 Task: Open Card Speech Therapy Conference Review in Board Email Marketing Behavioral Segmentation to Workspace Custom Software Development Services and add a team member Softage.2@softage.net, a label Red, a checklist Operations Management, an attachment from your onedrive, a color Red and finally, add a card description 'Conduct team training session on time management and productivity' and a comment 'Let us approach this task with a focus on quality over quantity, ensuring that we deliver a high-quality outcome.'. Add a start date 'Jan 02, 1900' with a due date 'Jan 09, 1900'
Action: Mouse moved to (121, 351)
Screenshot: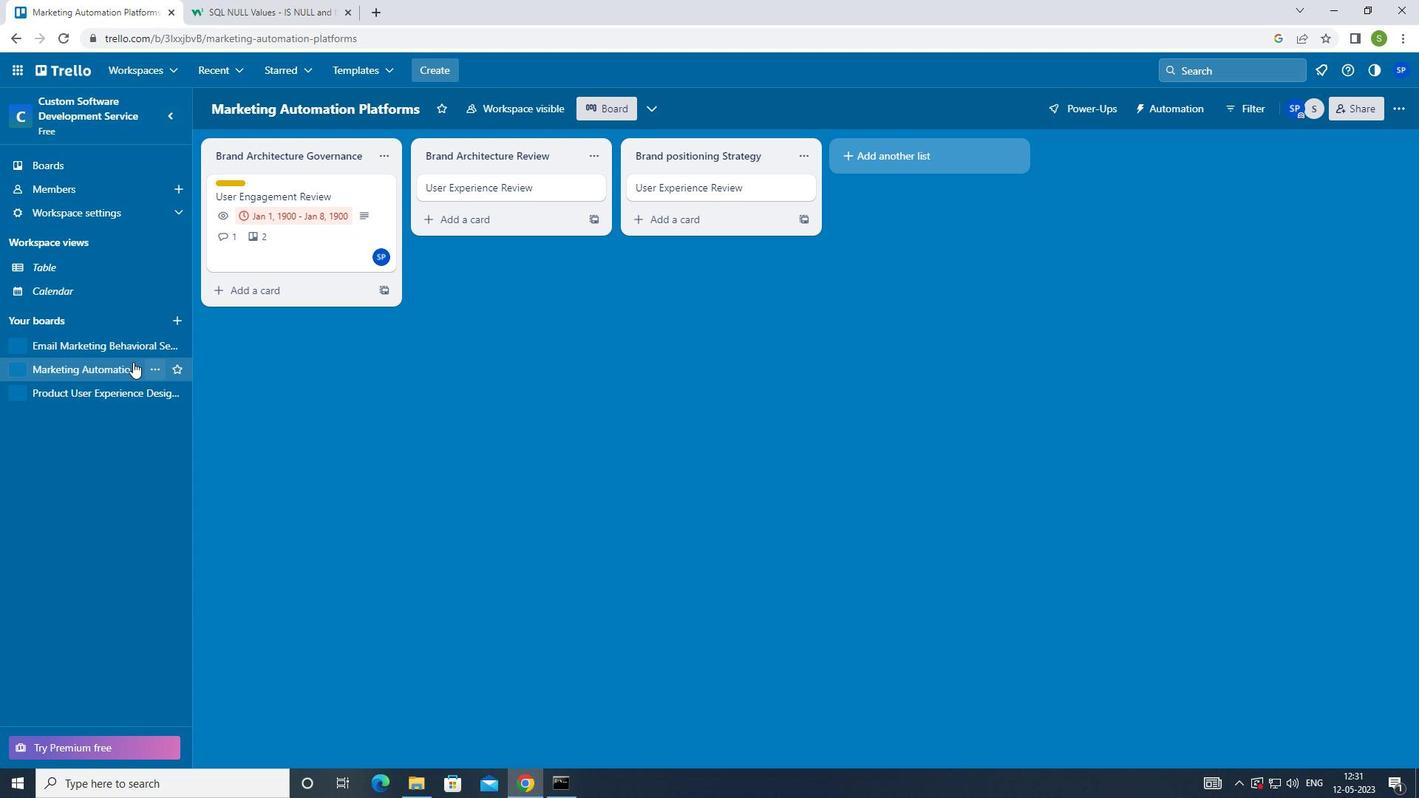 
Action: Mouse pressed left at (121, 351)
Screenshot: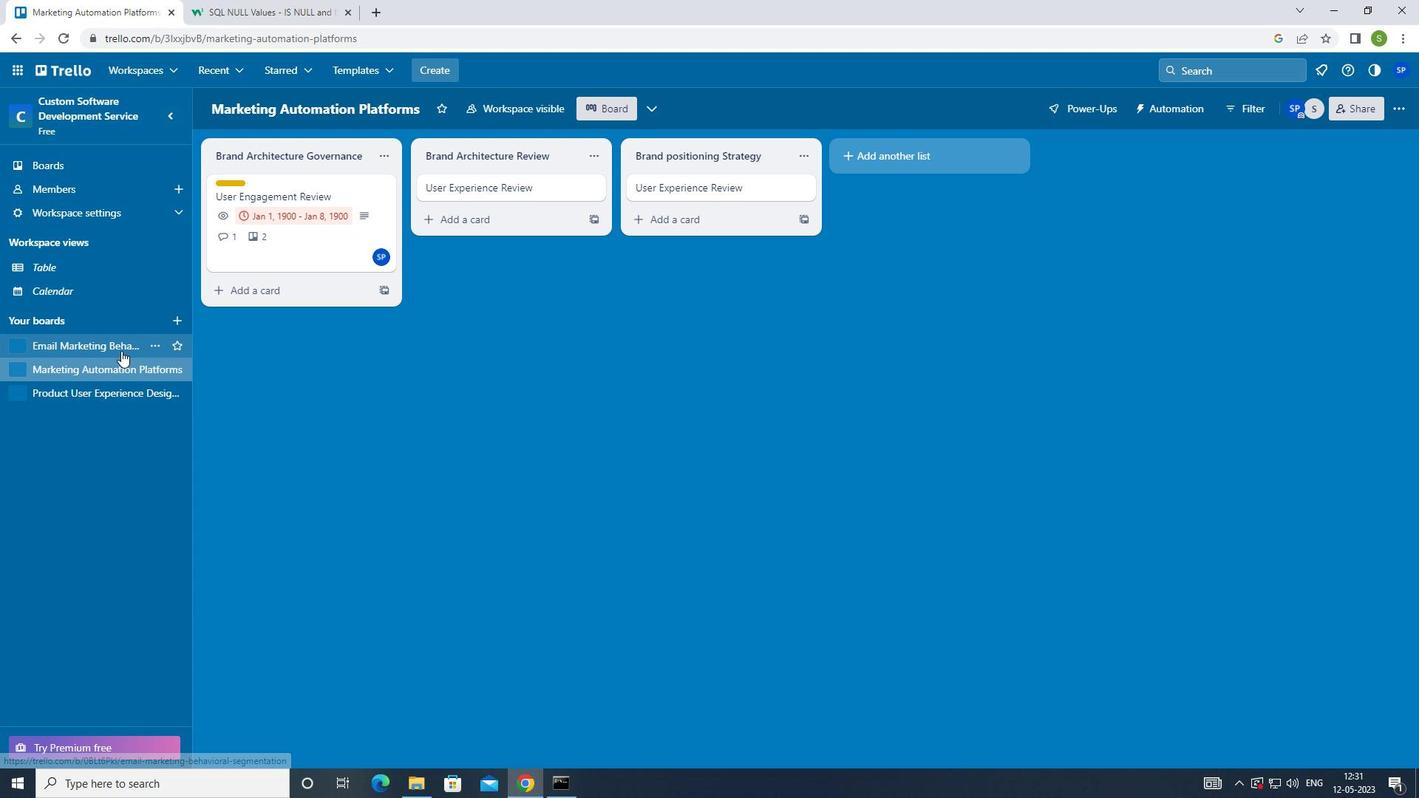 
Action: Mouse moved to (286, 193)
Screenshot: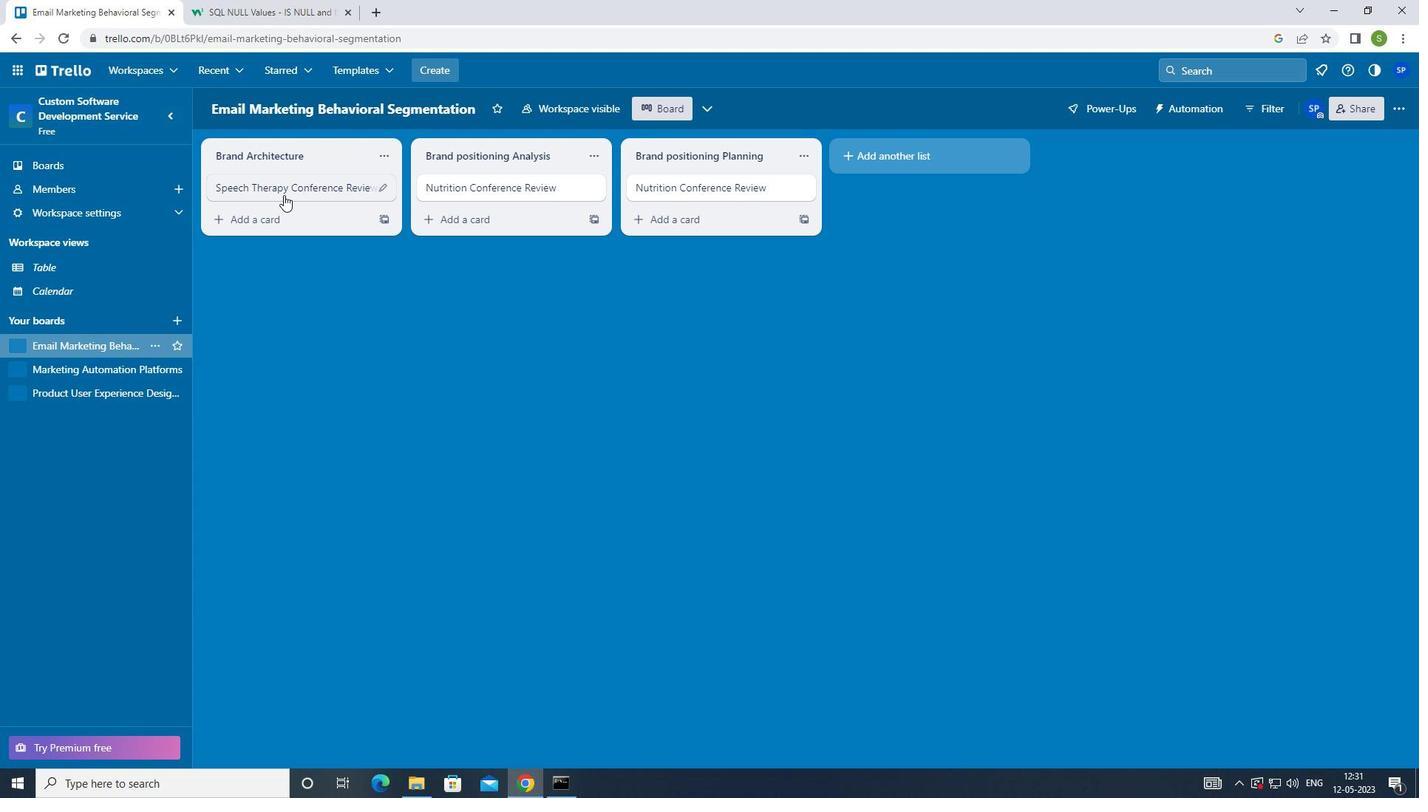 
Action: Mouse pressed left at (286, 193)
Screenshot: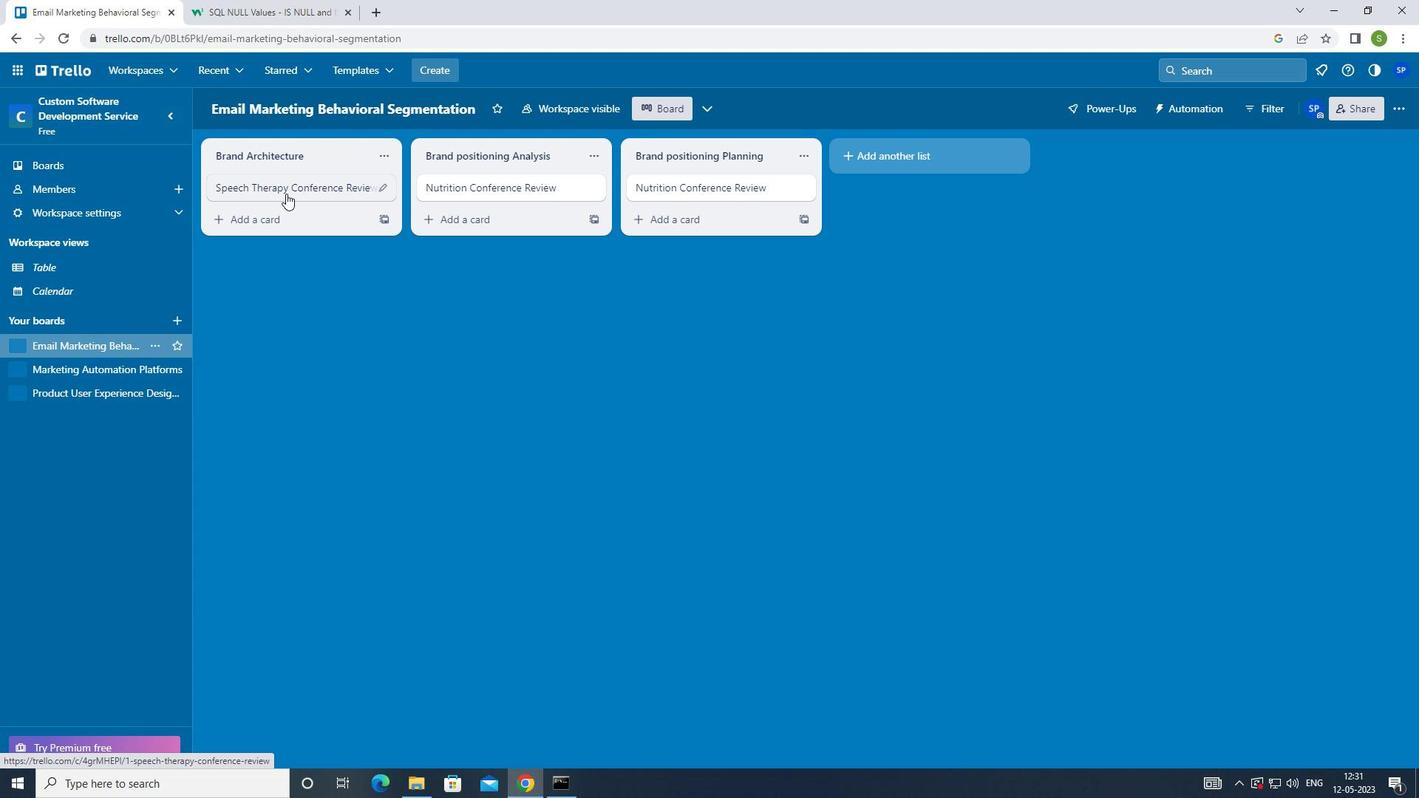 
Action: Mouse moved to (921, 190)
Screenshot: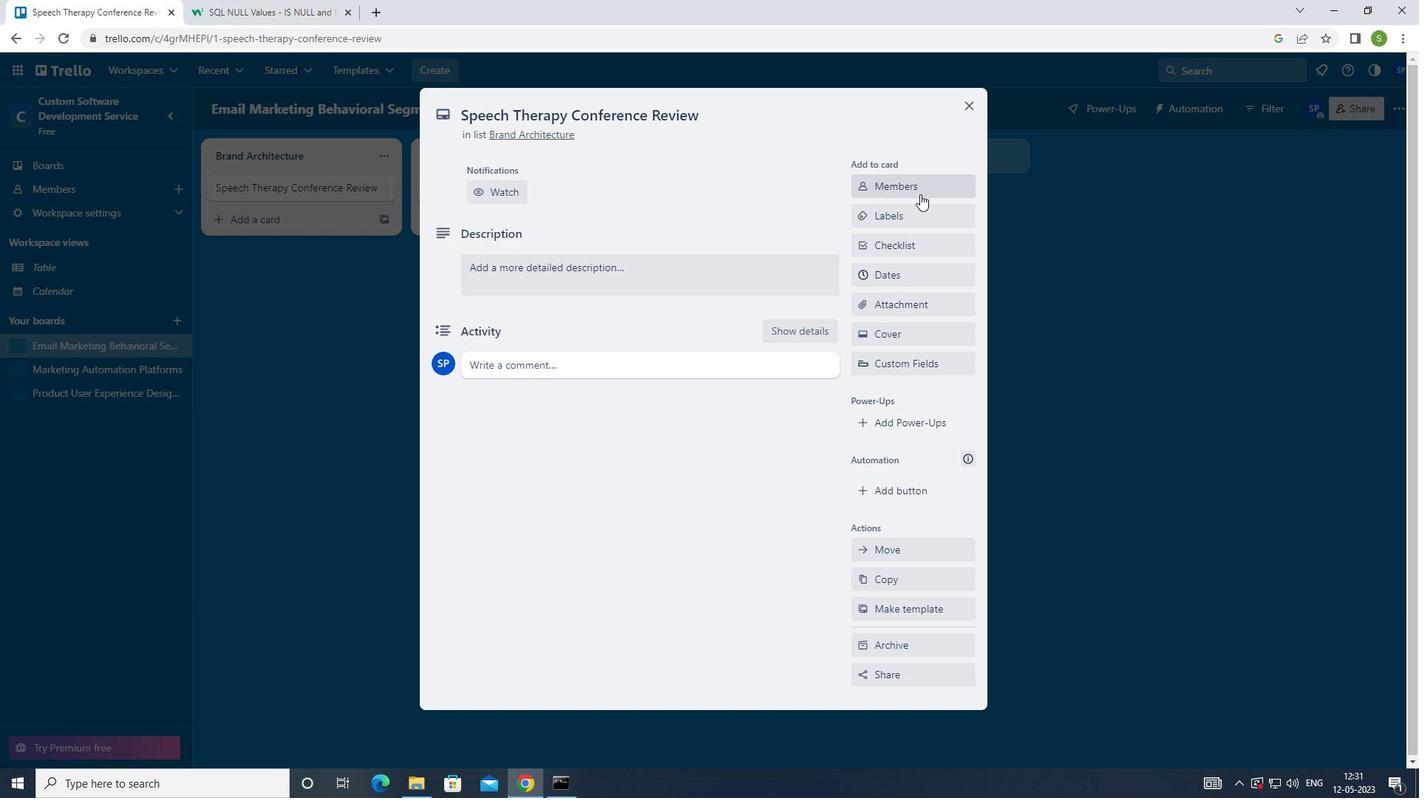
Action: Mouse pressed left at (921, 190)
Screenshot: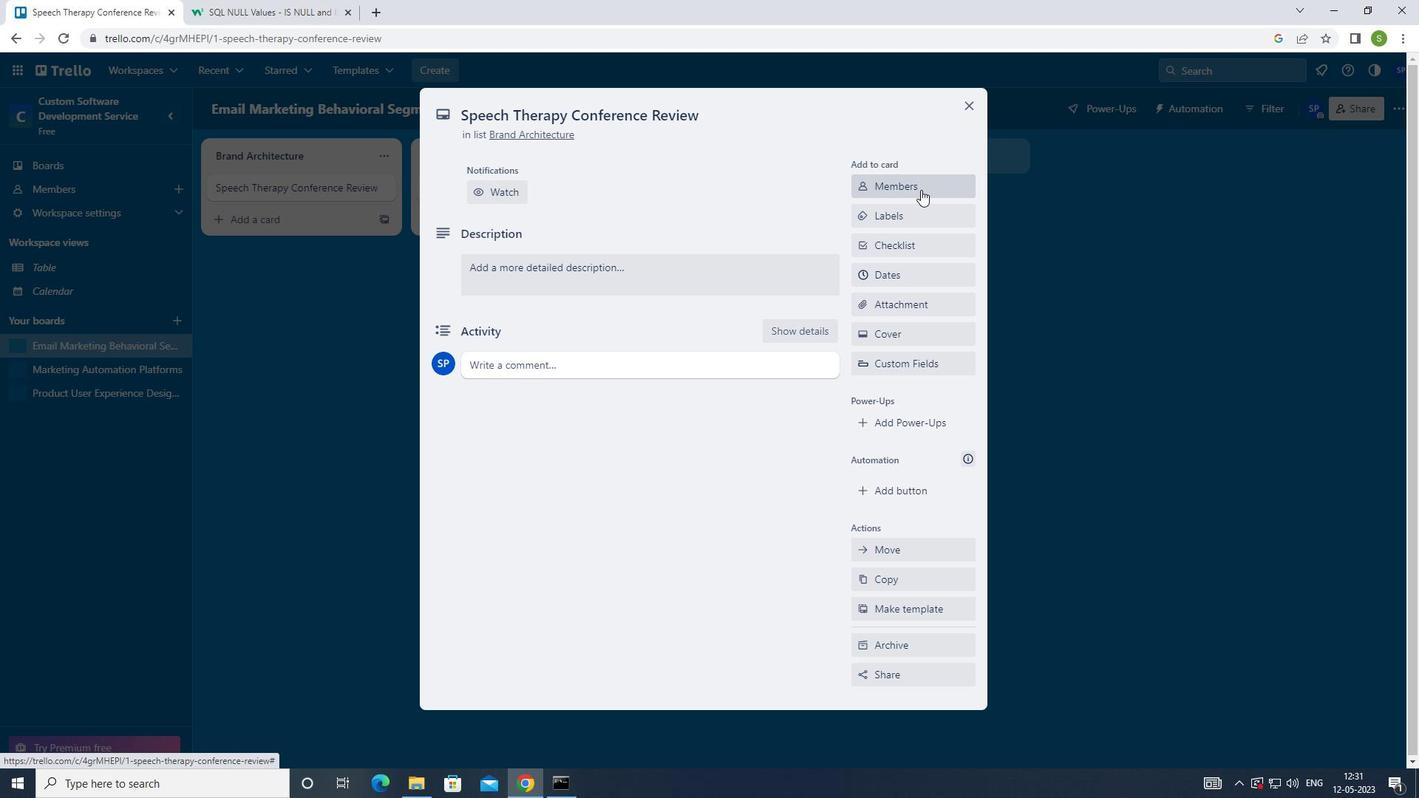 
Action: Mouse moved to (674, 411)
Screenshot: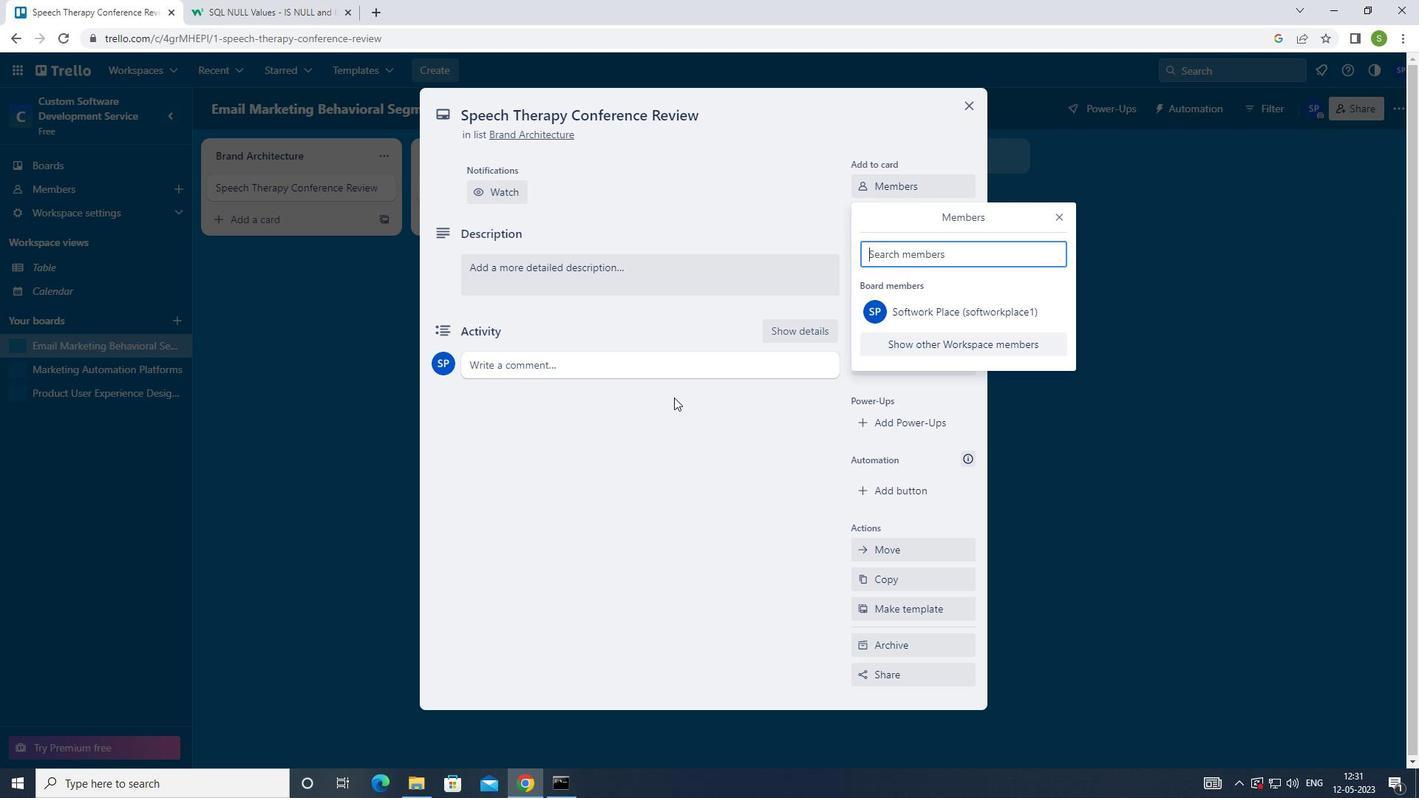 
Action: Key pressed <Key.shift>SOFTAGE.2<Key.shift>@SOFTAGE.NET
Screenshot: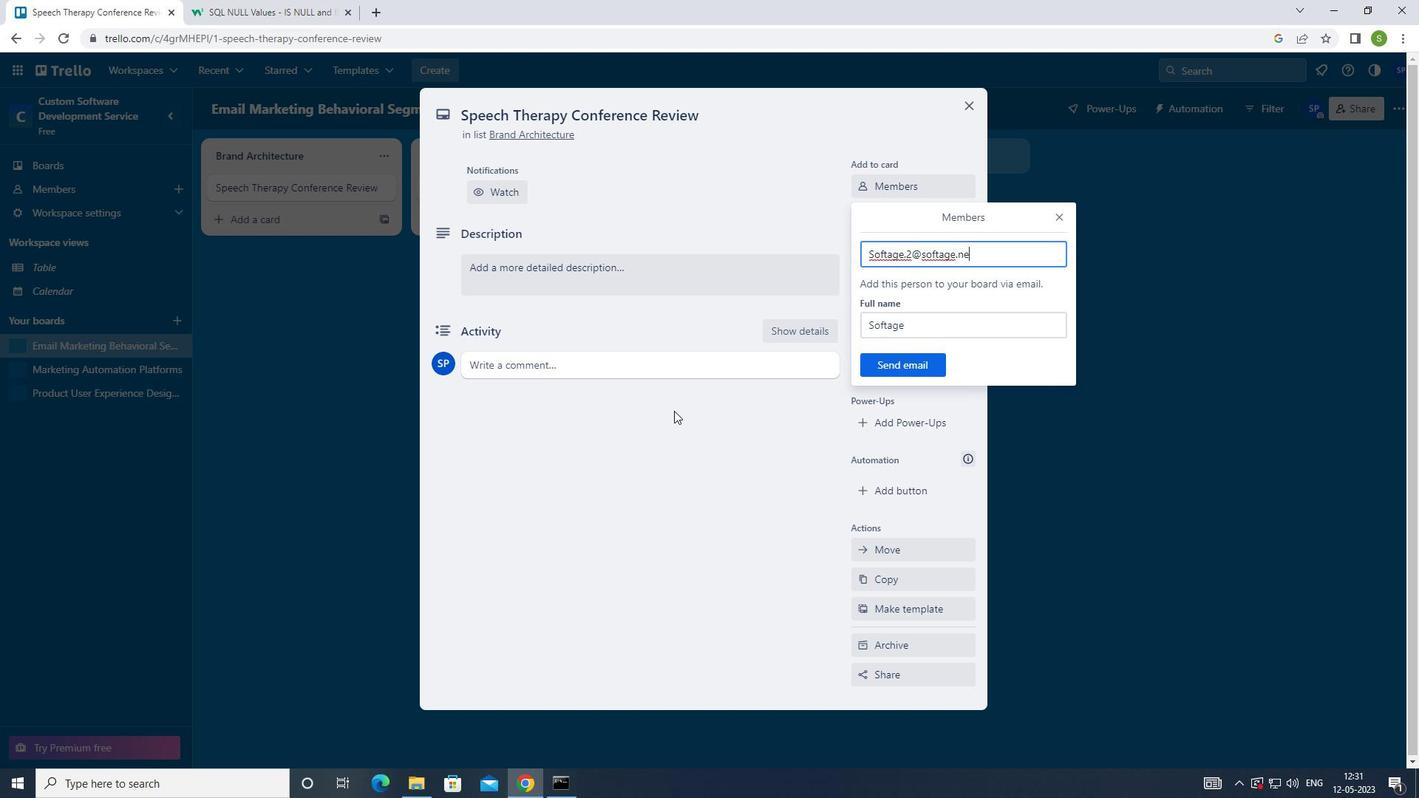 
Action: Mouse moved to (887, 364)
Screenshot: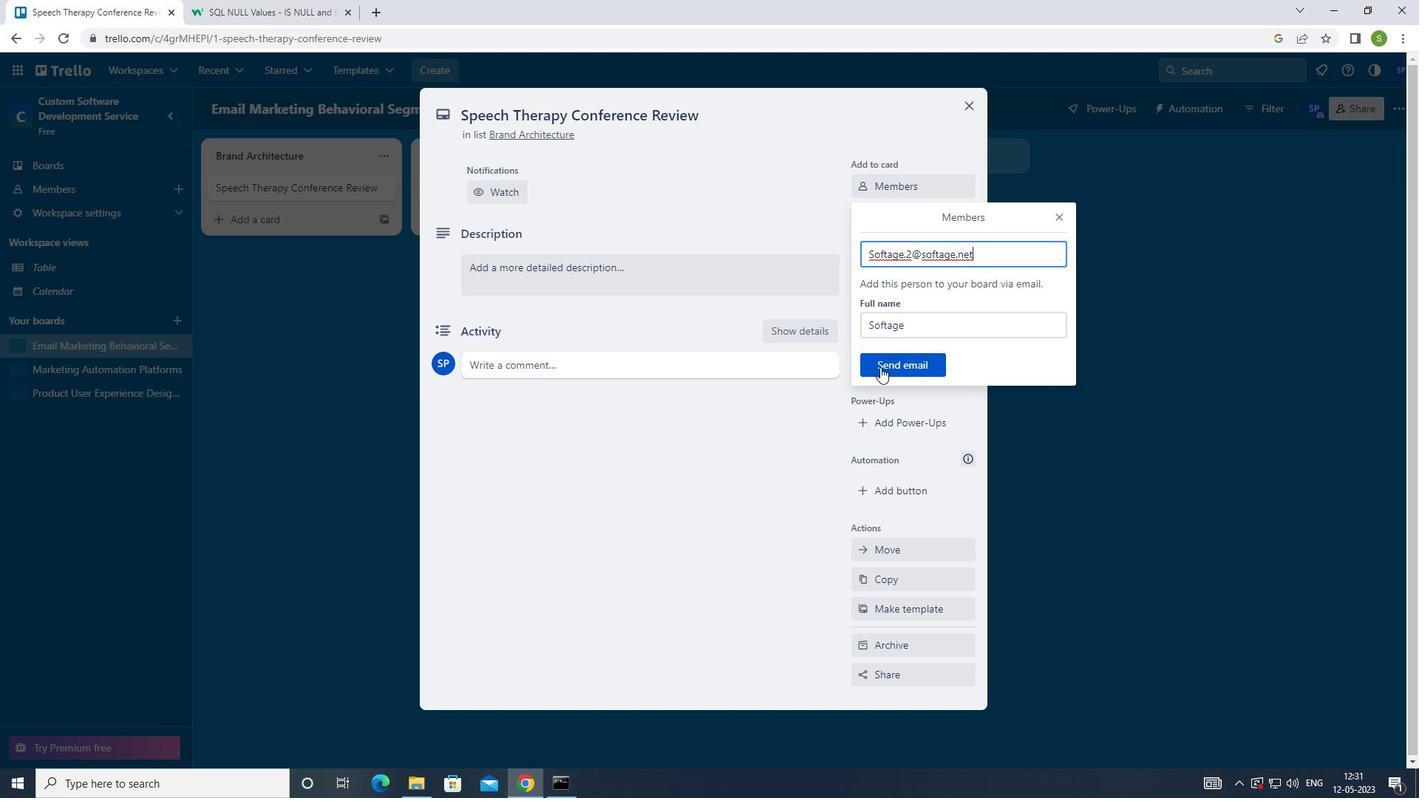 
Action: Mouse pressed left at (887, 364)
Screenshot: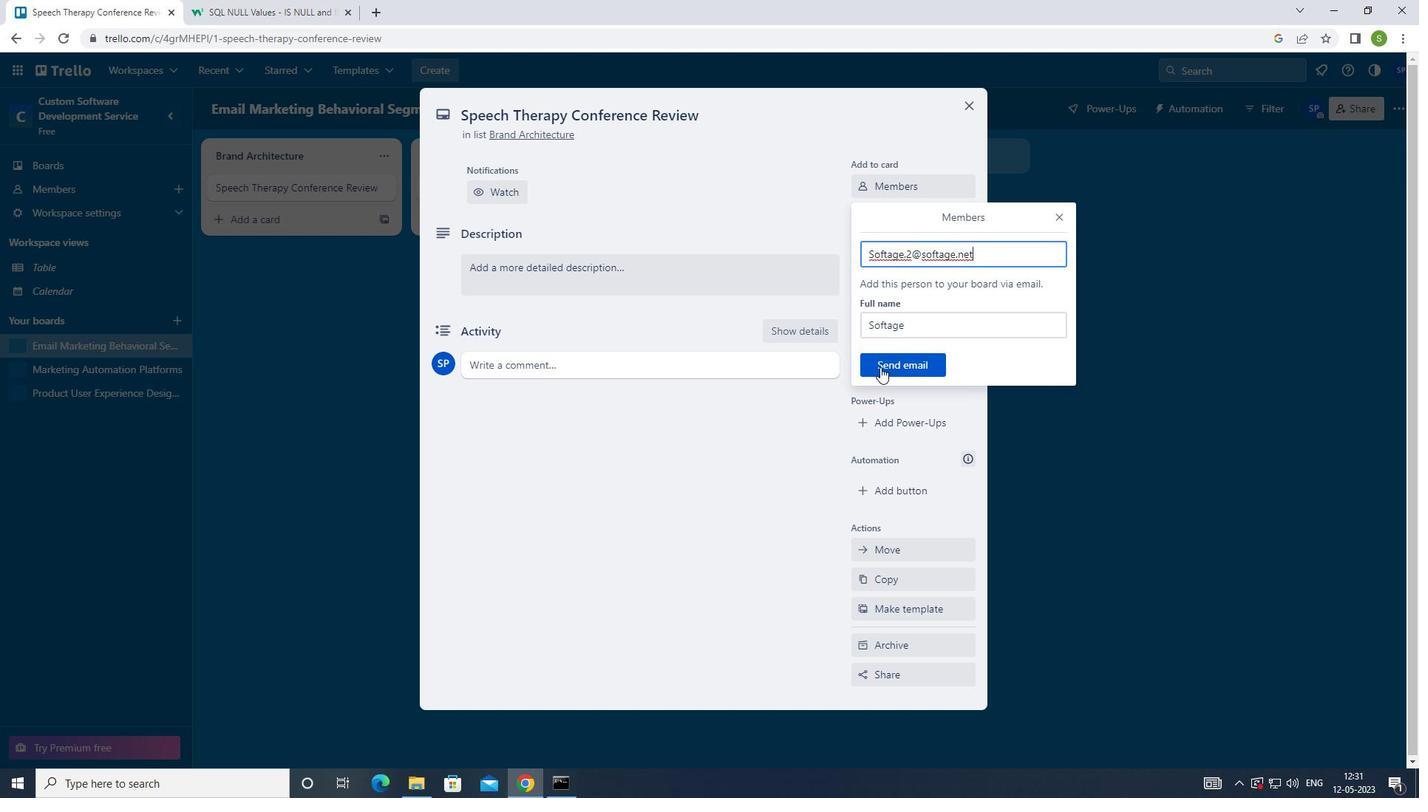 
Action: Mouse moved to (894, 268)
Screenshot: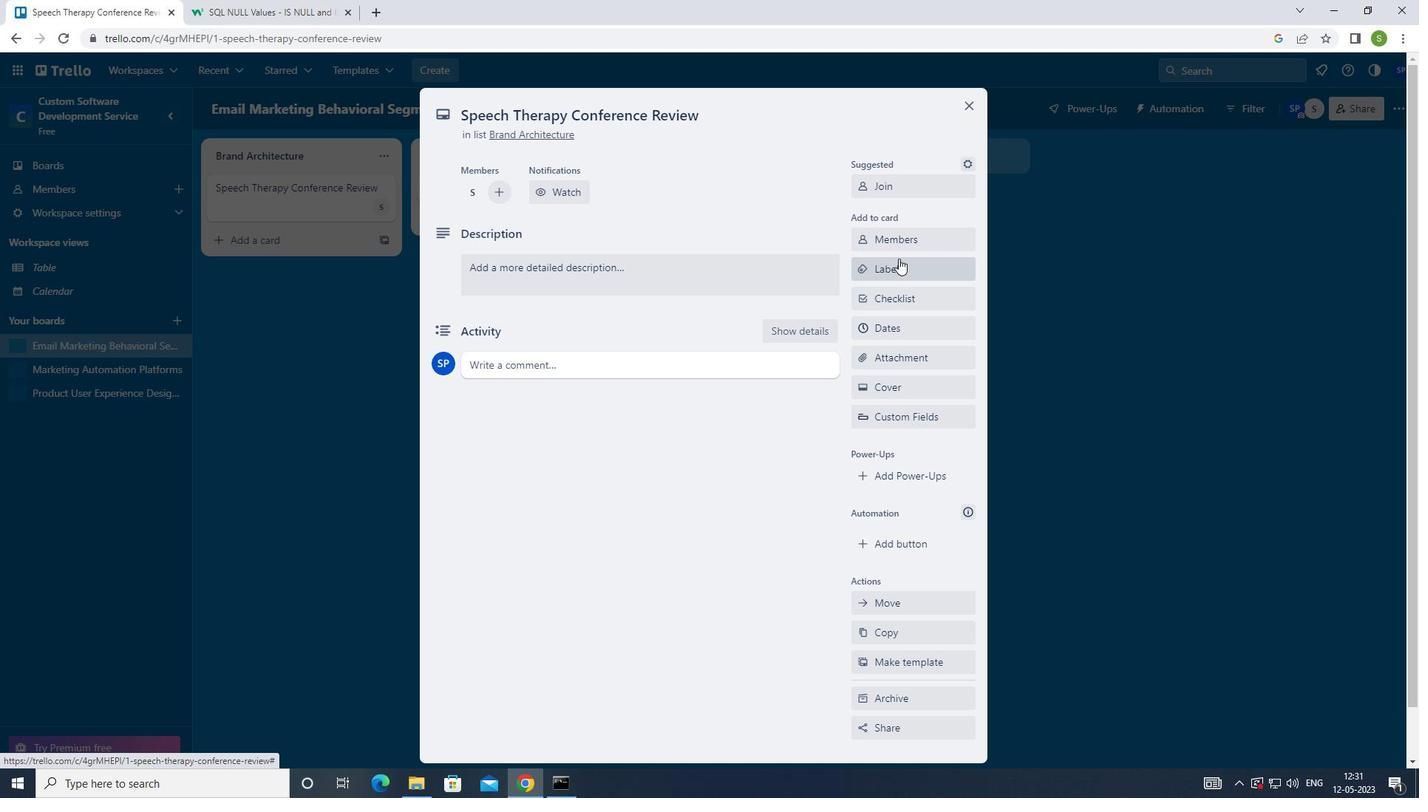 
Action: Mouse pressed left at (894, 268)
Screenshot: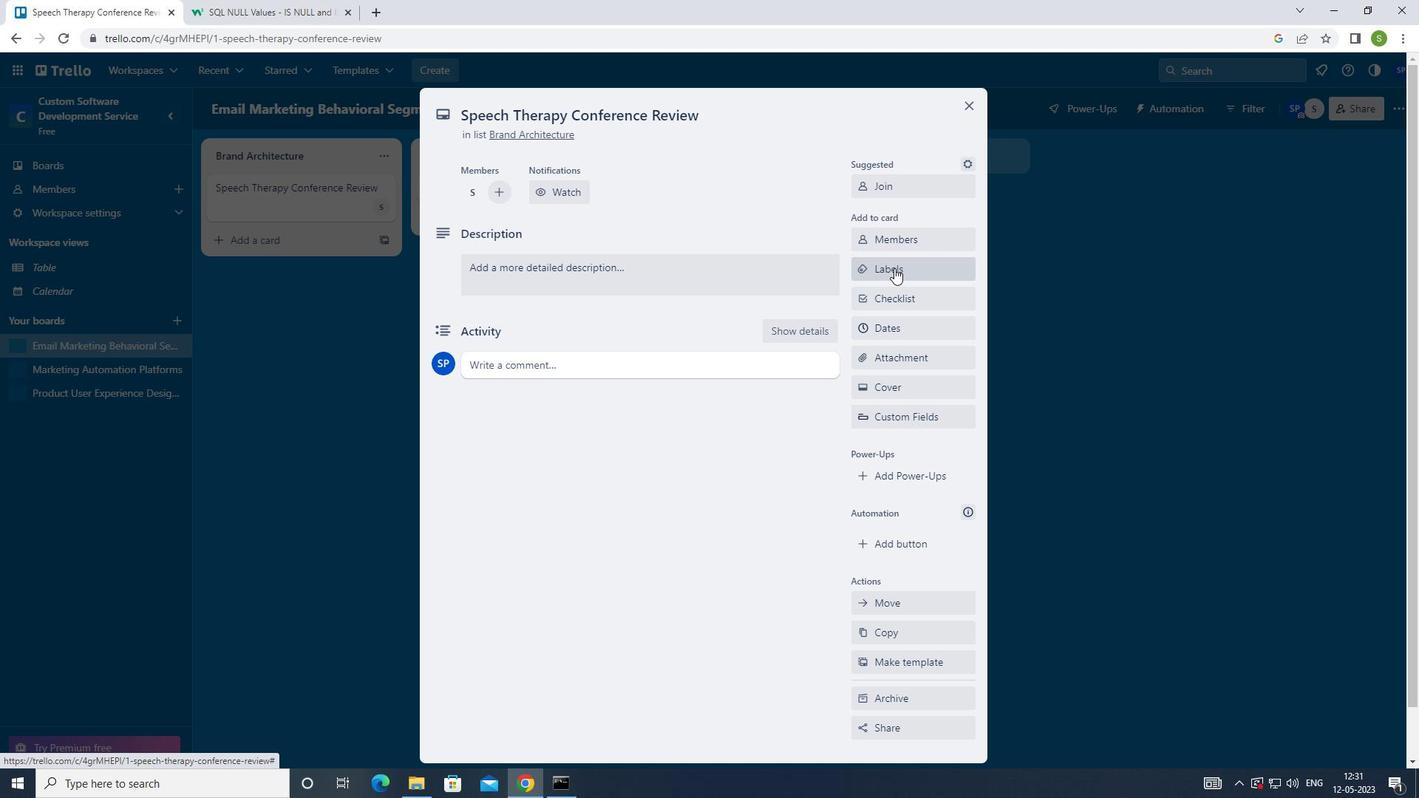 
Action: Mouse moved to (900, 329)
Screenshot: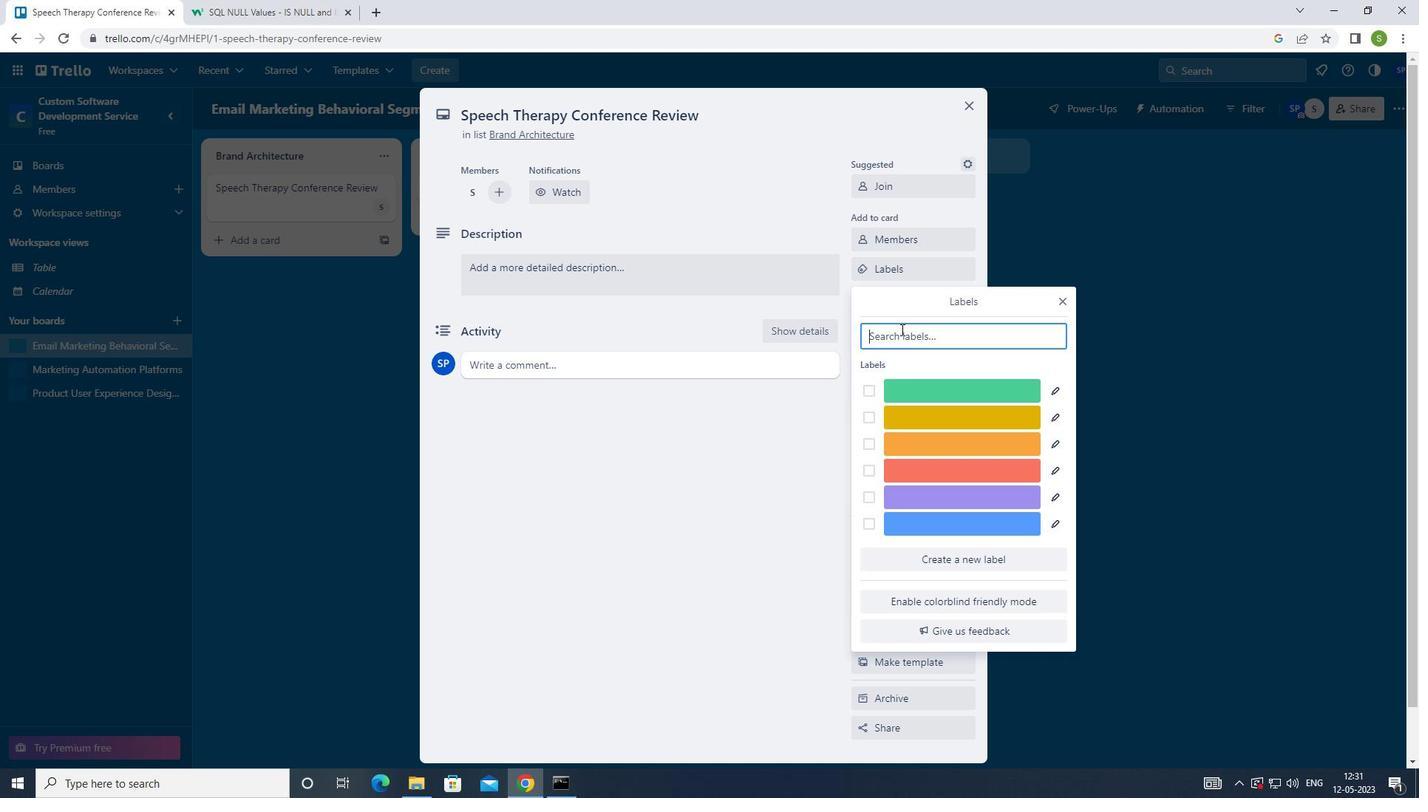 
Action: Key pressed RED
Screenshot: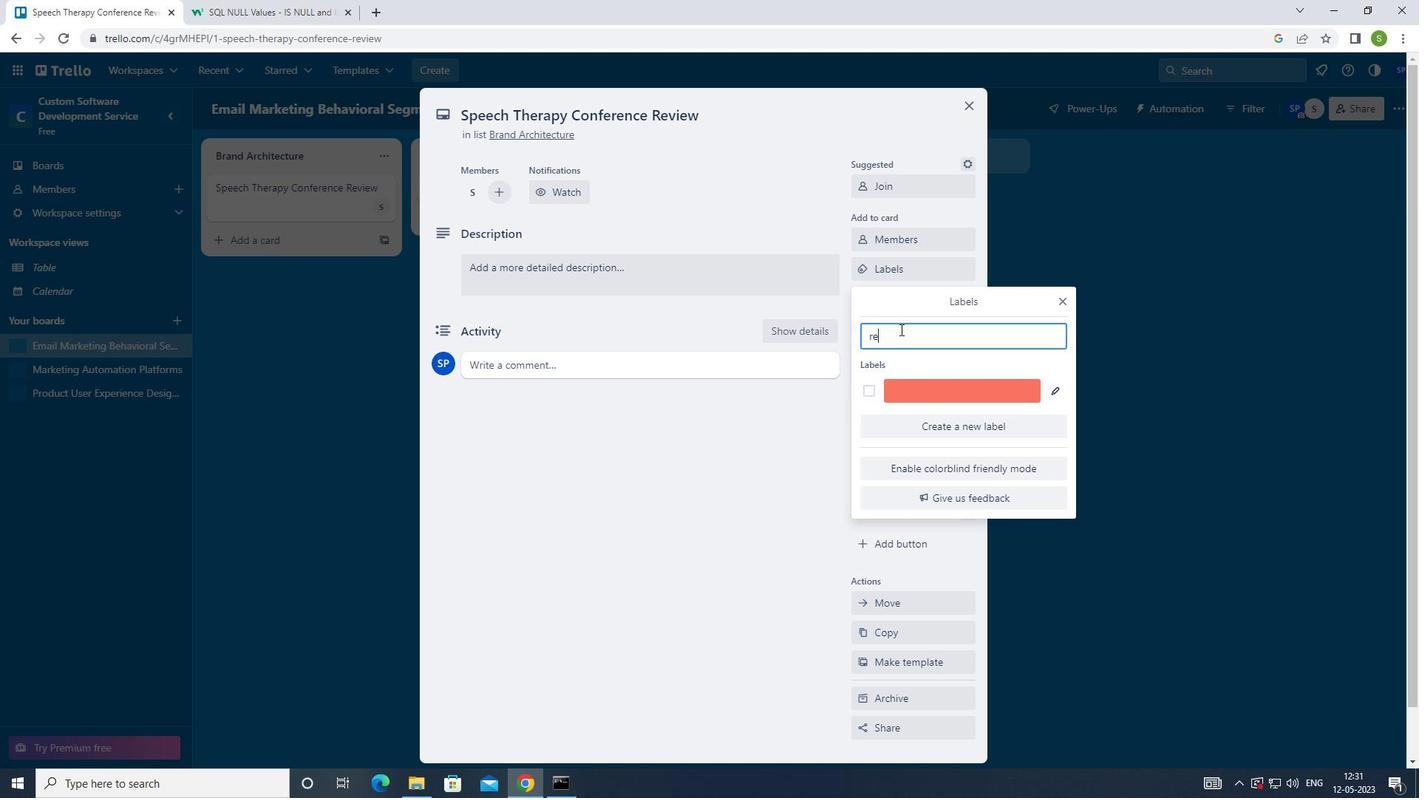 
Action: Mouse moved to (866, 389)
Screenshot: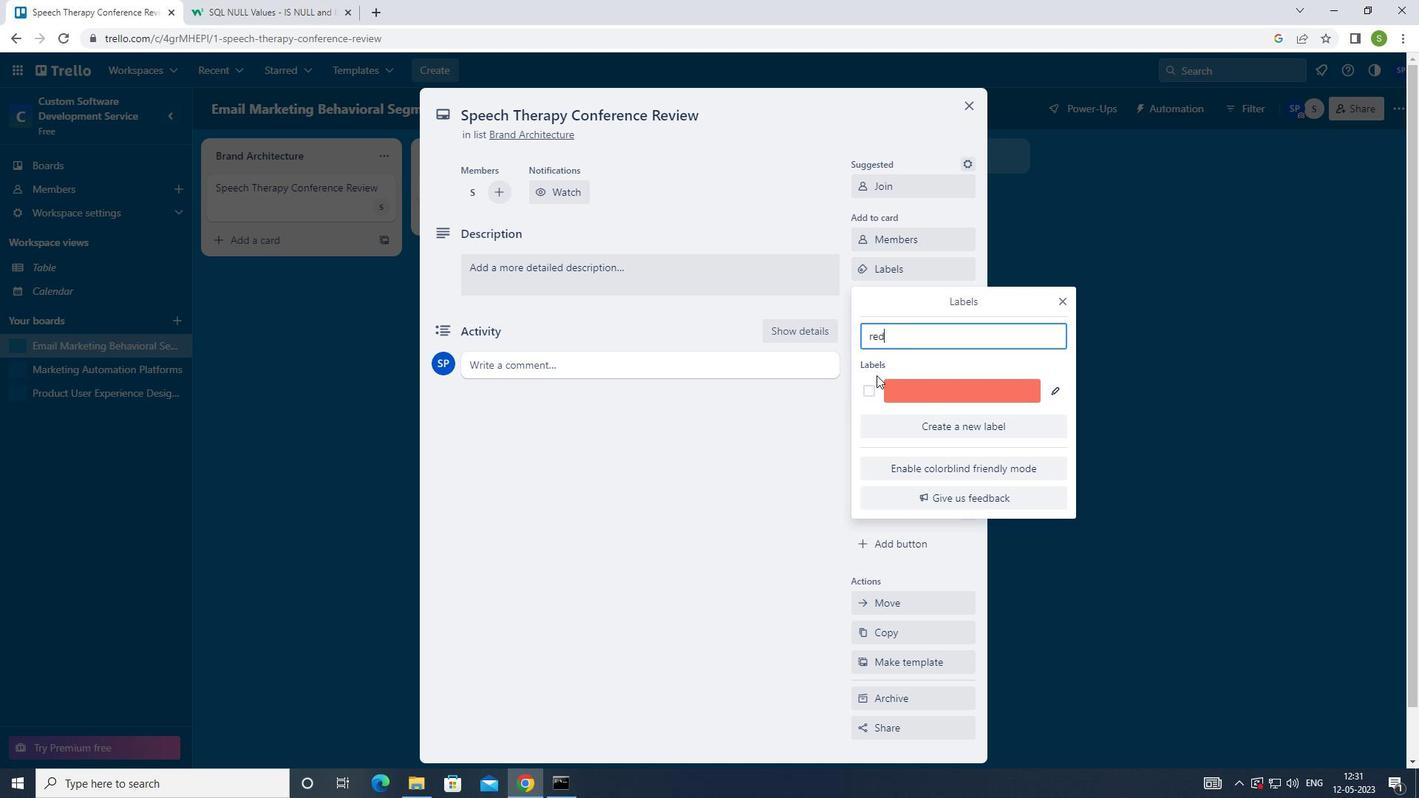 
Action: Mouse pressed left at (866, 389)
Screenshot: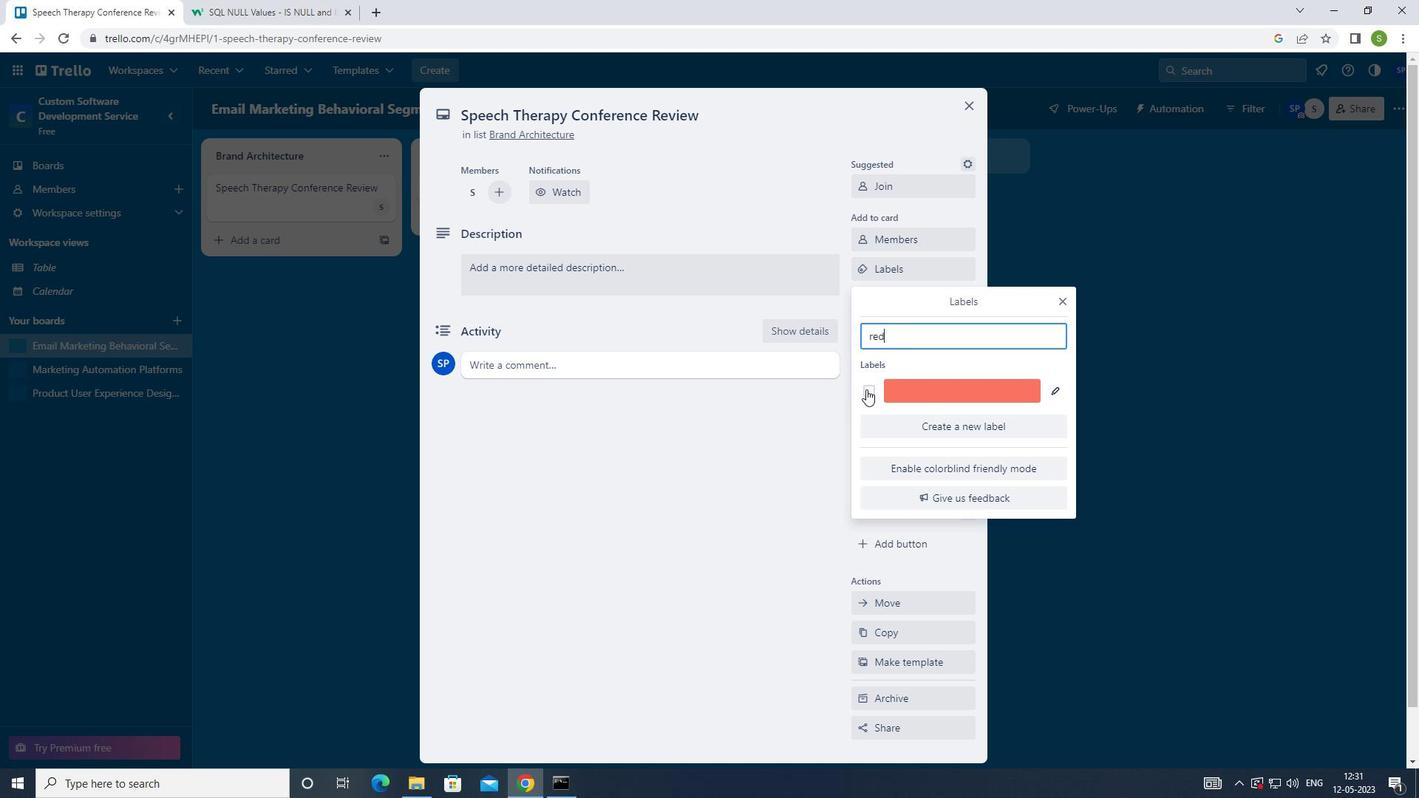 
Action: Mouse moved to (1064, 307)
Screenshot: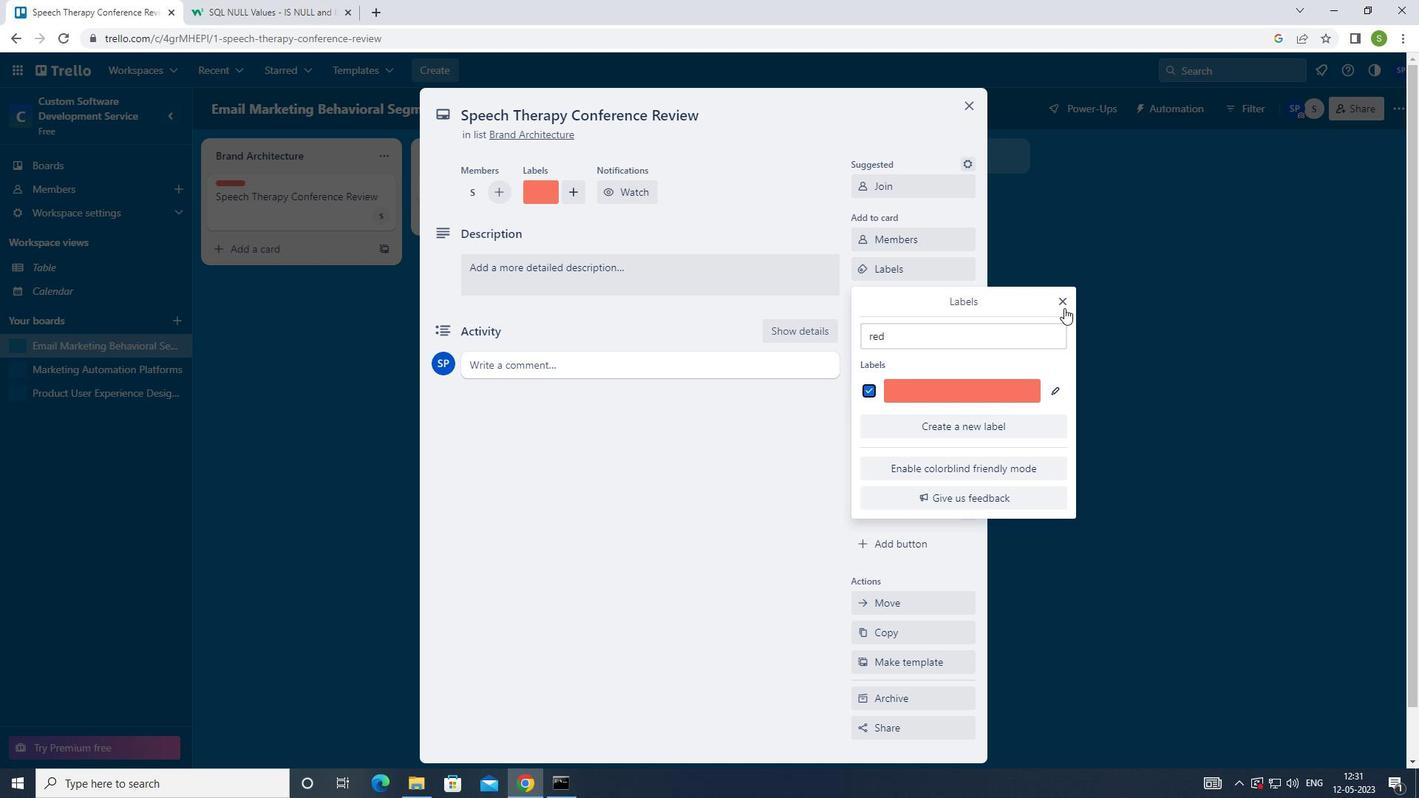 
Action: Mouse pressed left at (1064, 307)
Screenshot: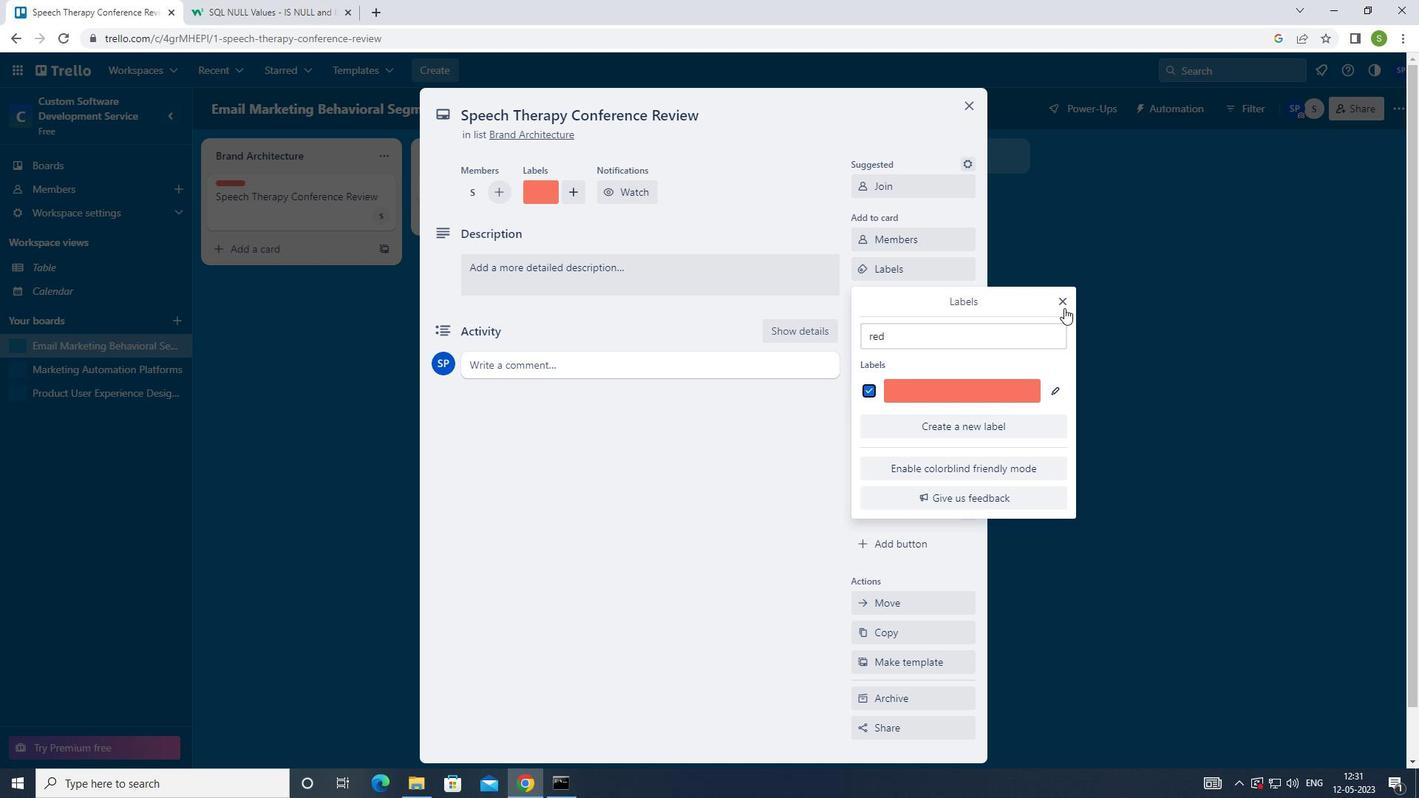 
Action: Mouse moved to (934, 303)
Screenshot: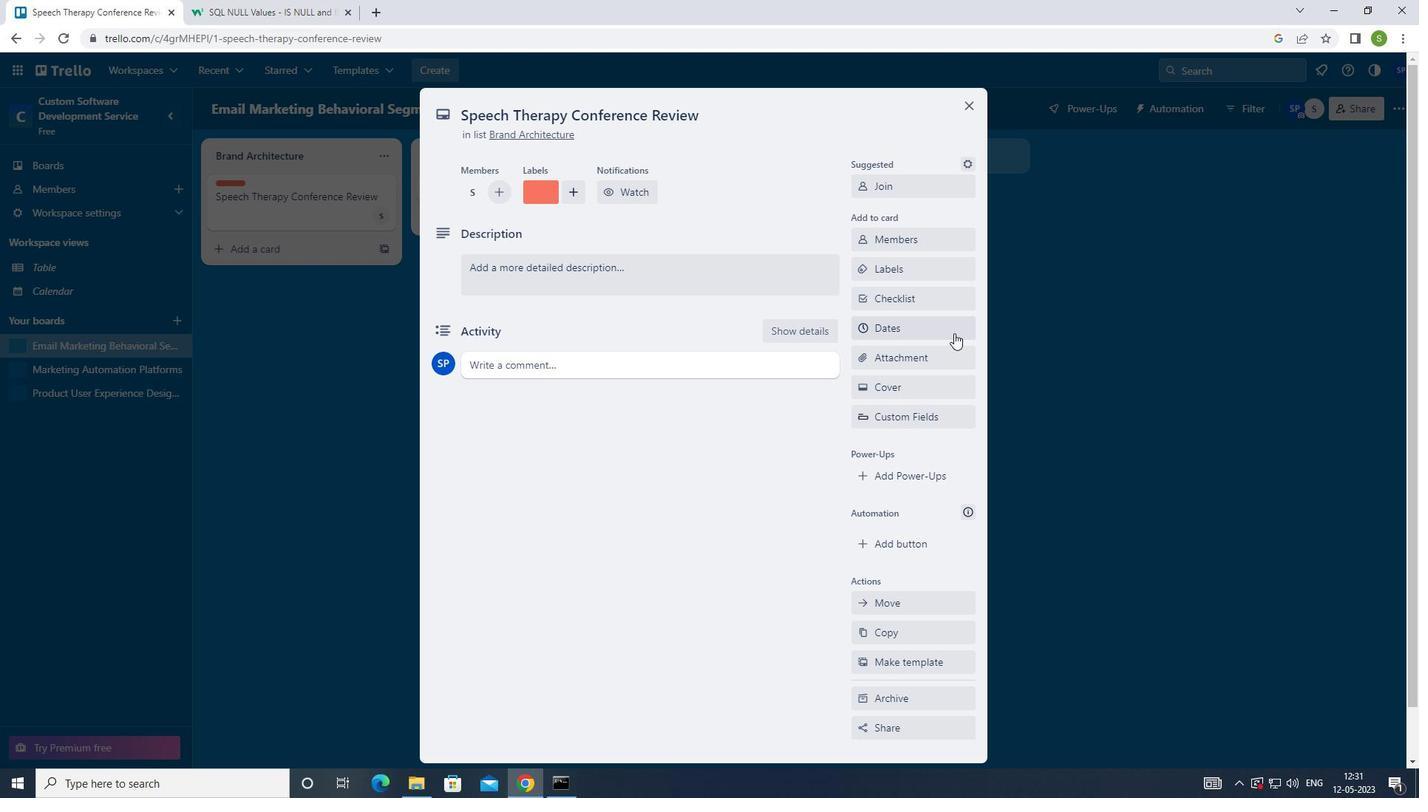
Action: Mouse pressed left at (934, 303)
Screenshot: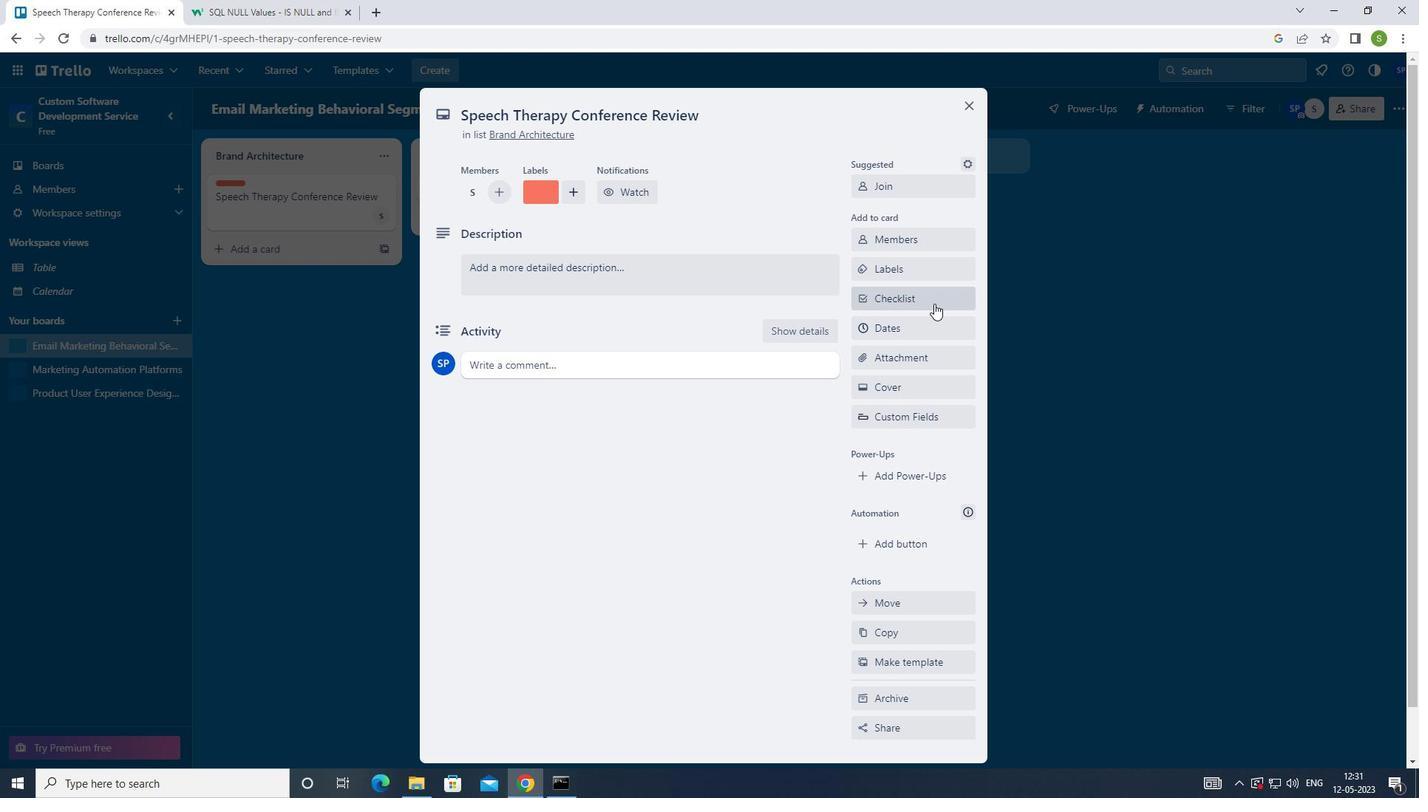 
Action: Mouse moved to (930, 325)
Screenshot: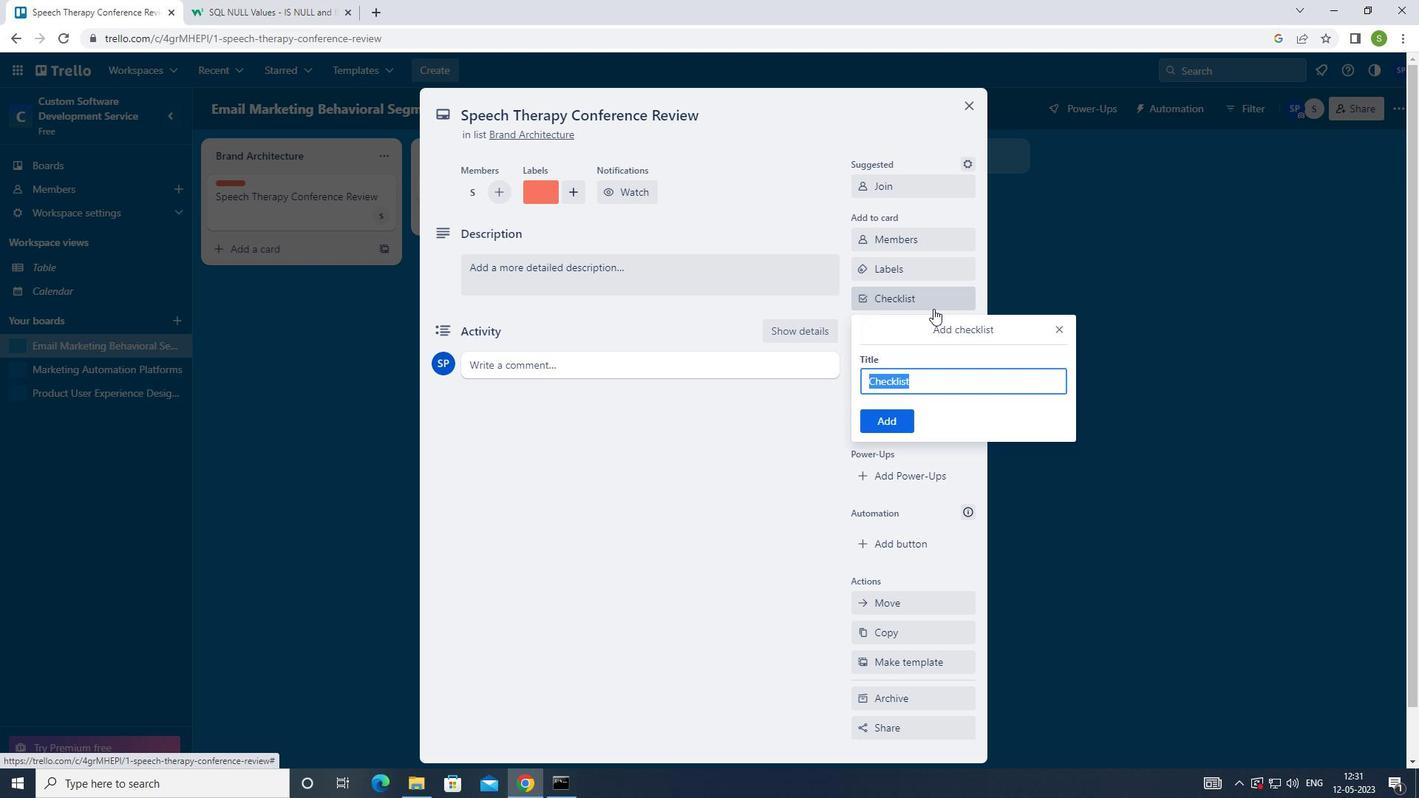 
Action: Key pressed <Key.shift>OPERATIONS<Key.space><Key.shift>MANAGEMENT
Screenshot: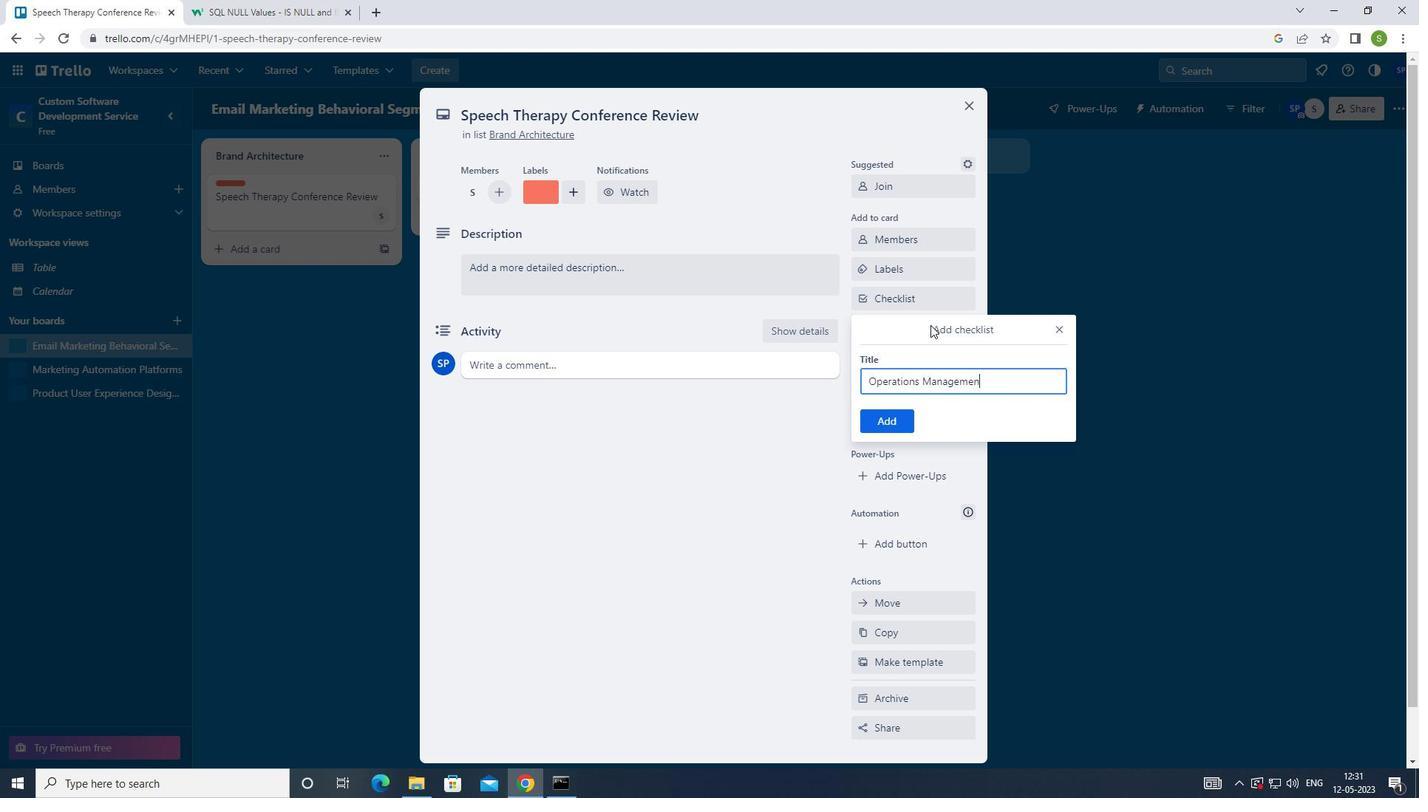 
Action: Mouse moved to (901, 414)
Screenshot: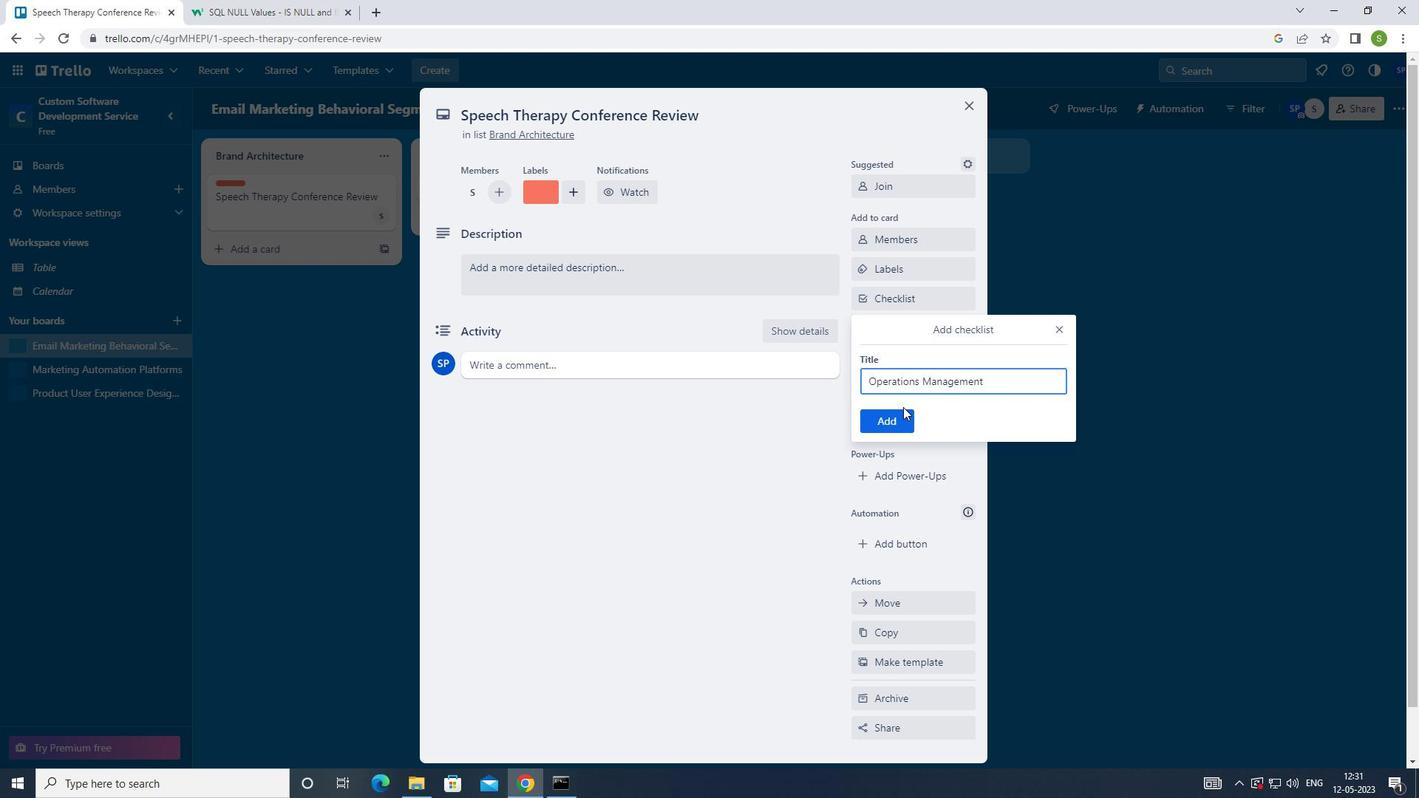 
Action: Mouse pressed left at (901, 414)
Screenshot: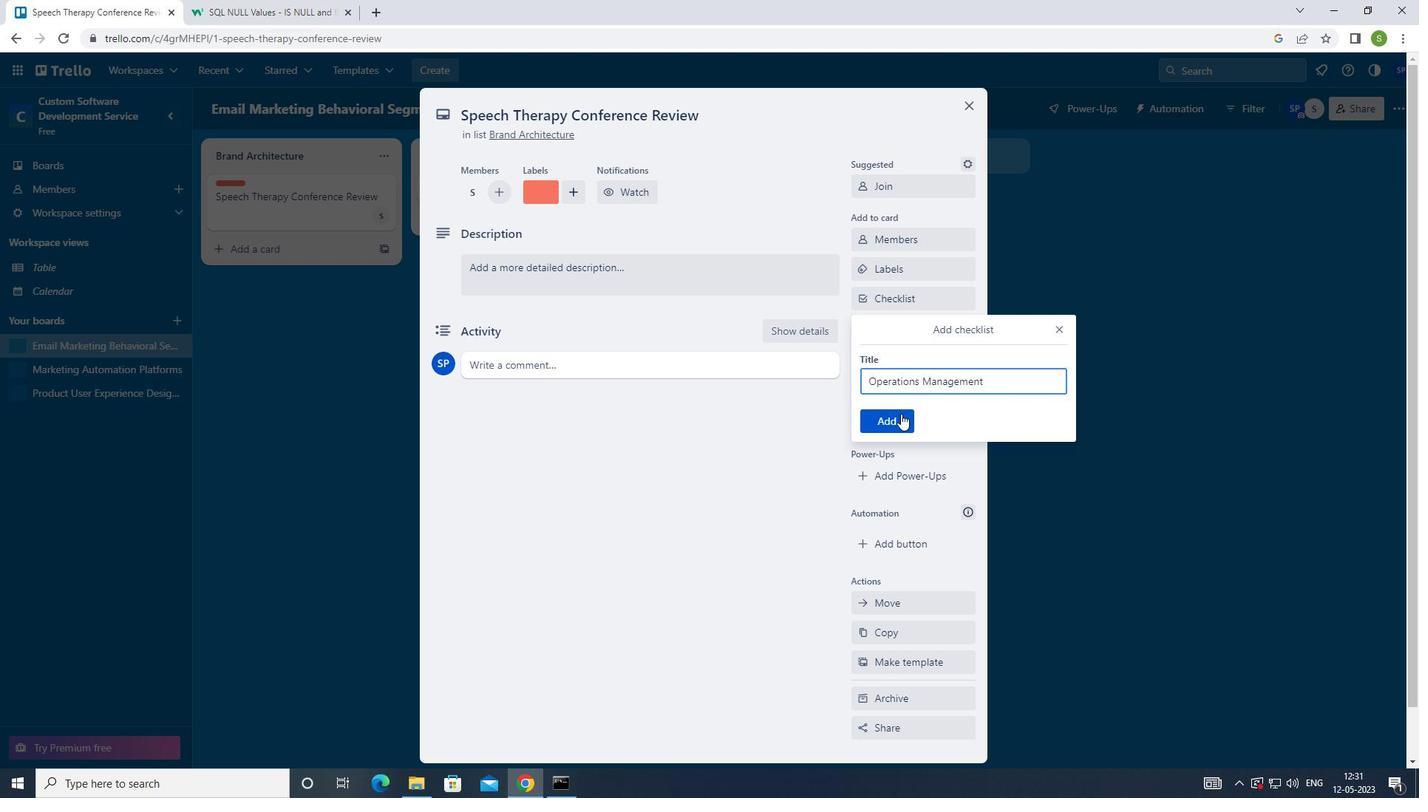 
Action: Mouse moved to (911, 360)
Screenshot: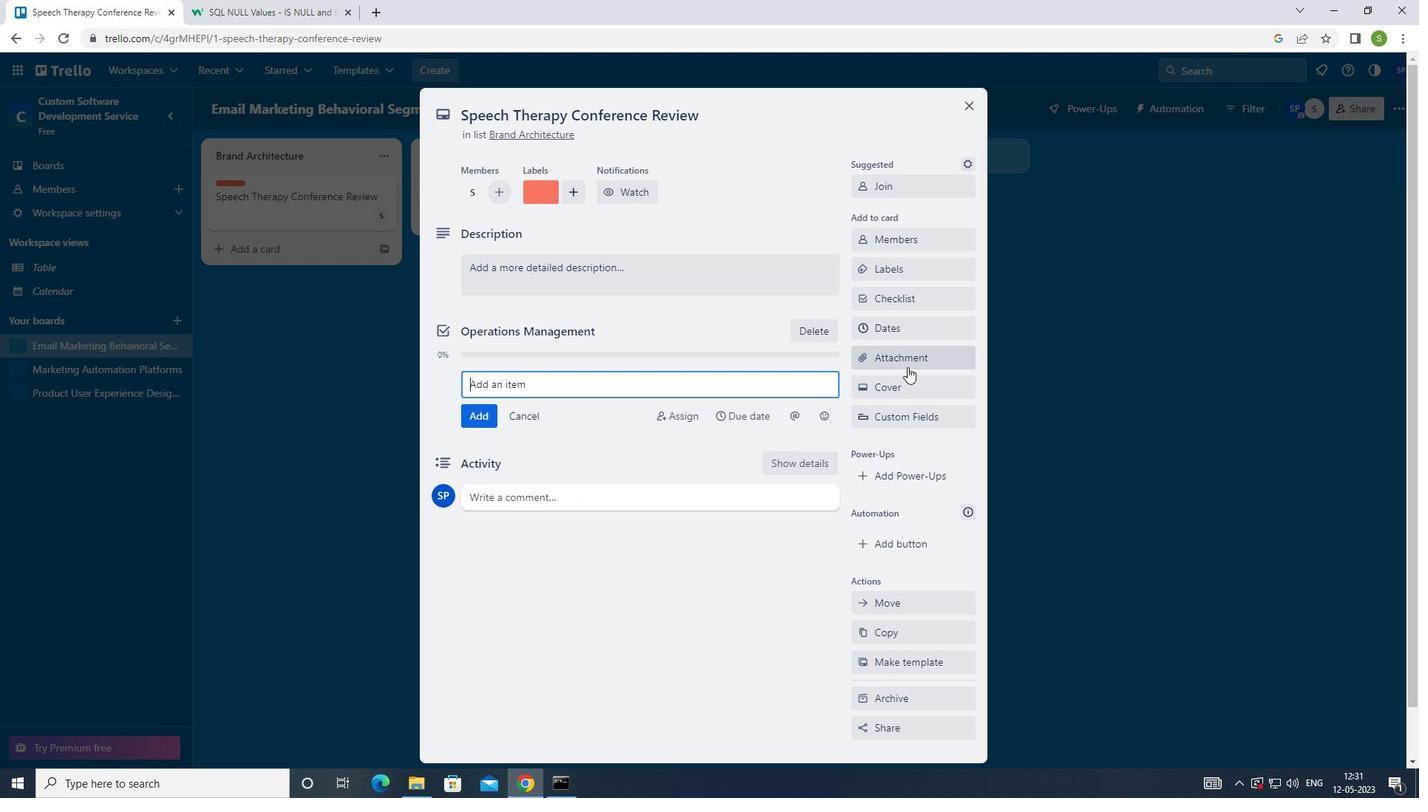 
Action: Mouse pressed left at (911, 360)
Screenshot: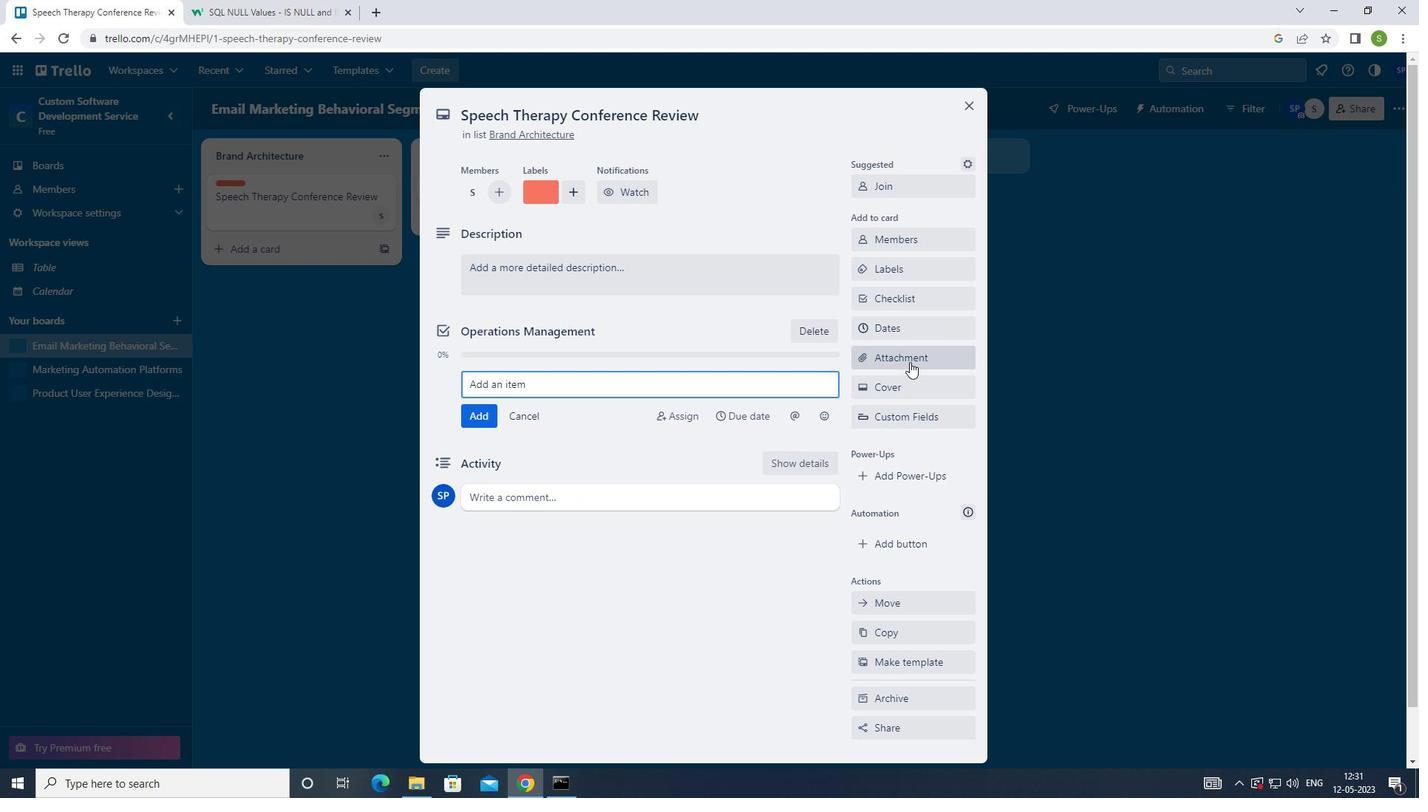 
Action: Mouse moved to (899, 539)
Screenshot: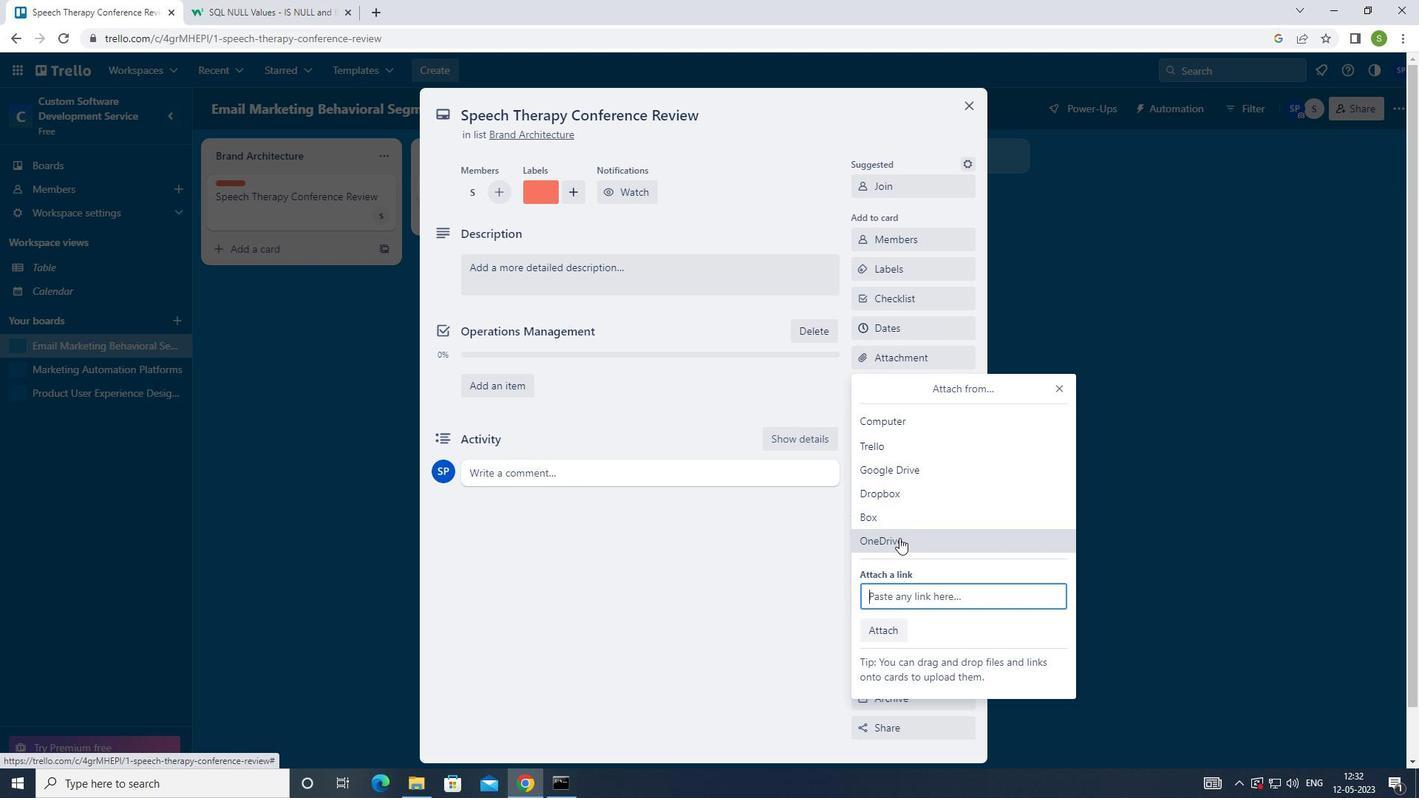 
Action: Mouse pressed left at (899, 539)
Screenshot: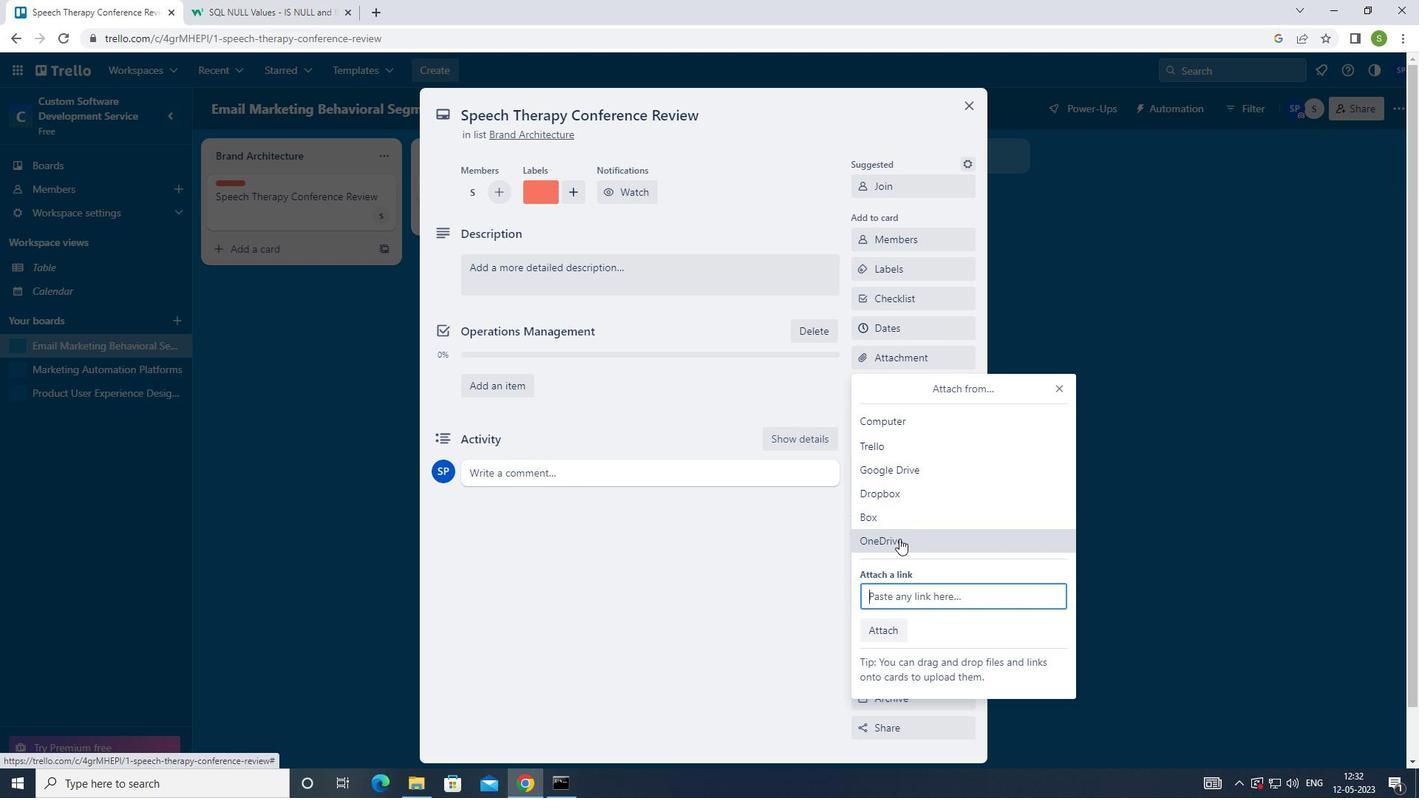 
Action: Mouse moved to (663, 297)
Screenshot: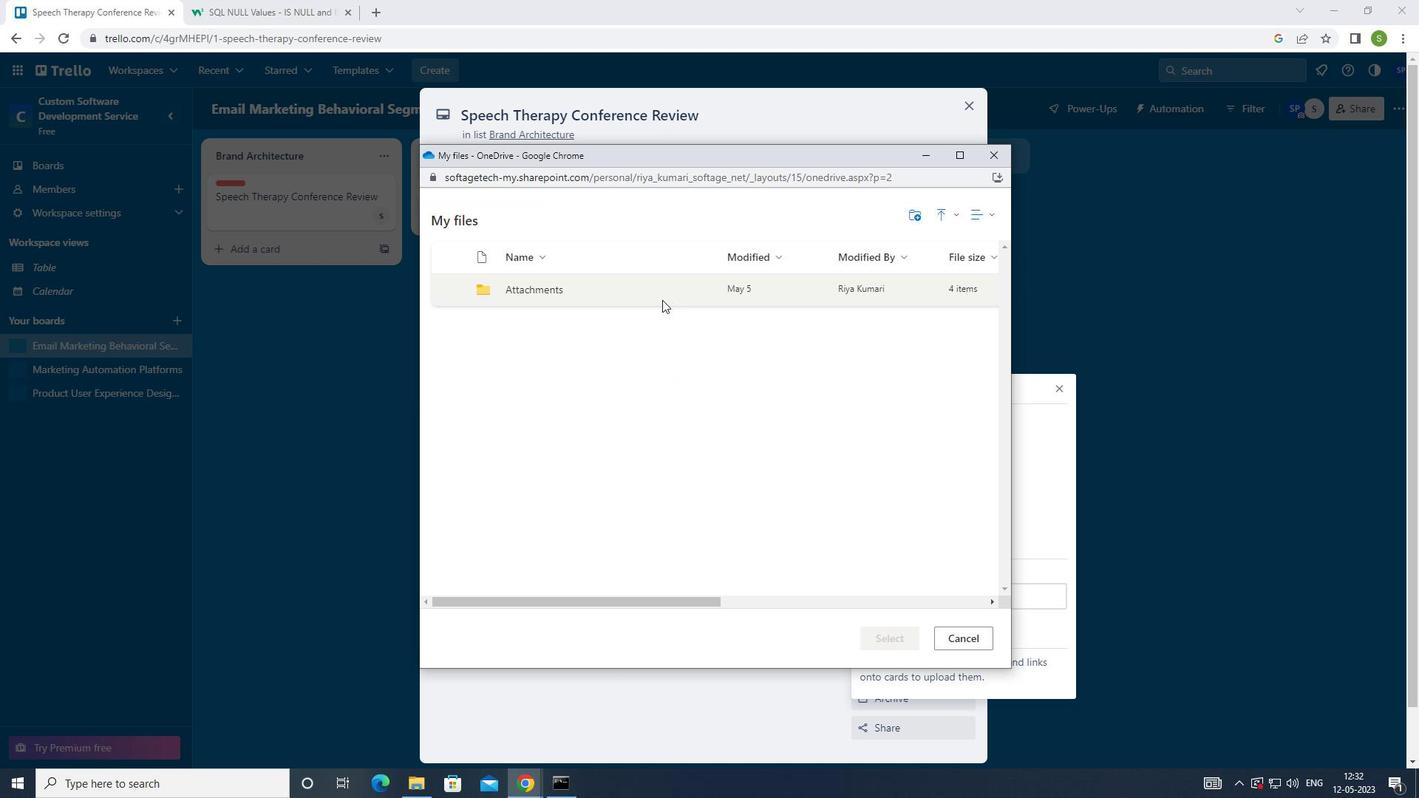 
Action: Mouse pressed left at (663, 297)
Screenshot: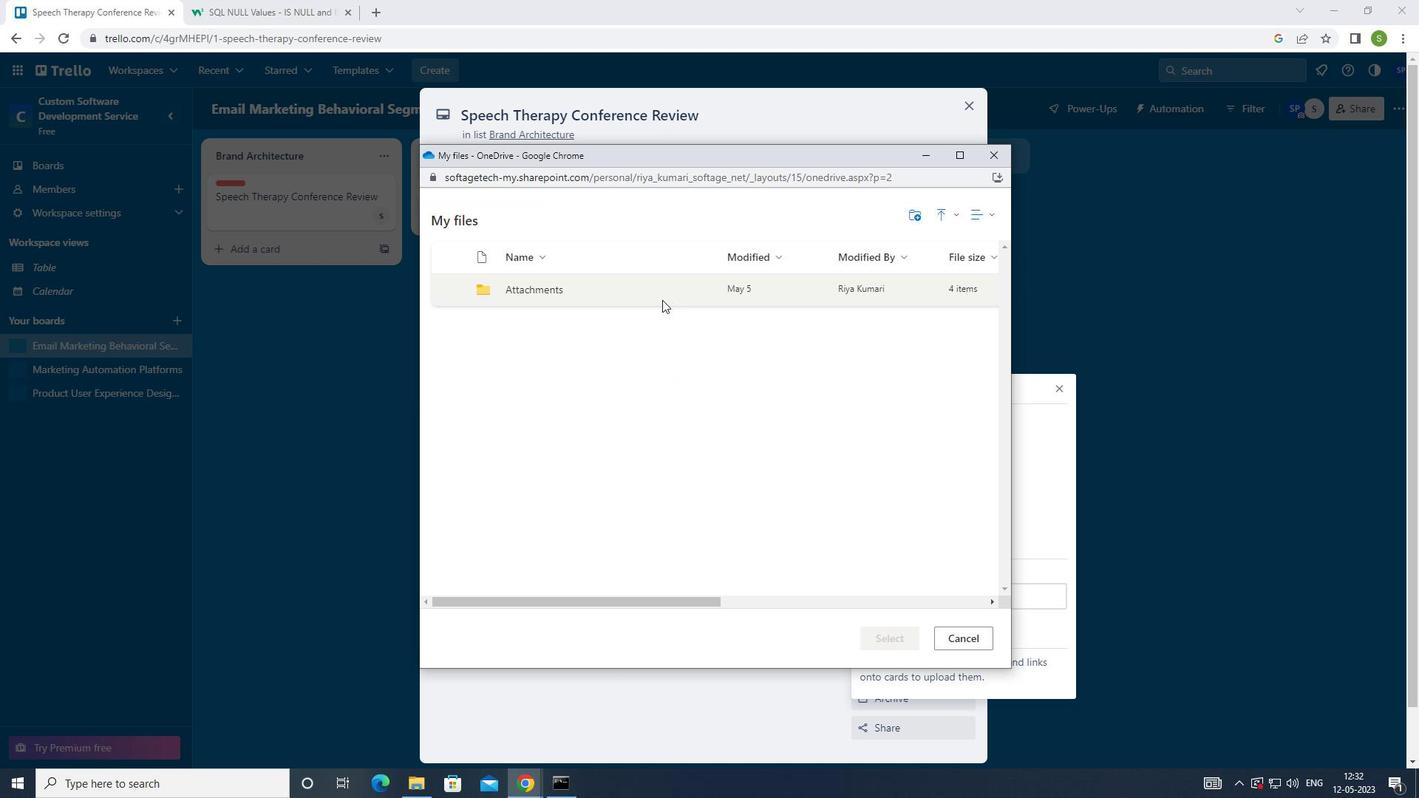 
Action: Mouse moved to (601, 286)
Screenshot: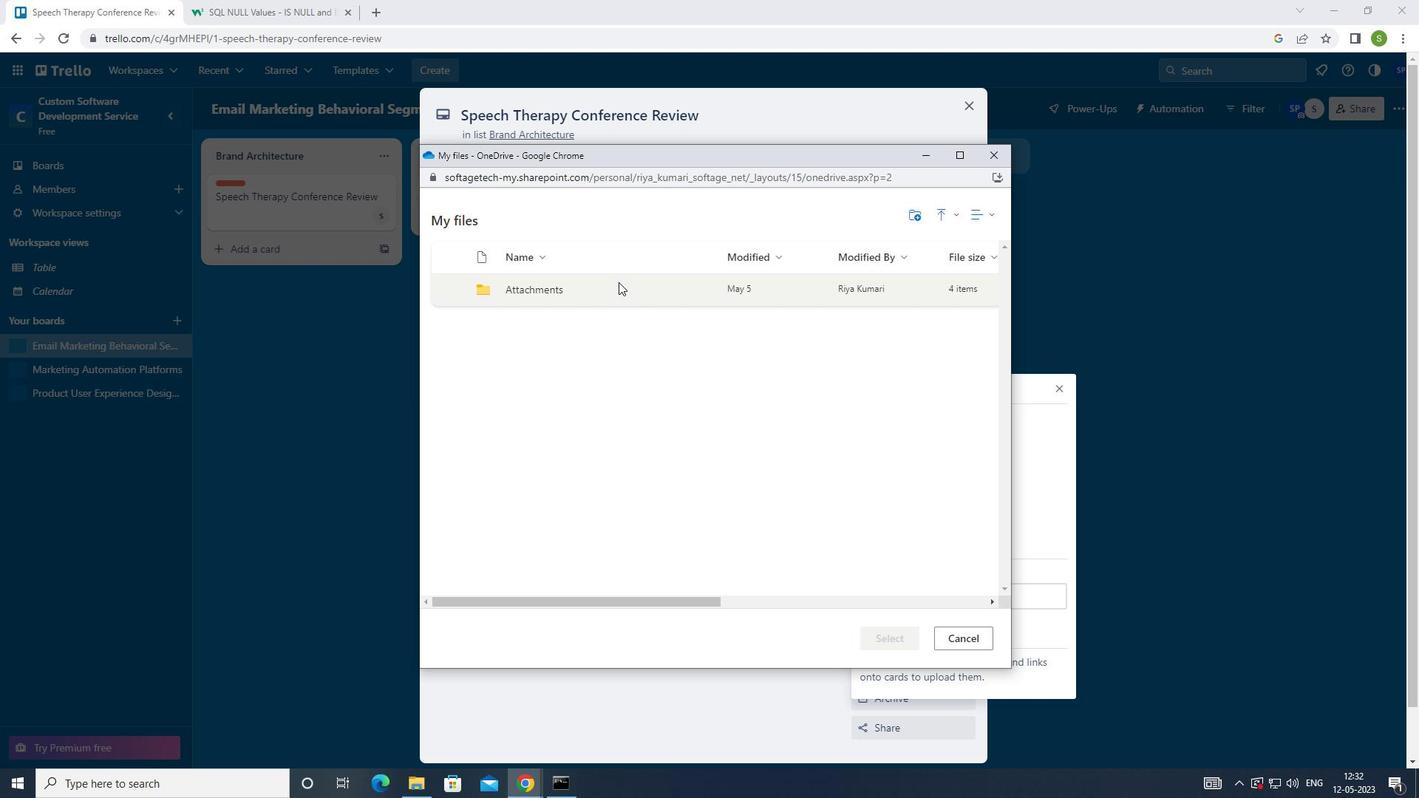 
Action: Mouse pressed left at (601, 286)
Screenshot: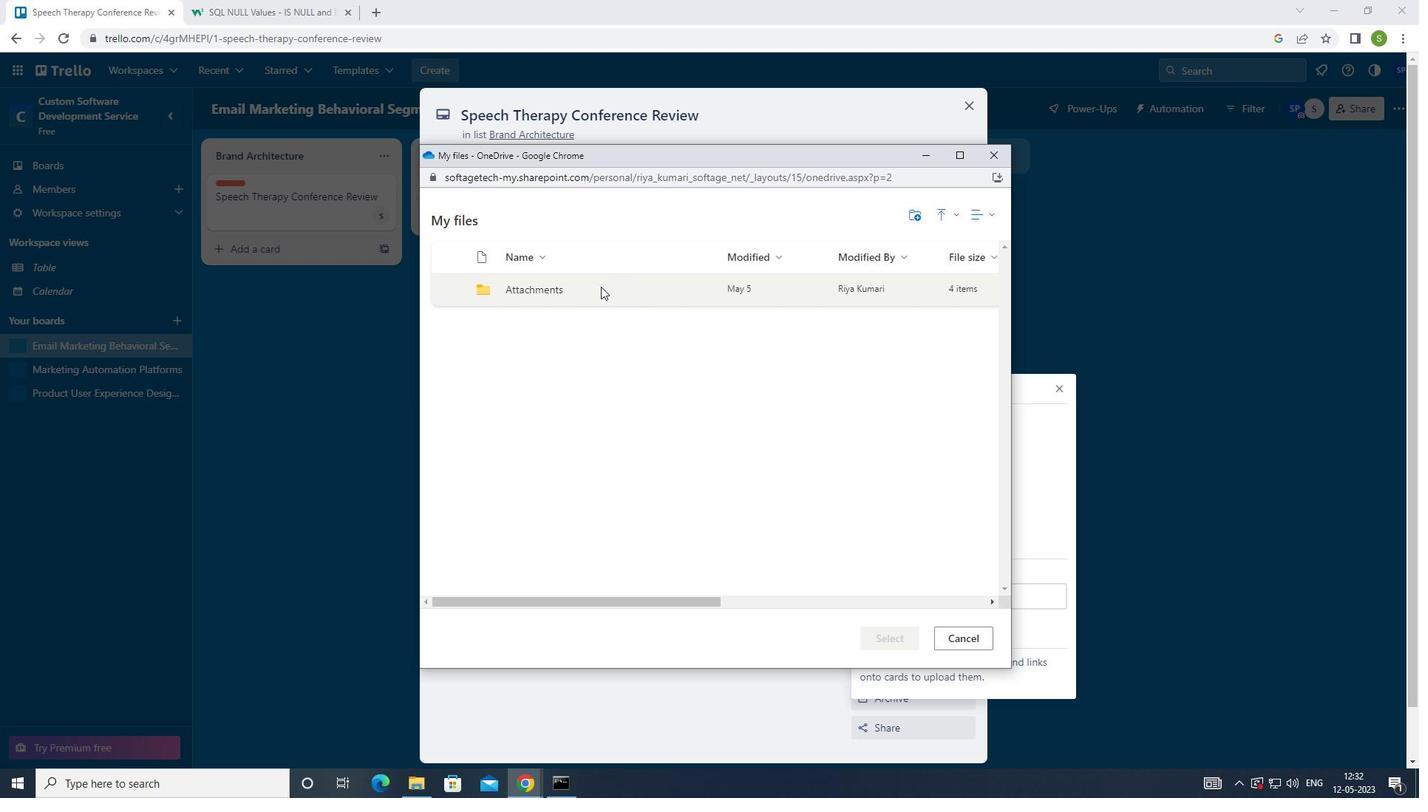 
Action: Mouse pressed left at (601, 286)
Screenshot: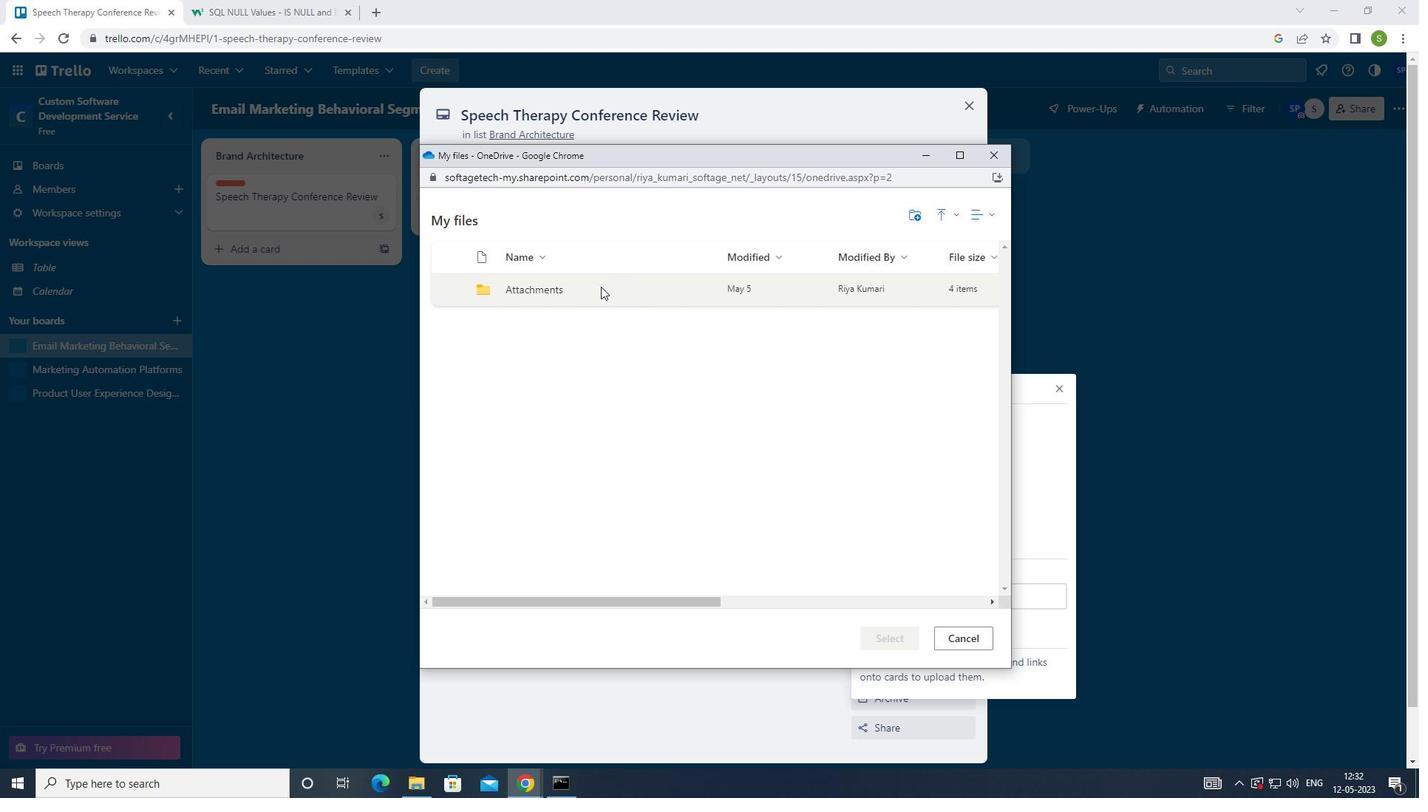 
Action: Mouse pressed left at (601, 286)
Screenshot: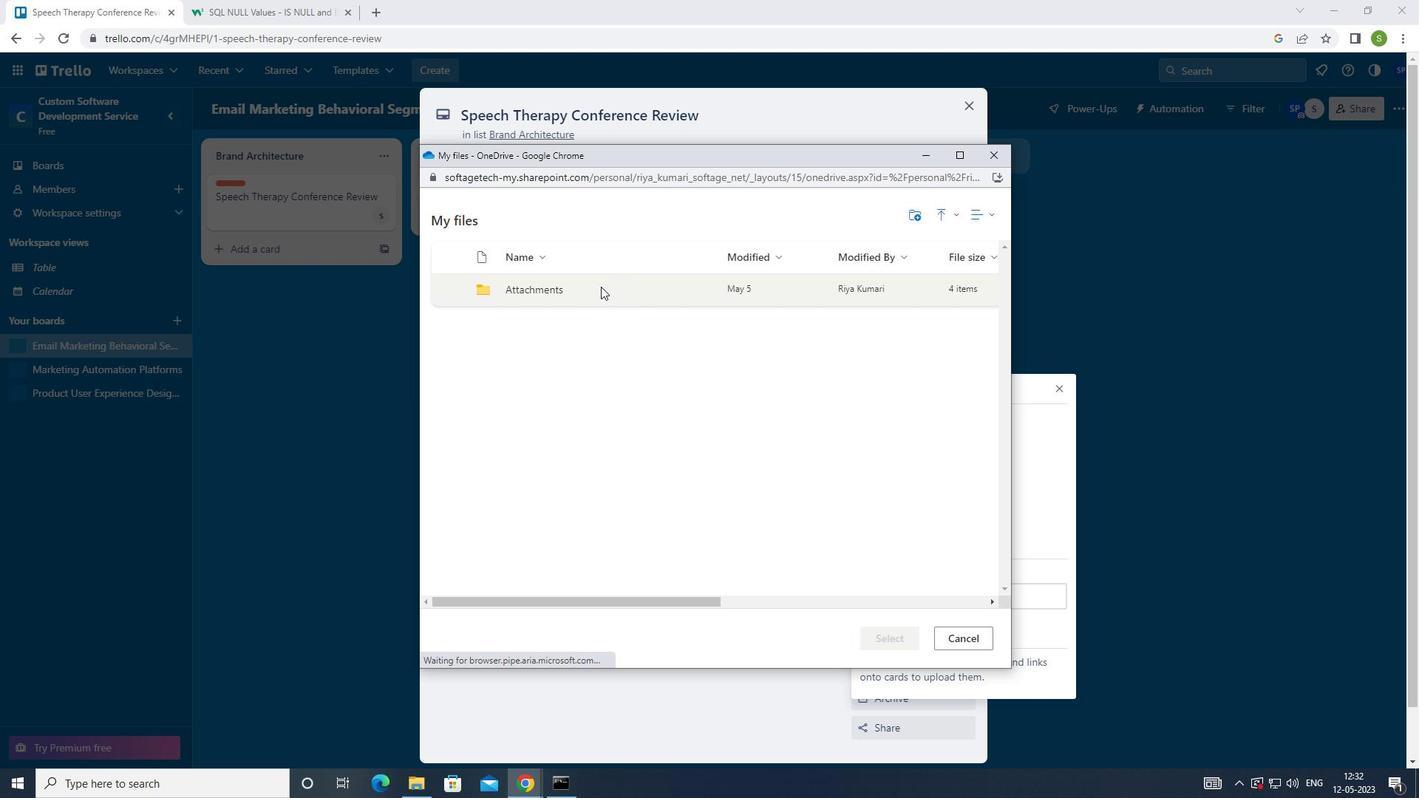 
Action: Mouse moved to (450, 286)
Screenshot: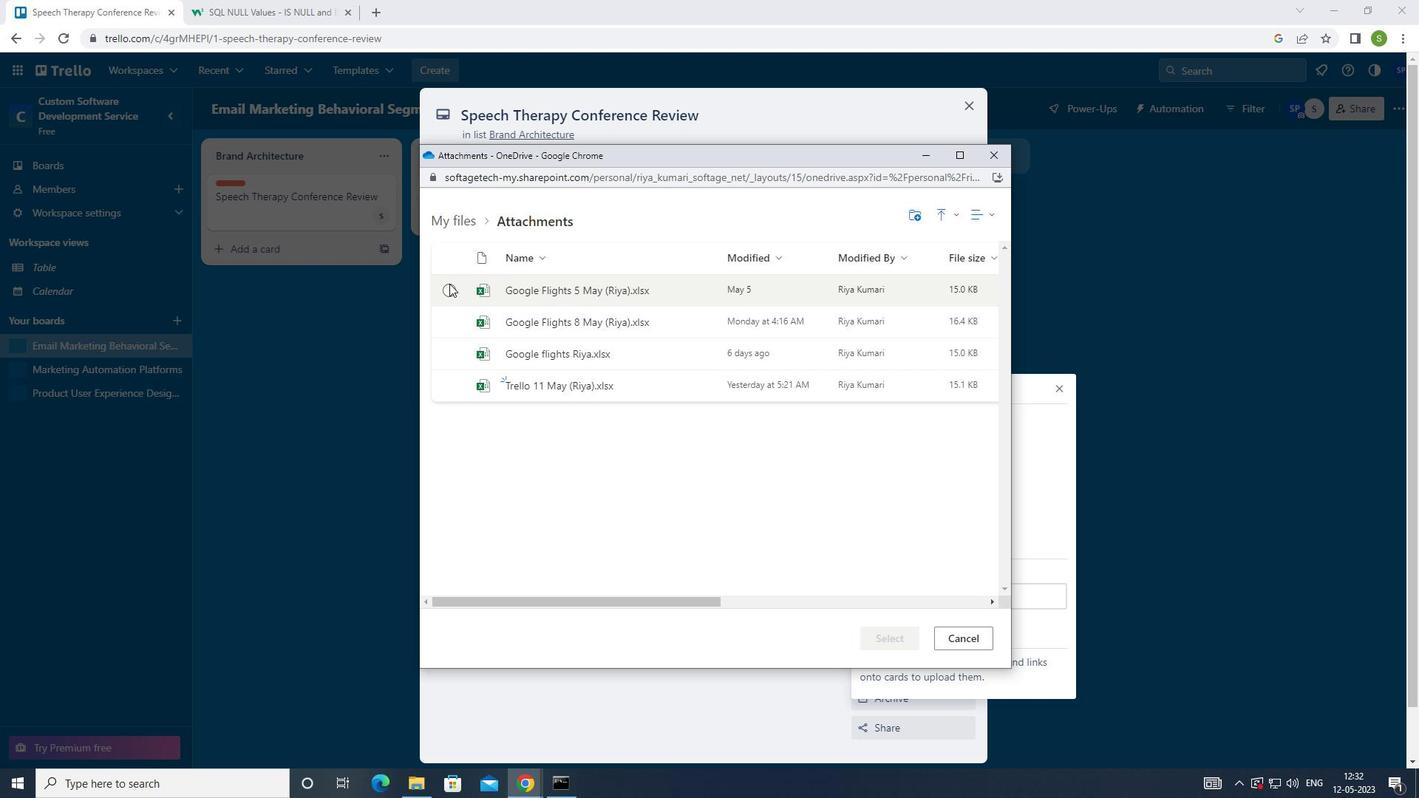 
Action: Mouse pressed left at (450, 286)
Screenshot: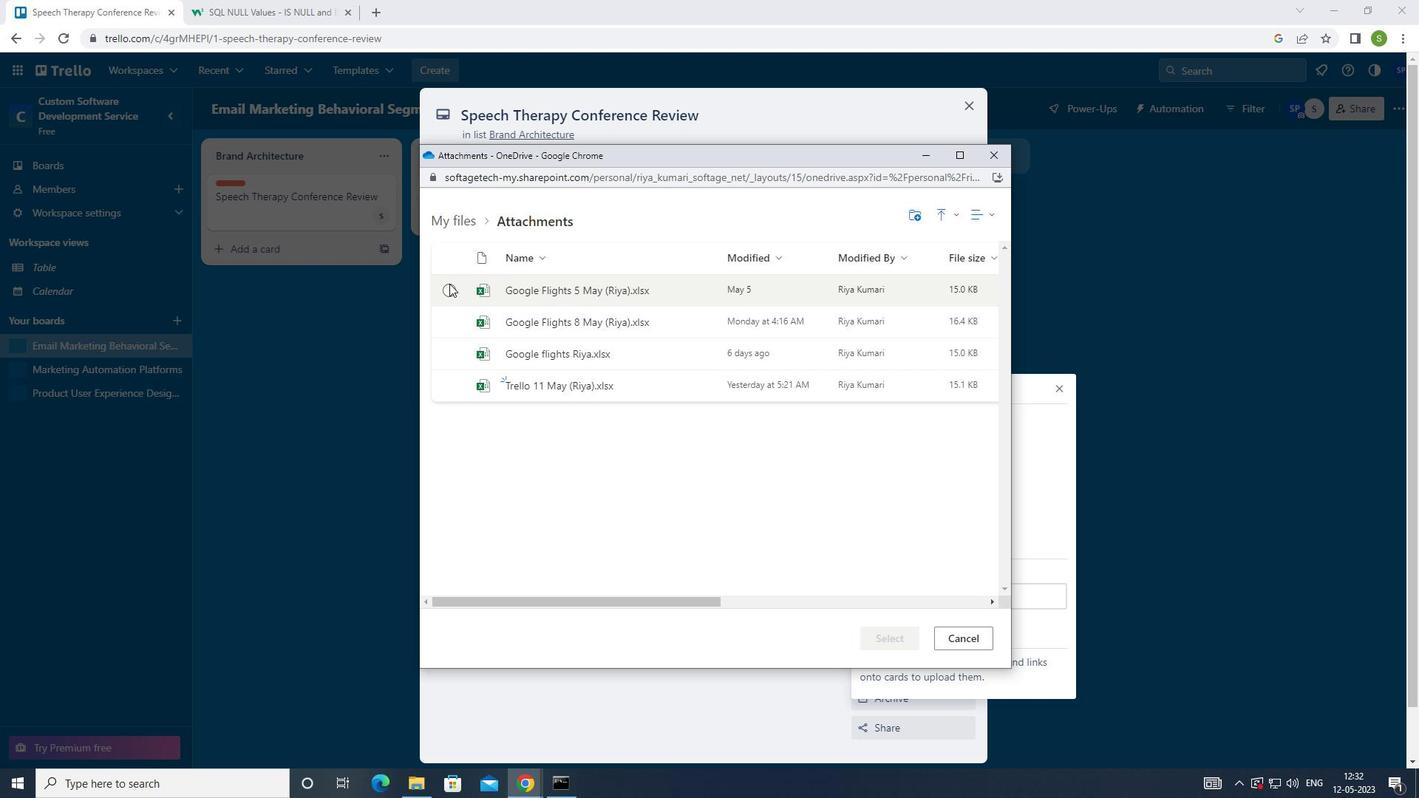 
Action: Mouse moved to (900, 638)
Screenshot: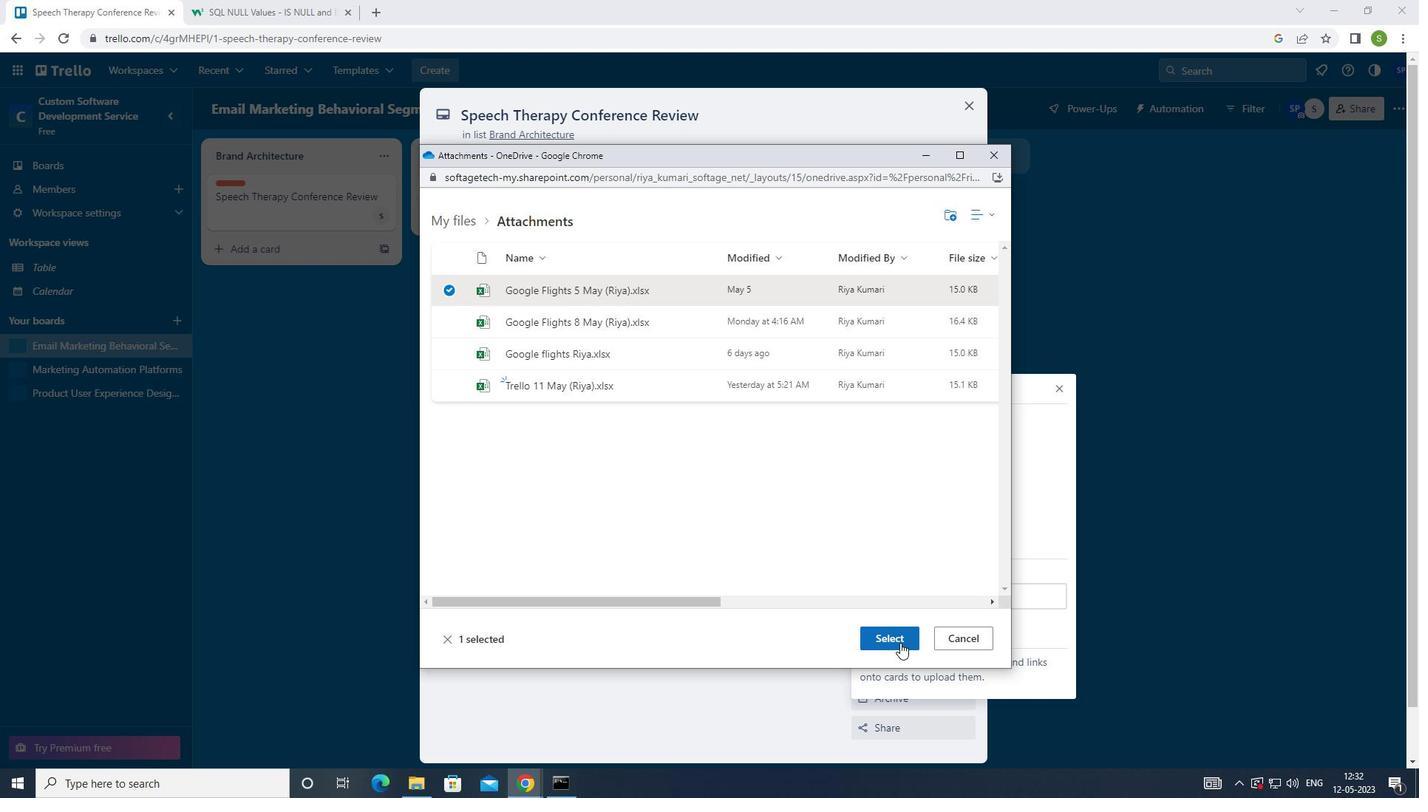 
Action: Mouse pressed left at (900, 638)
Screenshot: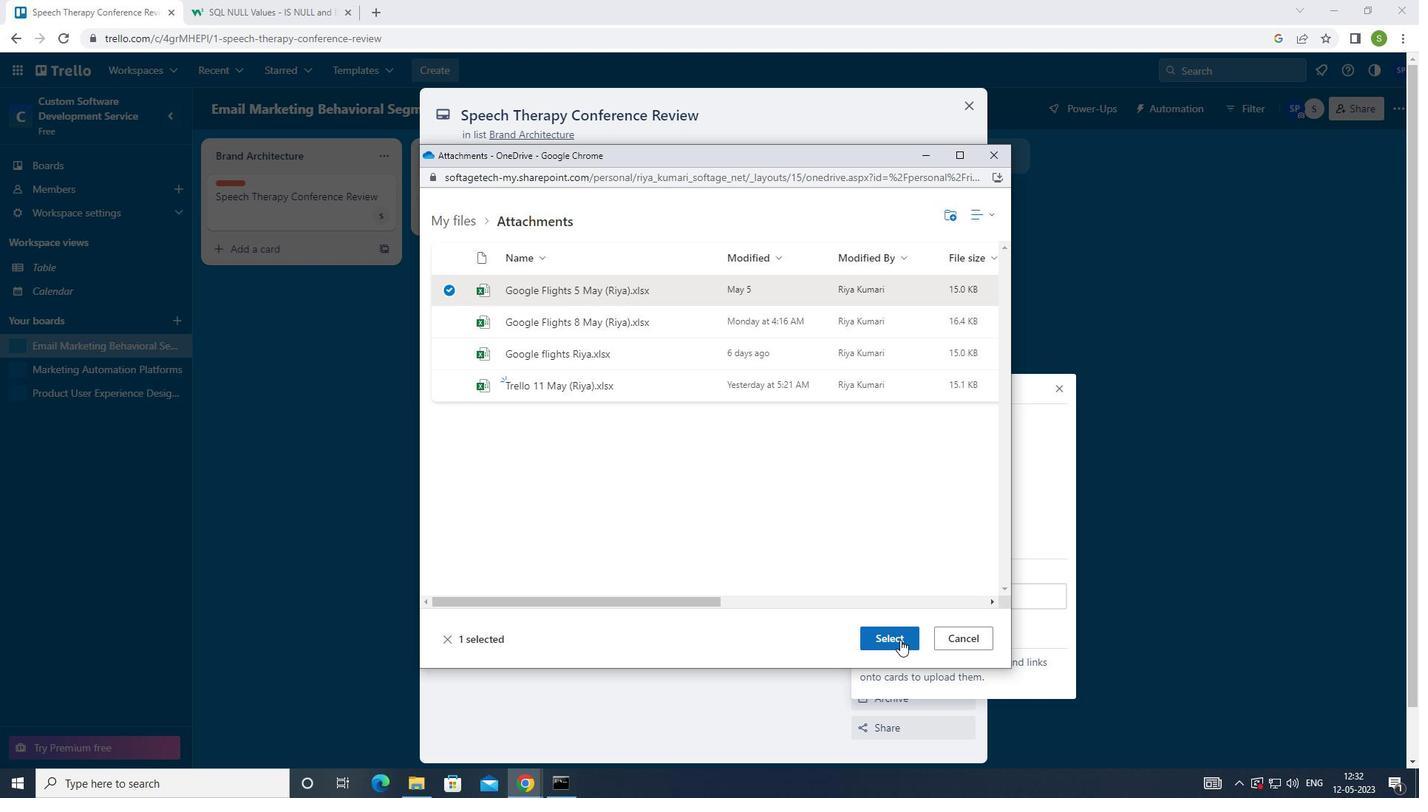 
Action: Mouse moved to (688, 273)
Screenshot: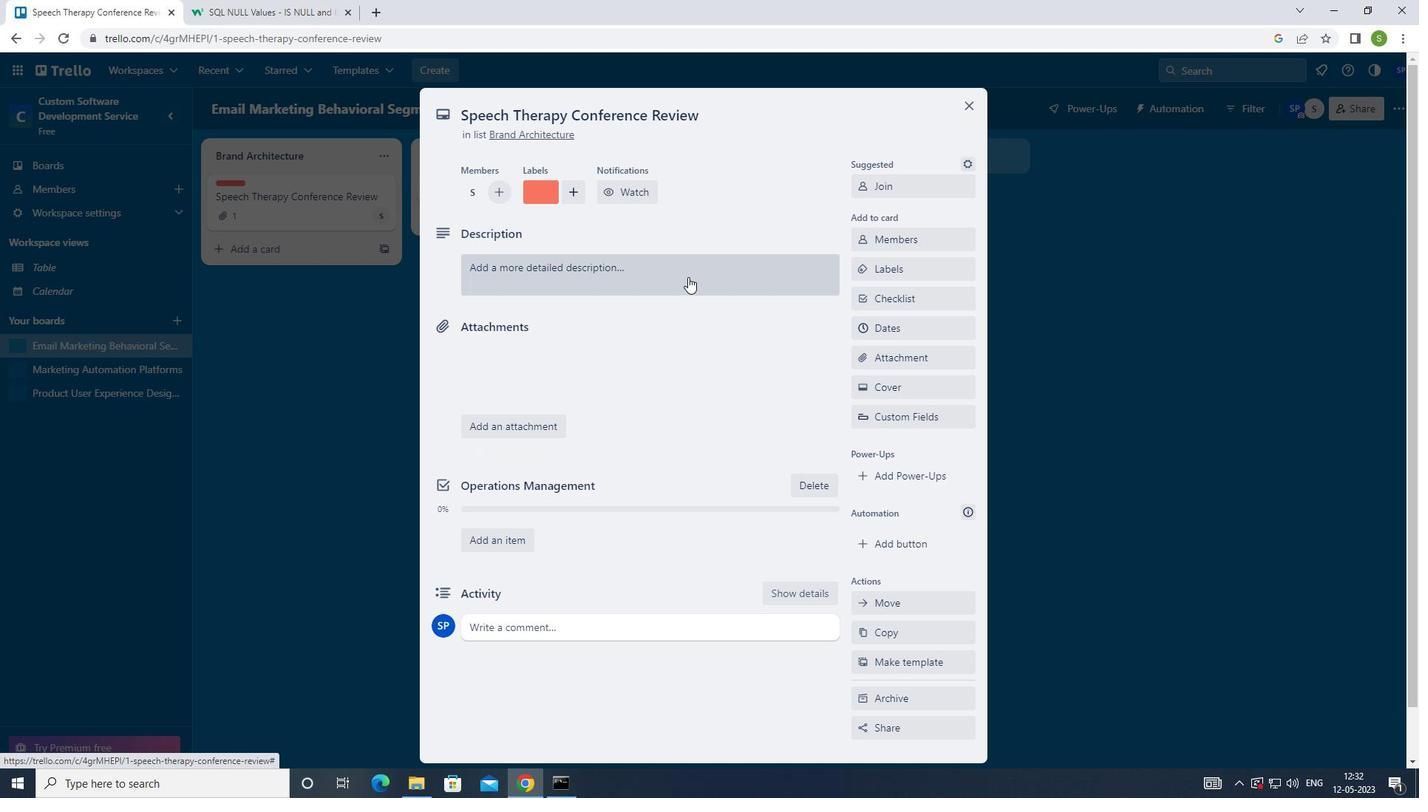 
Action: Mouse pressed left at (688, 273)
Screenshot: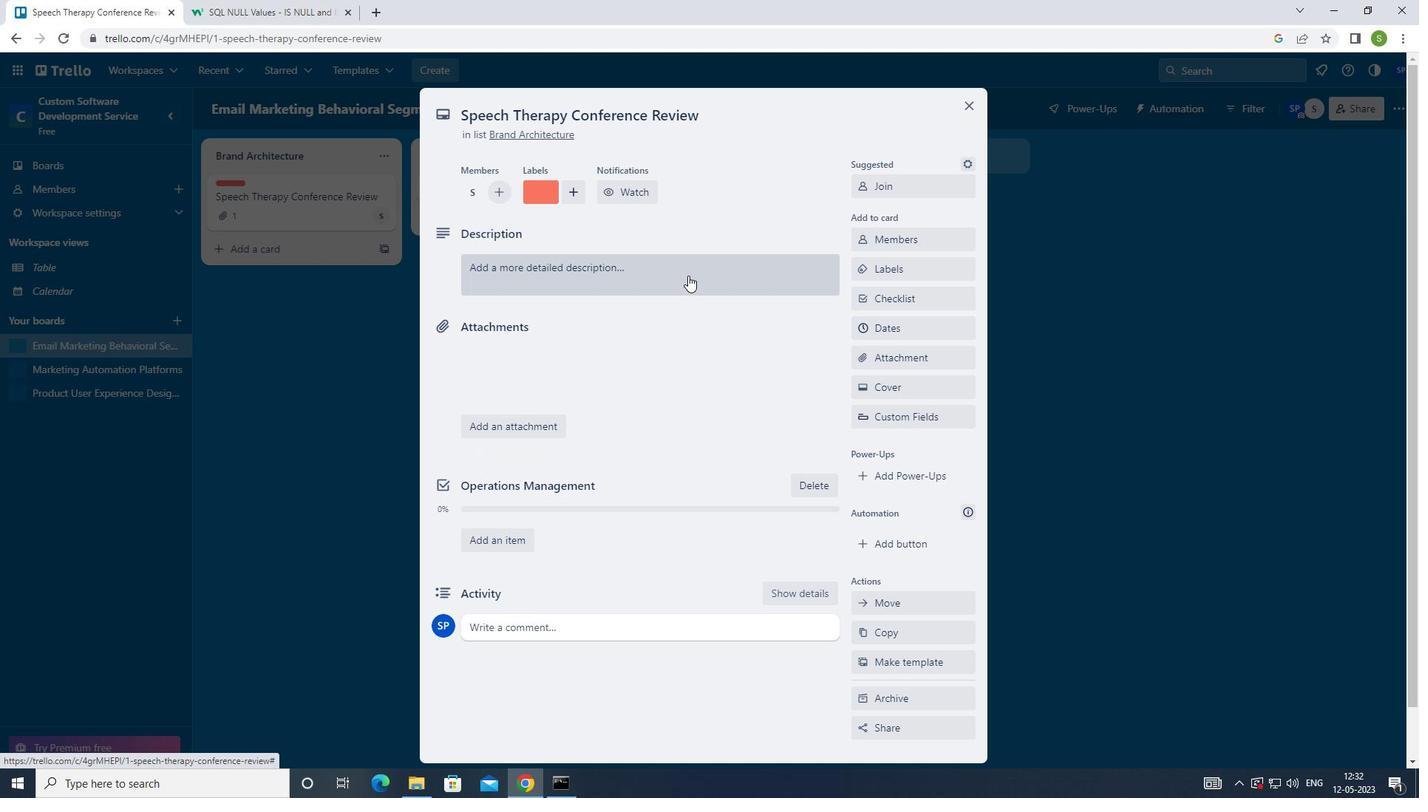 
Action: Mouse moved to (692, 297)
Screenshot: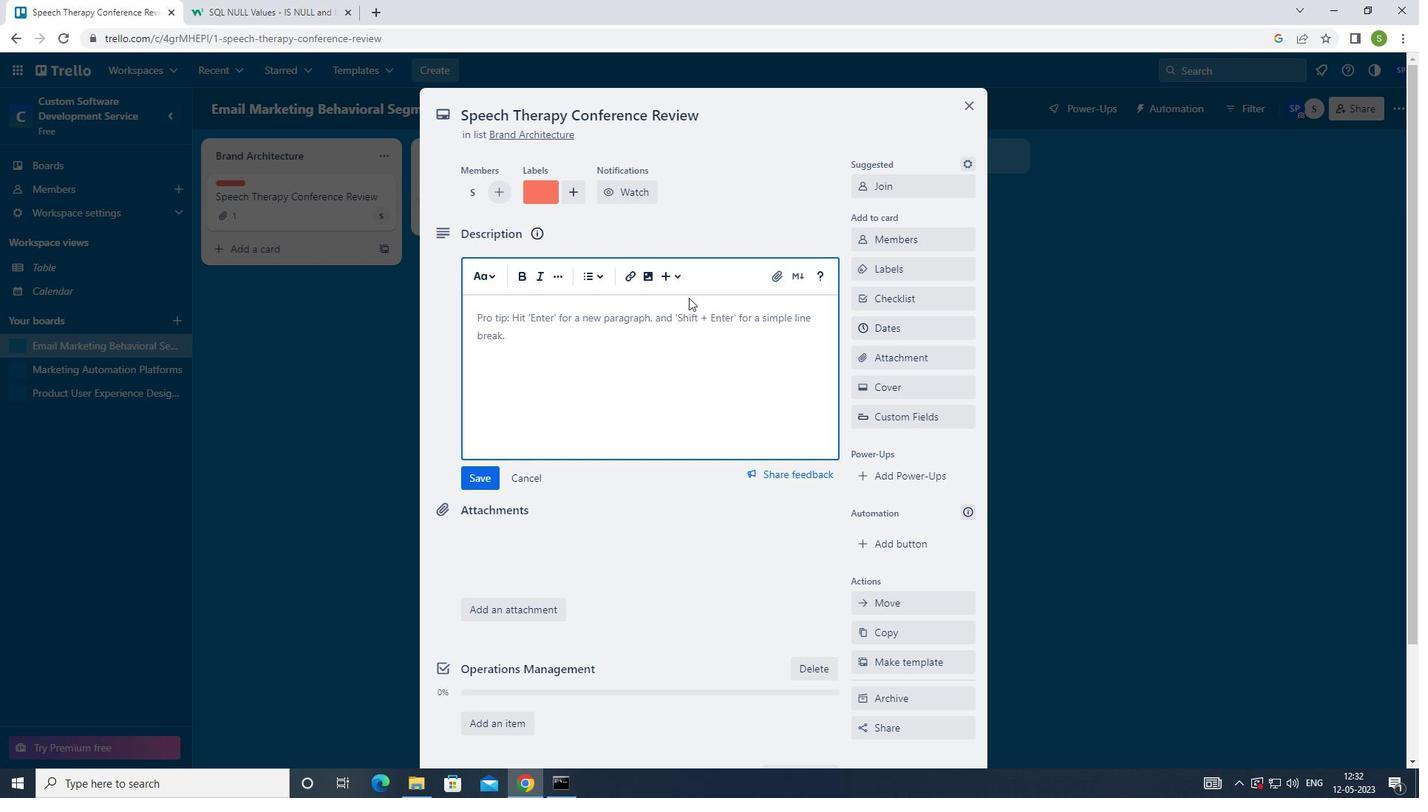 
Action: Key pressed ctrl+Cctrl+ONDUCT<Key.space>TEAM<Key.space>TRAINING<Key.space>SESSION<Key.space>ON<Key.space>TIME<Key.space>MANAGEMENT<Key.space>AND<Key.space>PRODUCTIVITY.<Key.left><Key.left><Key.left><Key.left><Key.left><Key.left><Key.left><Key.left><Key.left><Key.left><Key.left><Key.left><Key.left><Key.left><Key.left><Key.left><Key.left><Key.left><Key.left><Key.left><Key.left><Key.left><Key.left><Key.left><Key.left><Key.left><Key.left><Key.left><Key.left><Key.left><Key.left><Key.left><Key.left><Key.left><Key.left><Key.left><Key.left><Key.left><Key.left><Key.left><Key.left><Key.left><Key.left><Key.left><Key.left><Key.left><Key.left><Key.left><Key.left><Key.left><Key.left><Key.left><Key.left><Key.left><Key.left><Key.left><Key.left><Key.left><Key.left><Key.left><Key.left><Key.left><Key.left><Key.left><Key.left><Key.shift>C
Screenshot: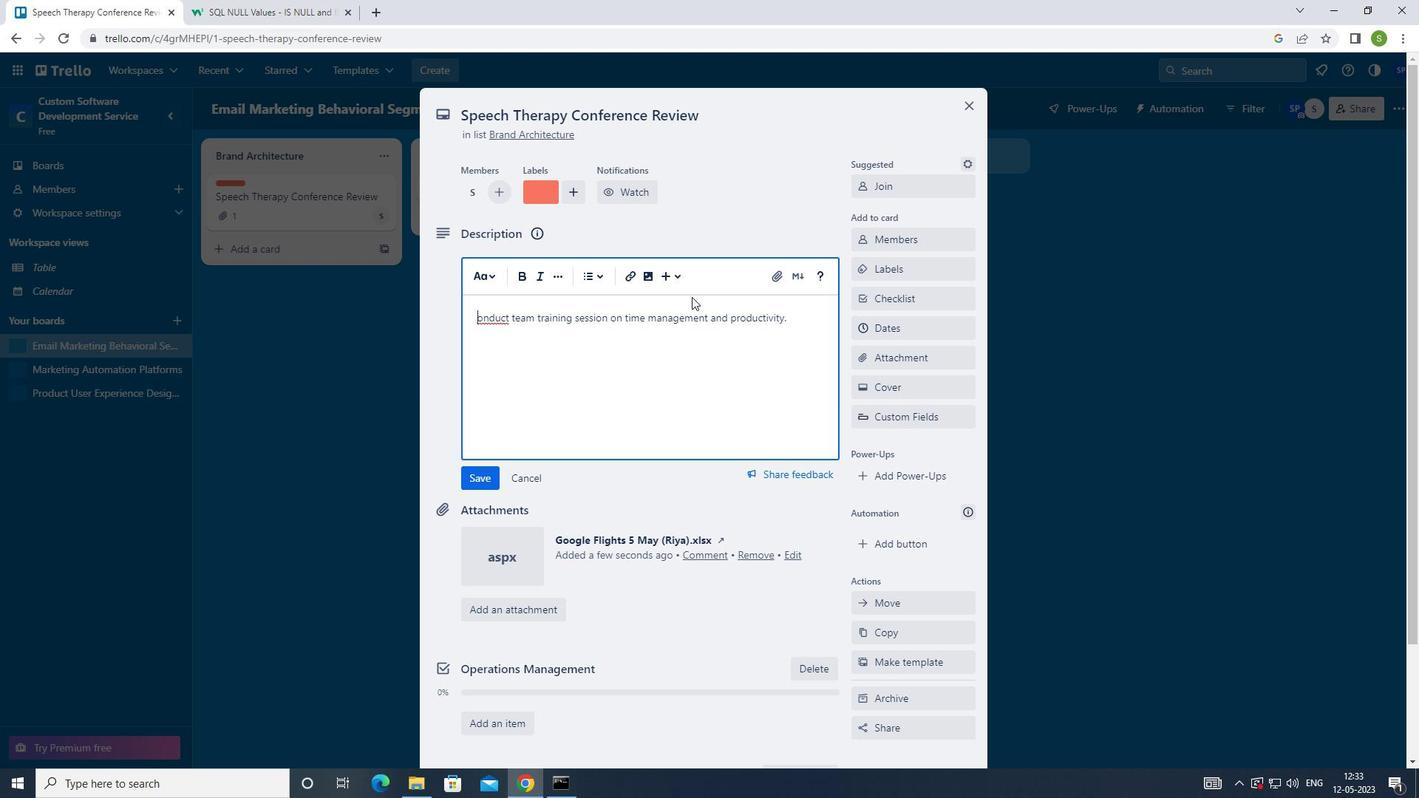 
Action: Mouse moved to (479, 480)
Screenshot: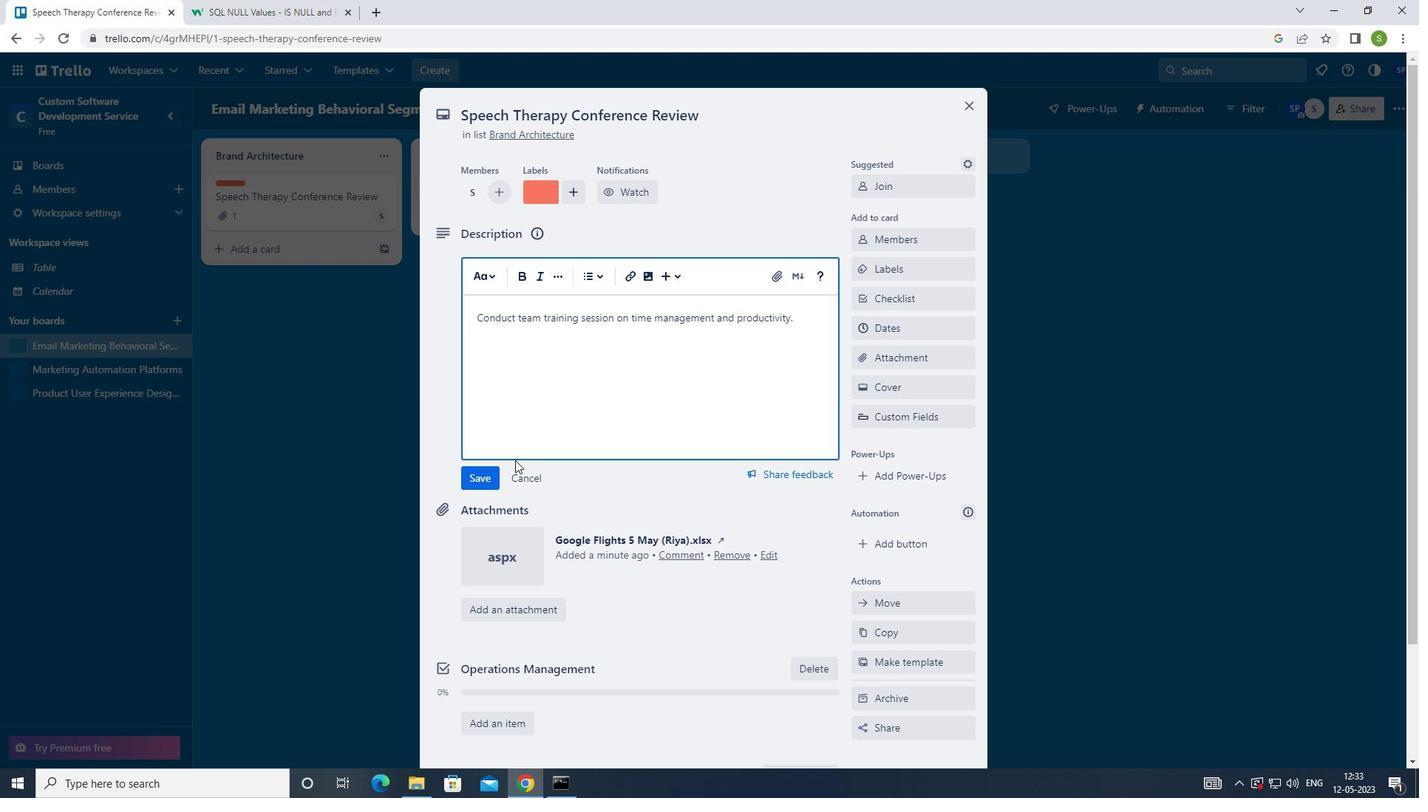 
Action: Mouse pressed left at (479, 480)
Screenshot: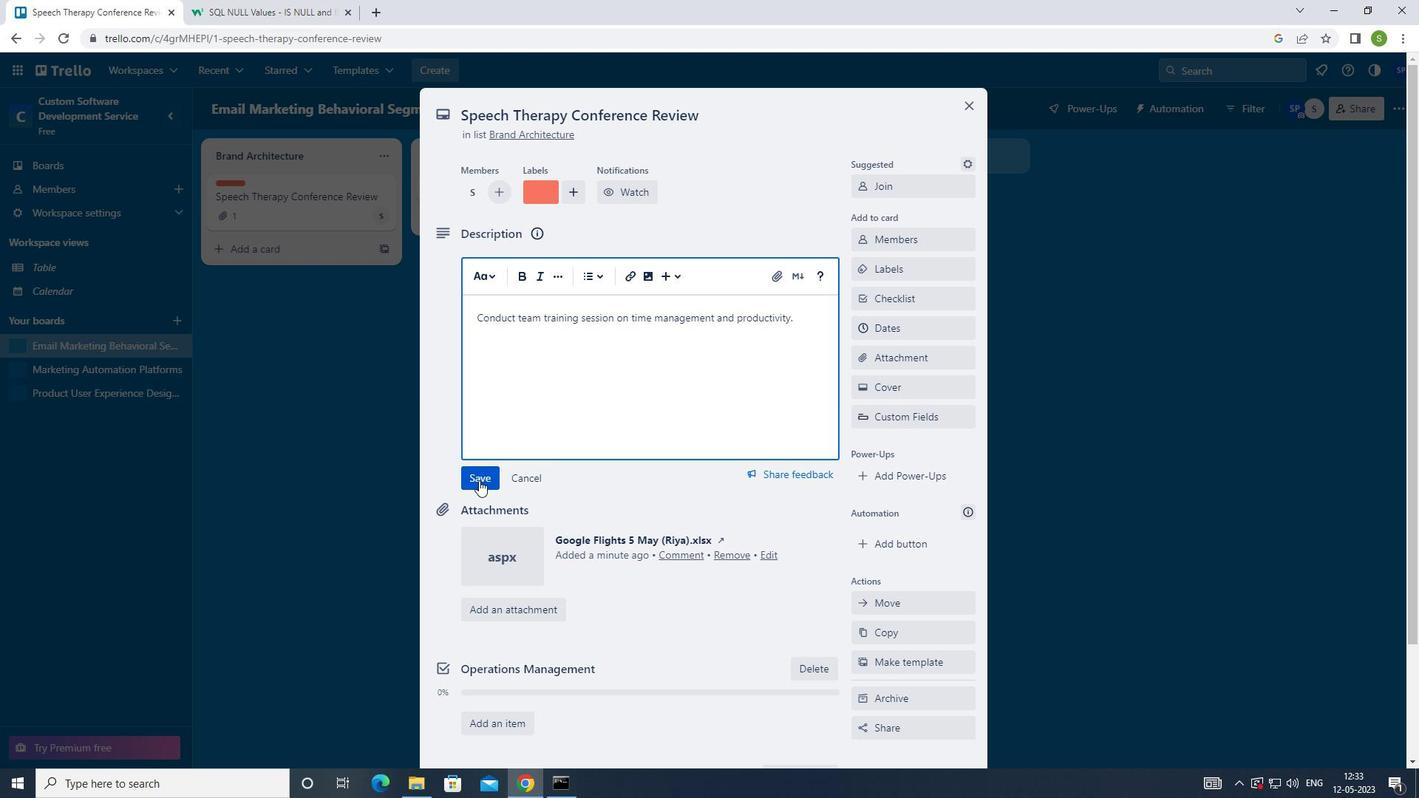 
Action: Mouse moved to (552, 429)
Screenshot: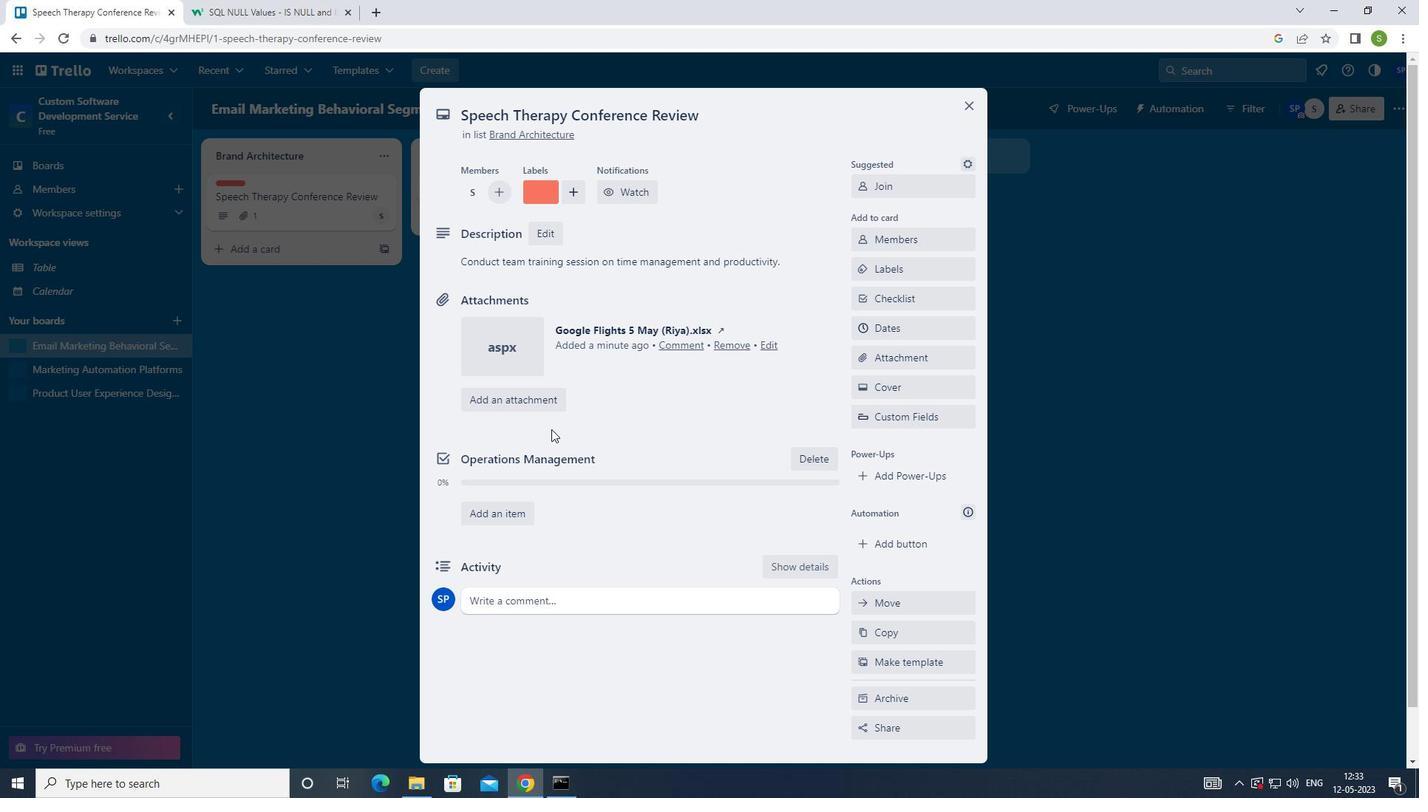 
Action: Mouse scrolled (552, 428) with delta (0, 0)
Screenshot: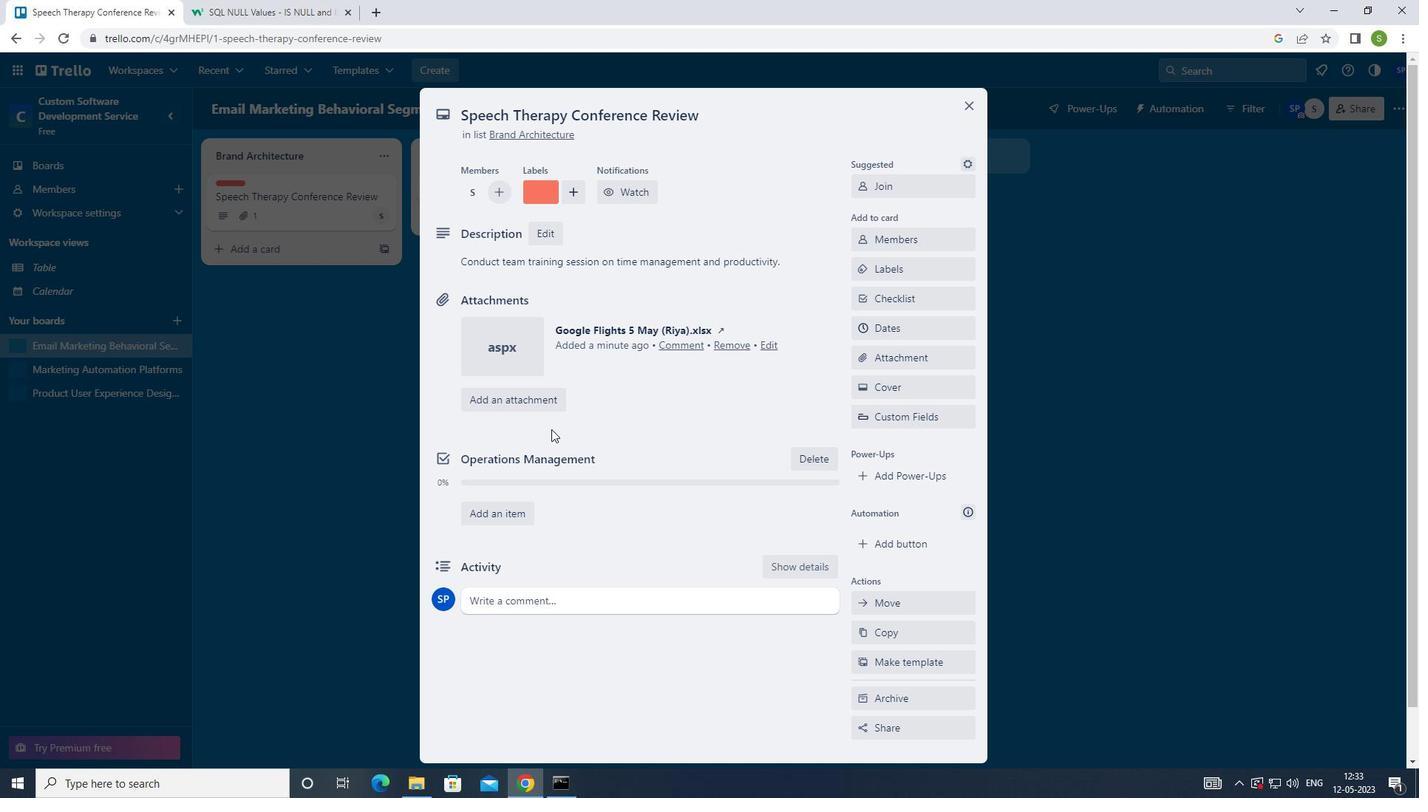 
Action: Mouse scrolled (552, 428) with delta (0, 0)
Screenshot: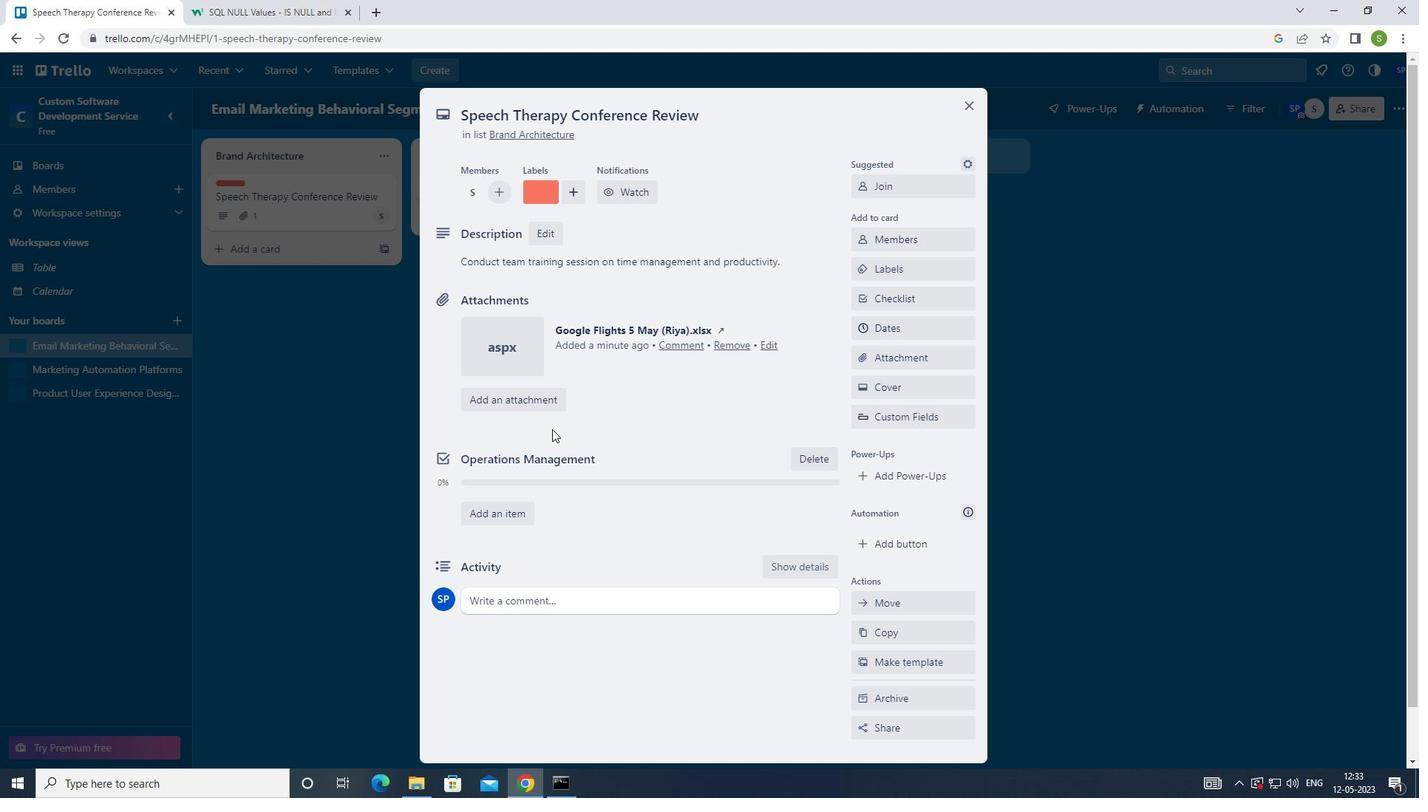 
Action: Mouse scrolled (552, 428) with delta (0, 0)
Screenshot: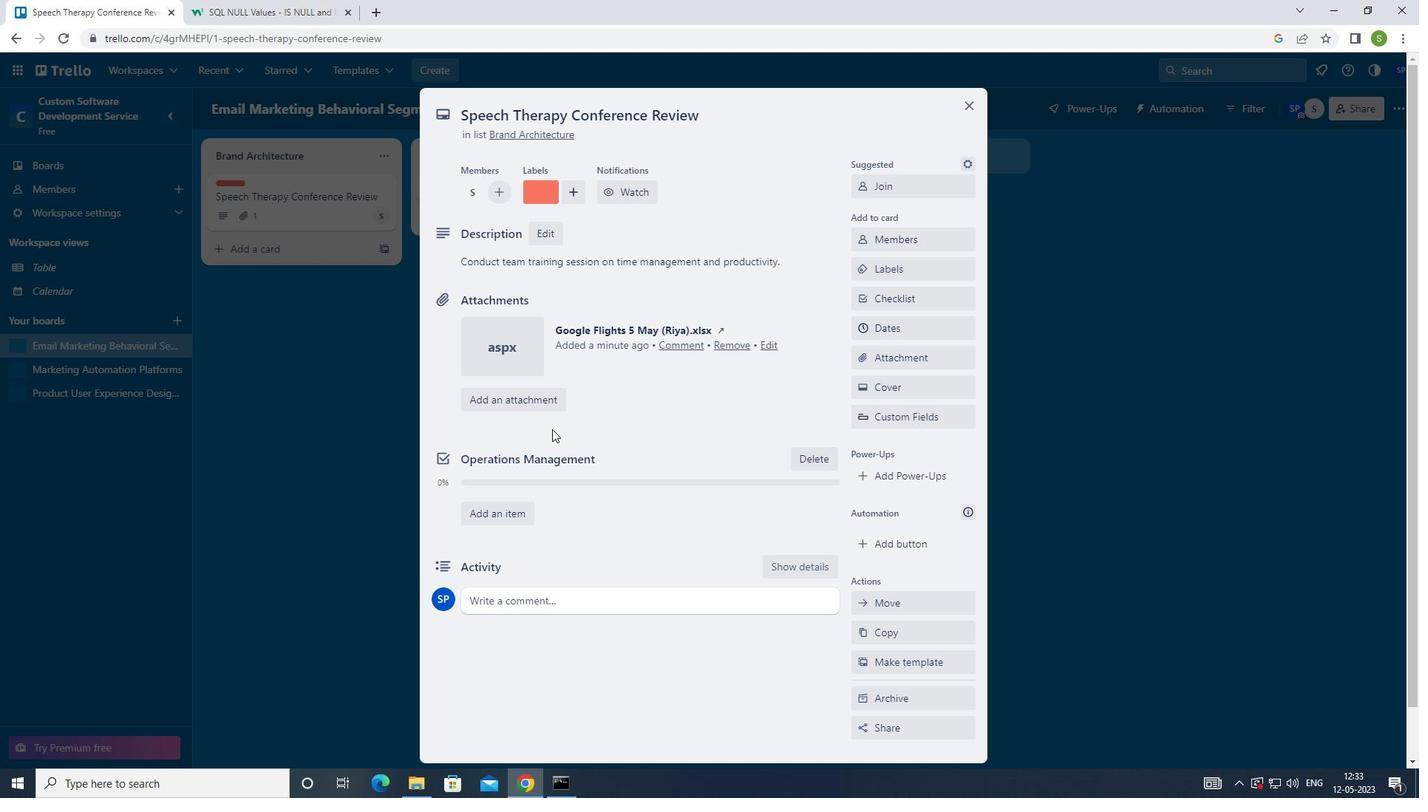 
Action: Mouse moved to (536, 542)
Screenshot: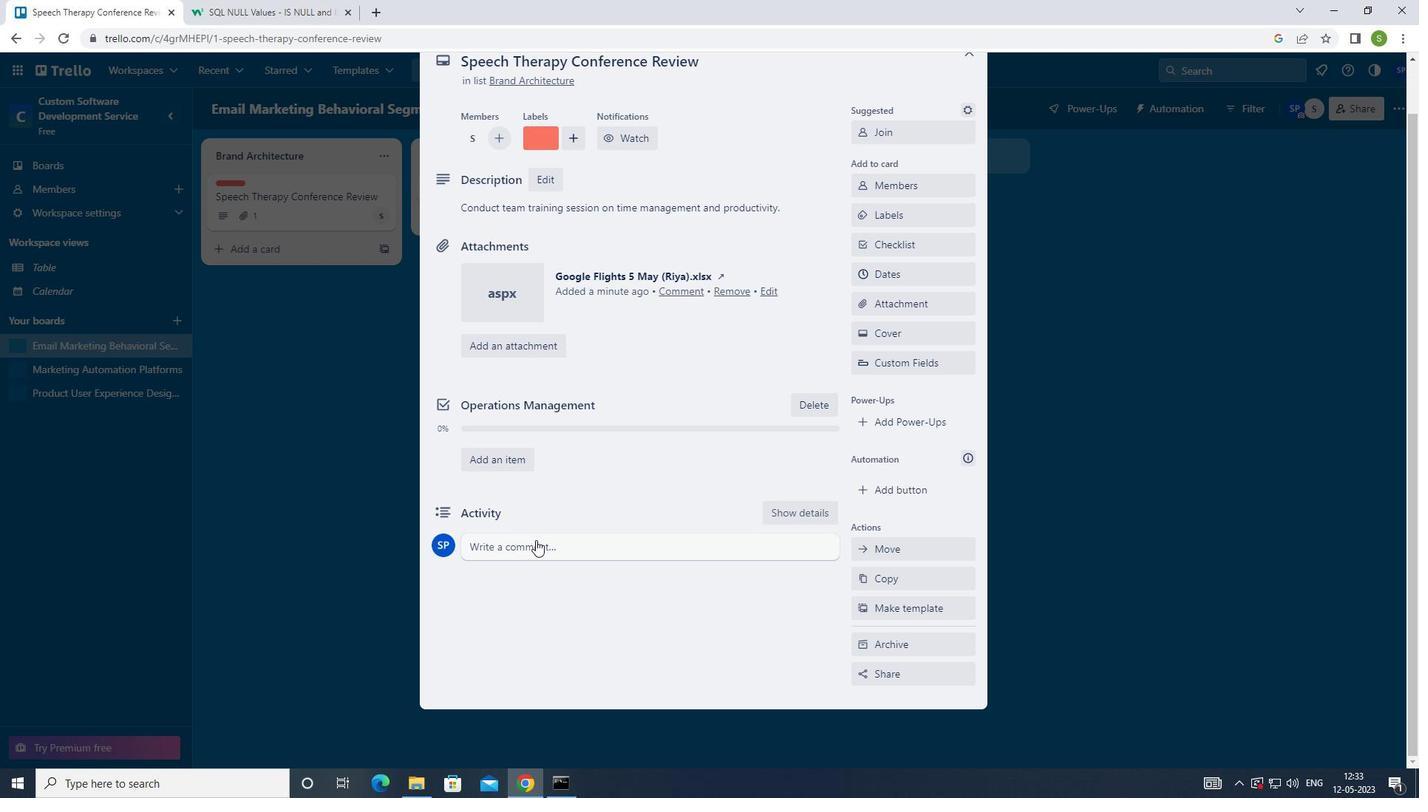 
Action: Mouse pressed left at (536, 542)
Screenshot: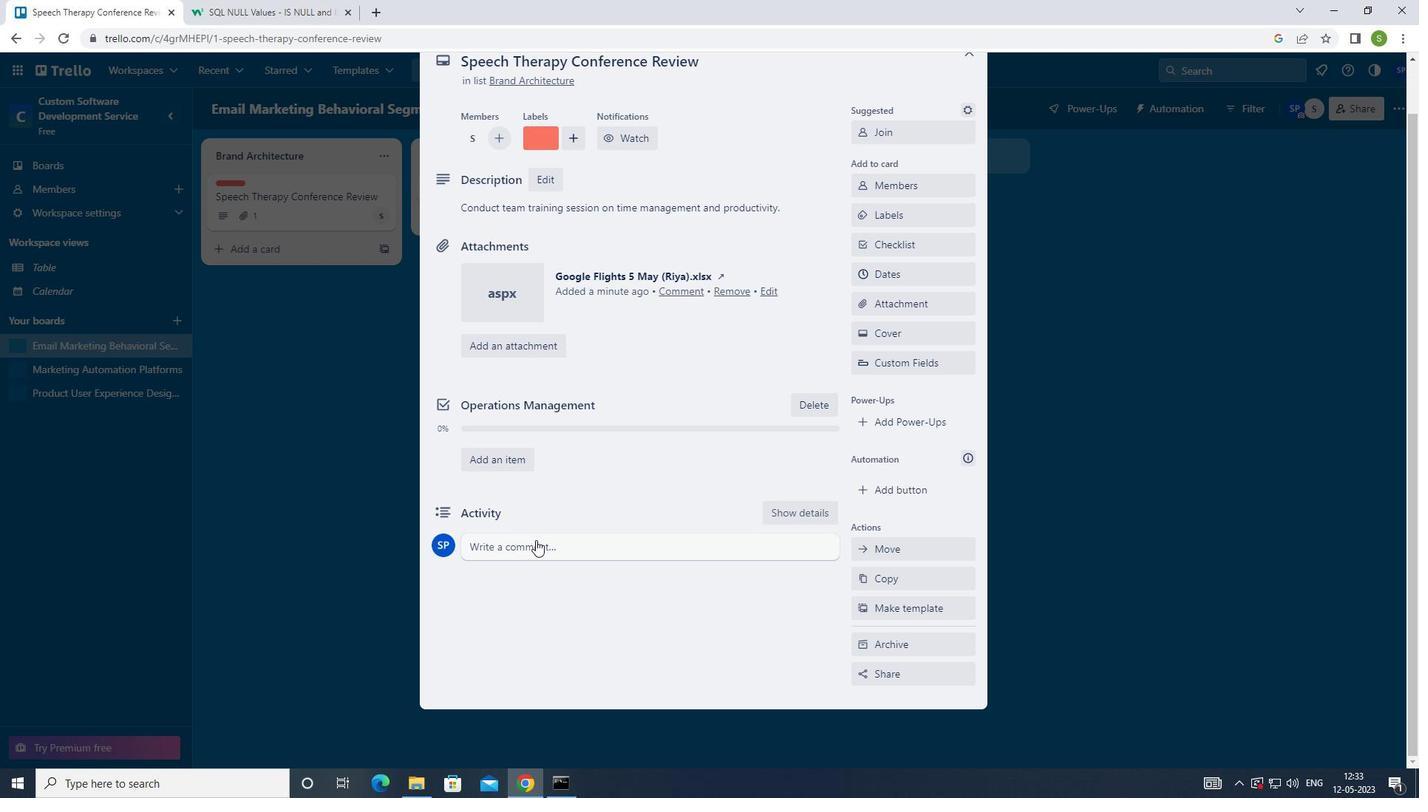 
Action: Mouse moved to (670, 426)
Screenshot: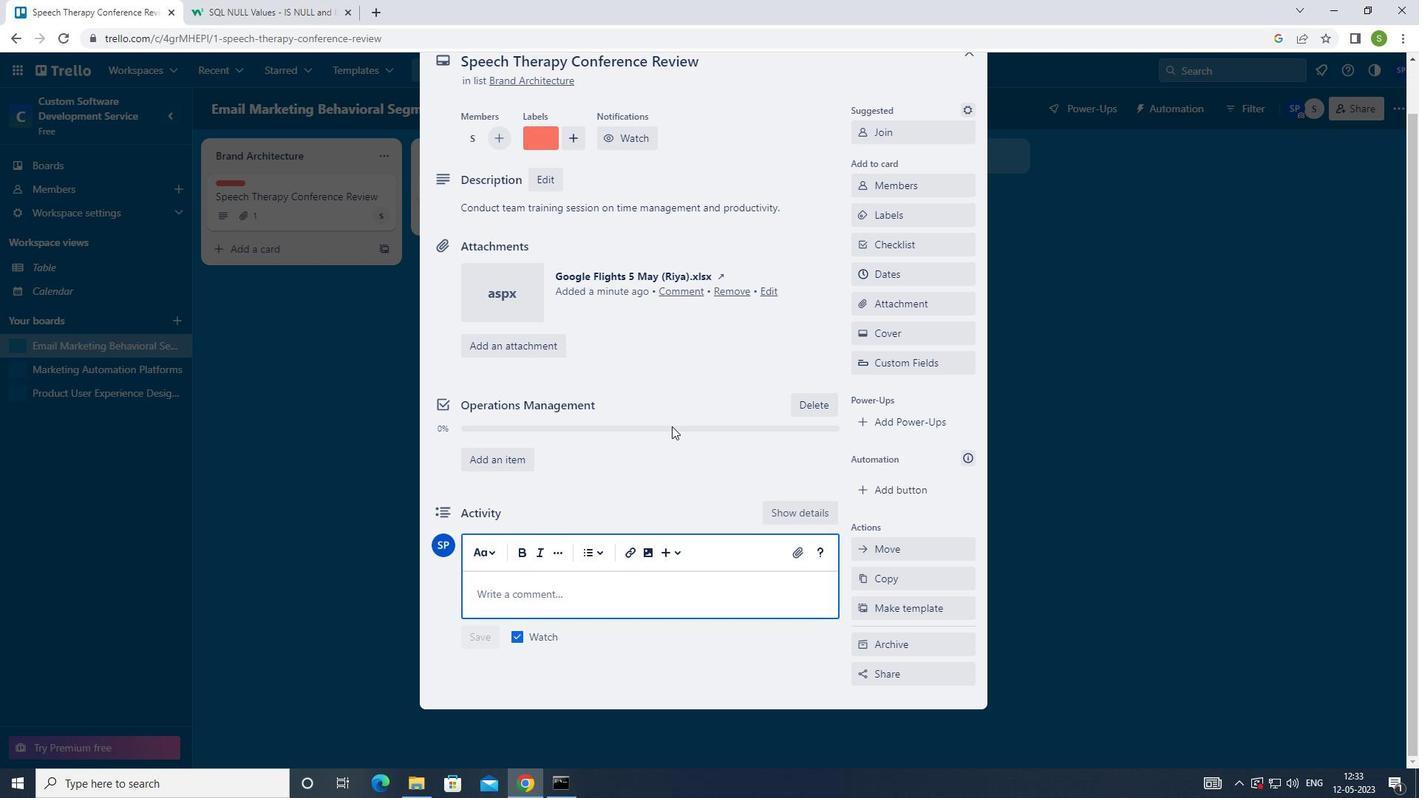 
Action: Key pressed <Key.shift_r>LET<Key.space>UE<Key.backspace>S<Key.space>APPROACH<Key.space>THIS<Key.space>WITH<Key.space>A<Key.space>FOCUS<Key.space>ON<Key.shift>QUALITY<Key.space>OVER<Key.space><Key.shift><Key.shift><Key.shift><Key.shift><Key.shift><Key.shift><Key.shift><Key.shift>QUANTITY<Key.space>ENSURING<Key.space>THAT<Key.space>WE<Key.space>DELUIVER<Key.space>A<Key.left><Key.left><Key.left><Key.left><Key.left><Key.left><Key.backspace><Key.right><Key.right><Key.right><Key.right><Key.right><Key.right><Key.space>HIGH-QUALITY<Key.space>OUTCOME
Screenshot: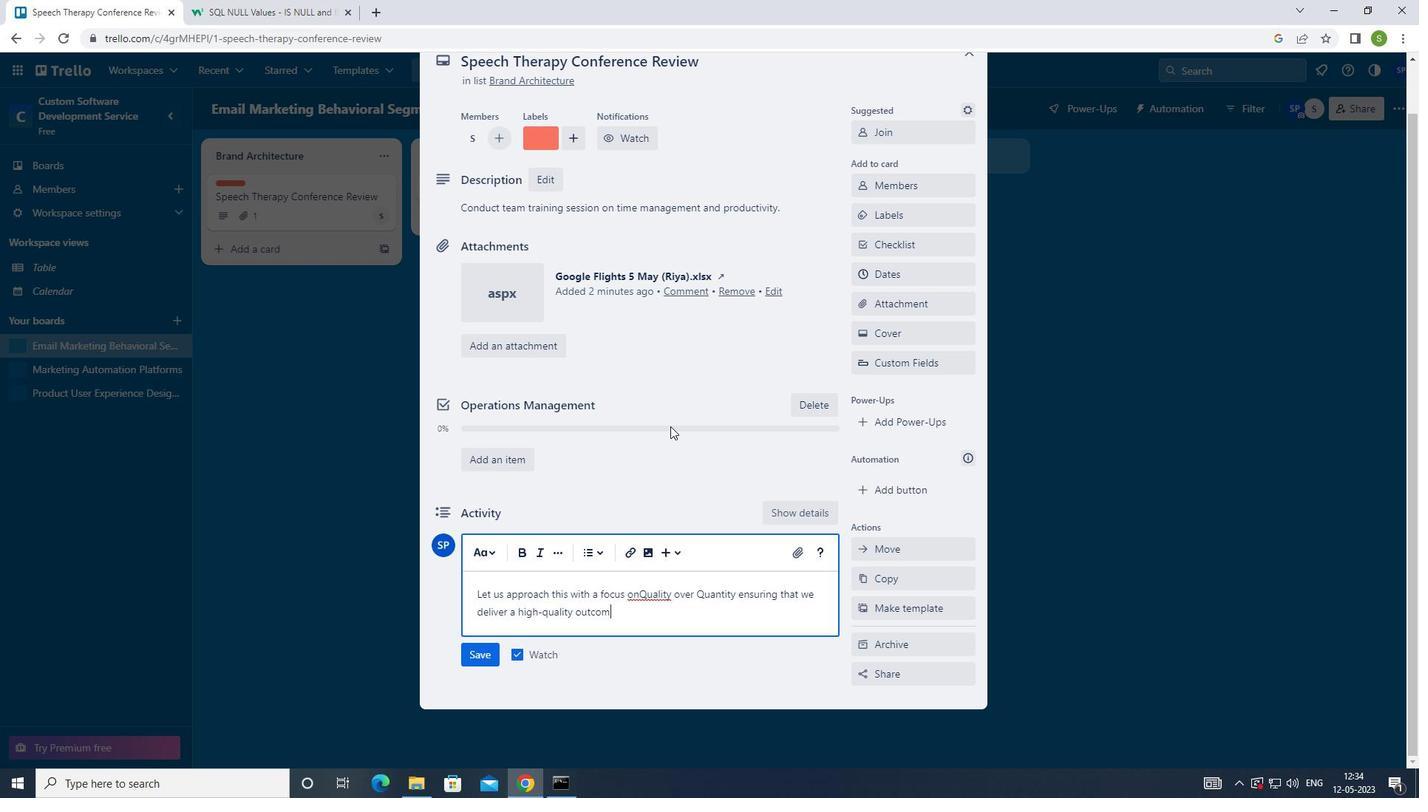 
Action: Mouse moved to (646, 595)
Screenshot: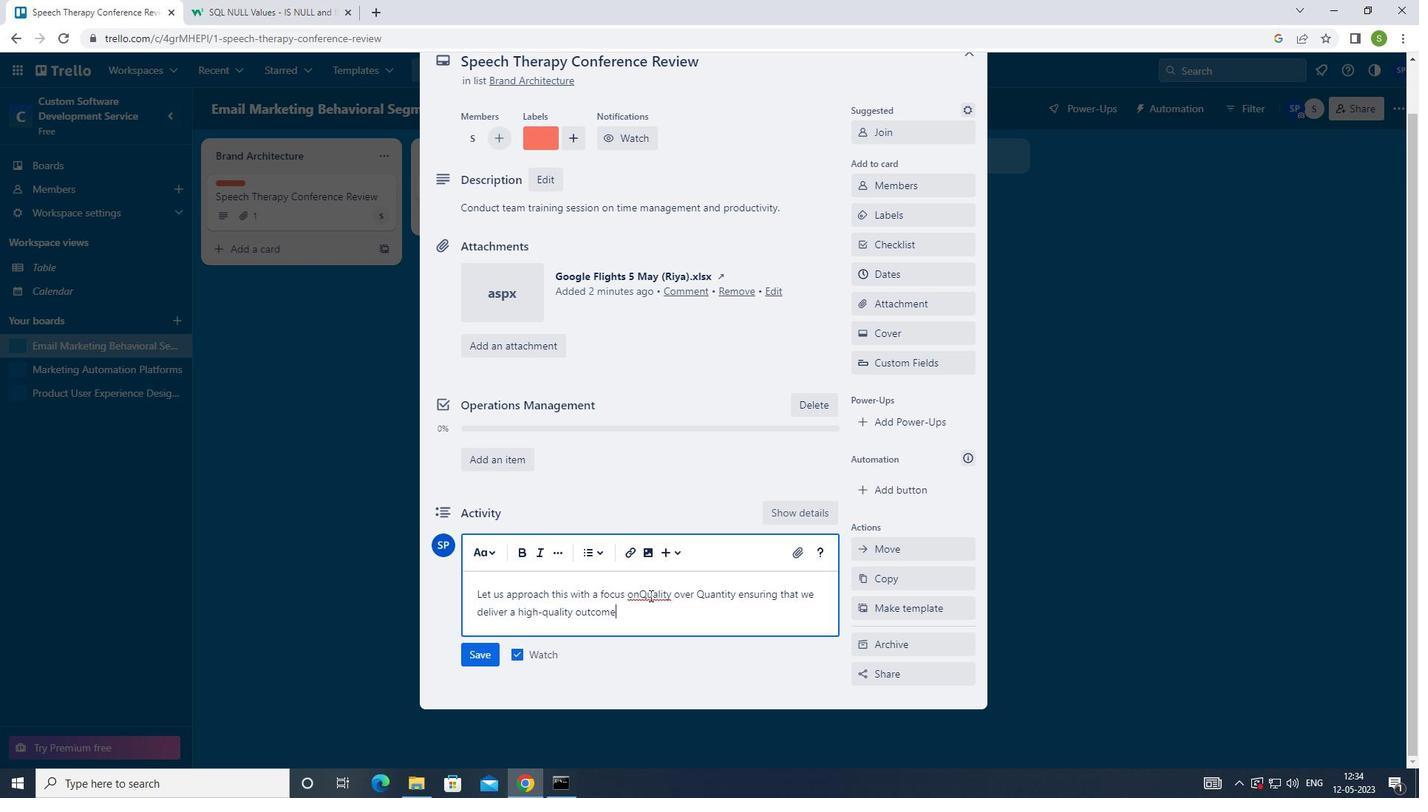 
Action: Mouse pressed left at (646, 595)
Screenshot: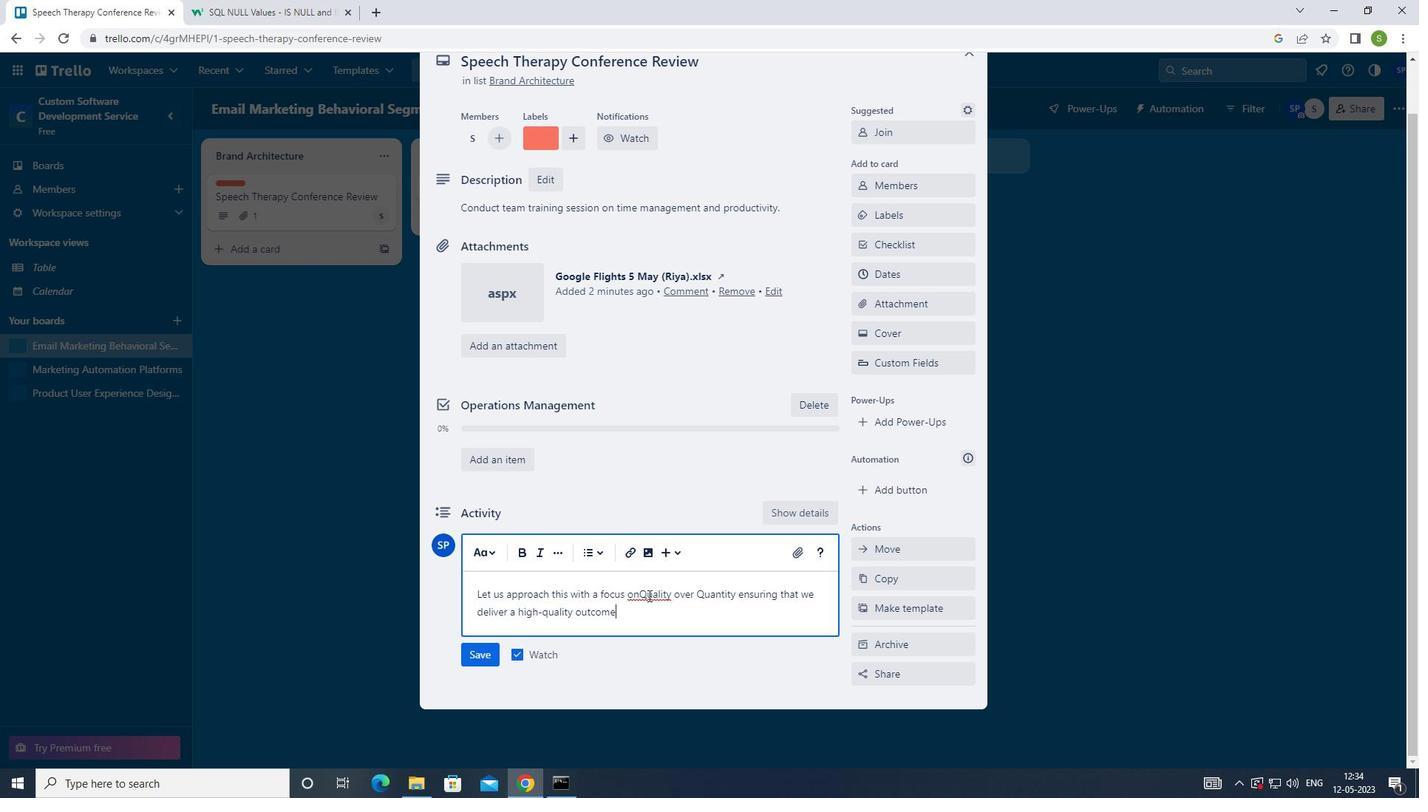 
Action: Mouse moved to (646, 593)
Screenshot: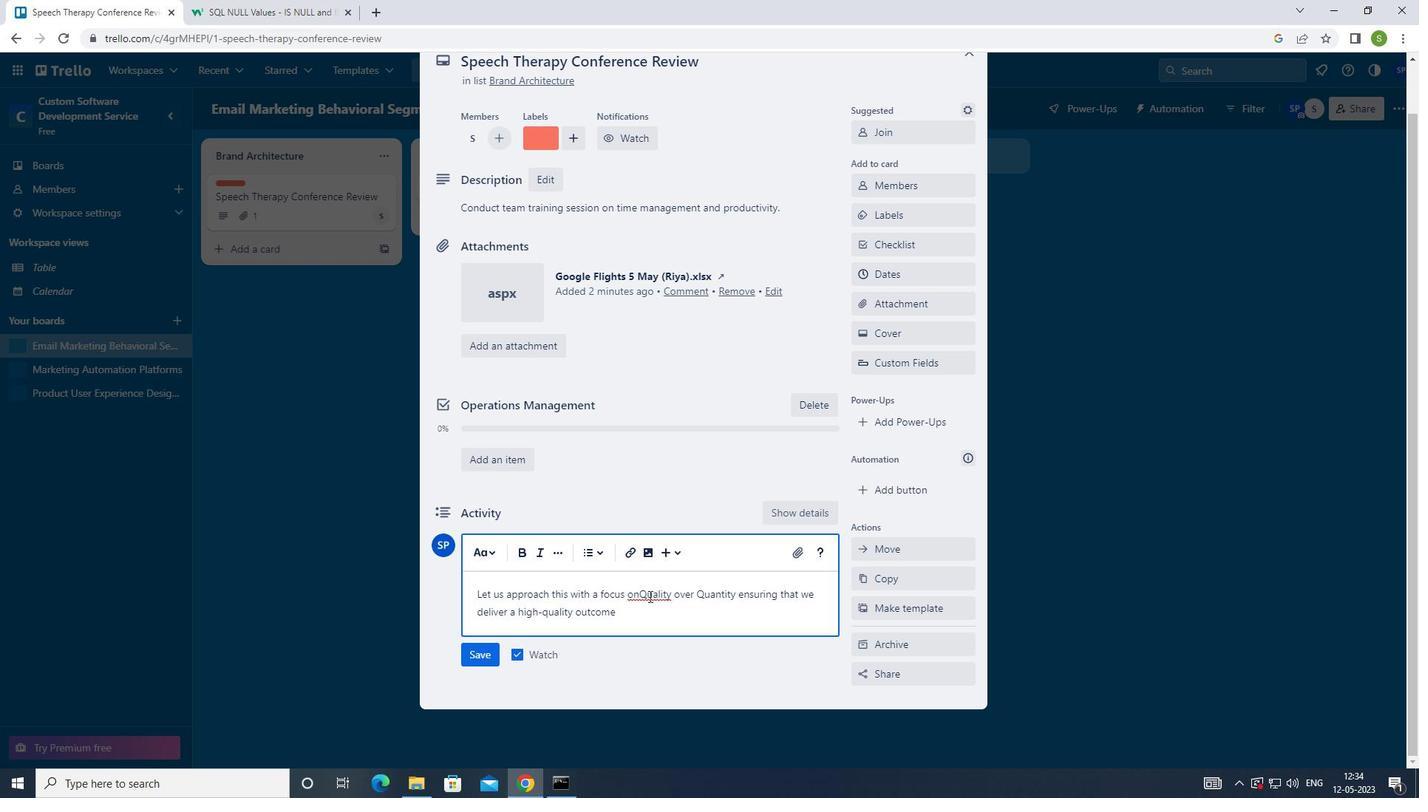 
Action: Key pressed <Key.backspace>Q<Key.left><Key.left><Key.right><Key.space>
Screenshot: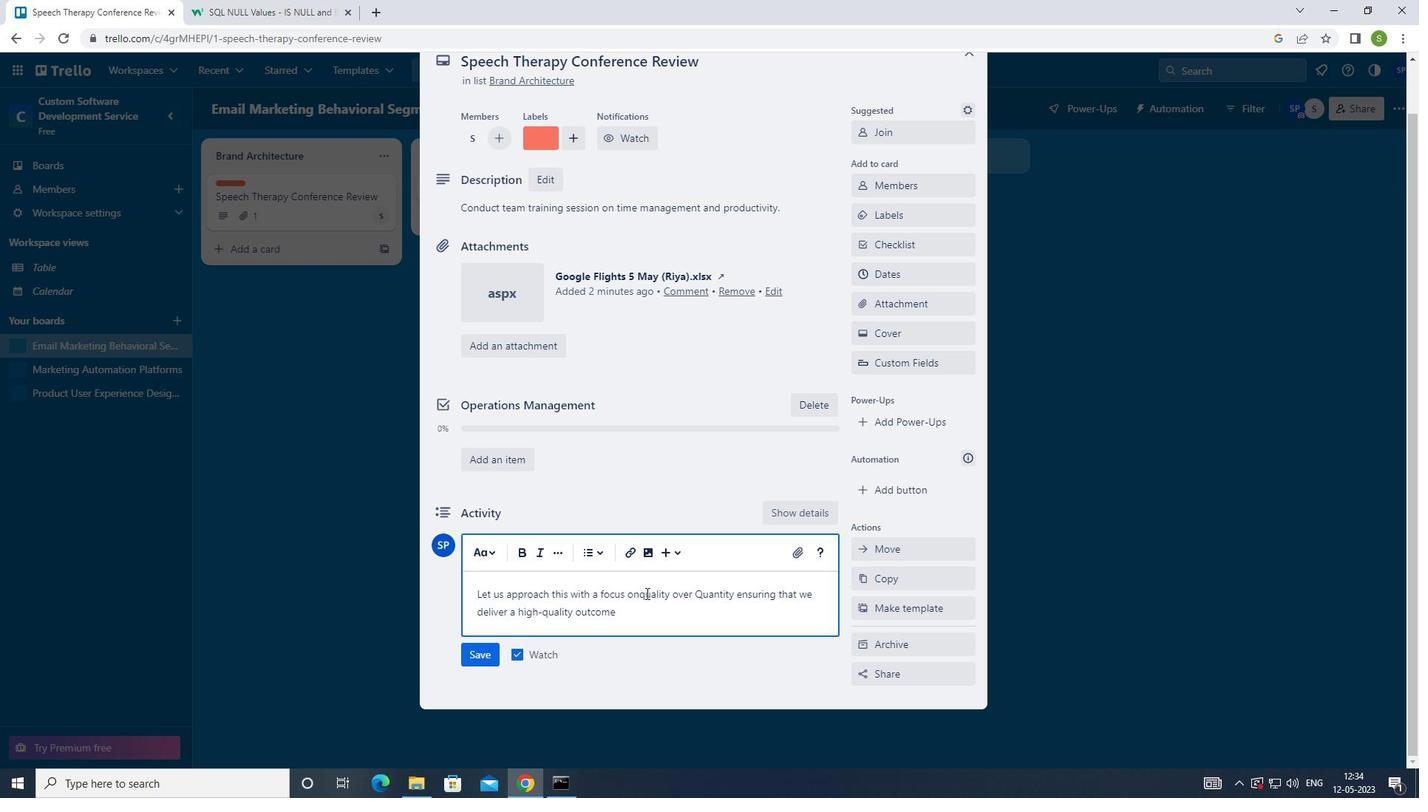 
Action: Mouse moved to (479, 654)
Screenshot: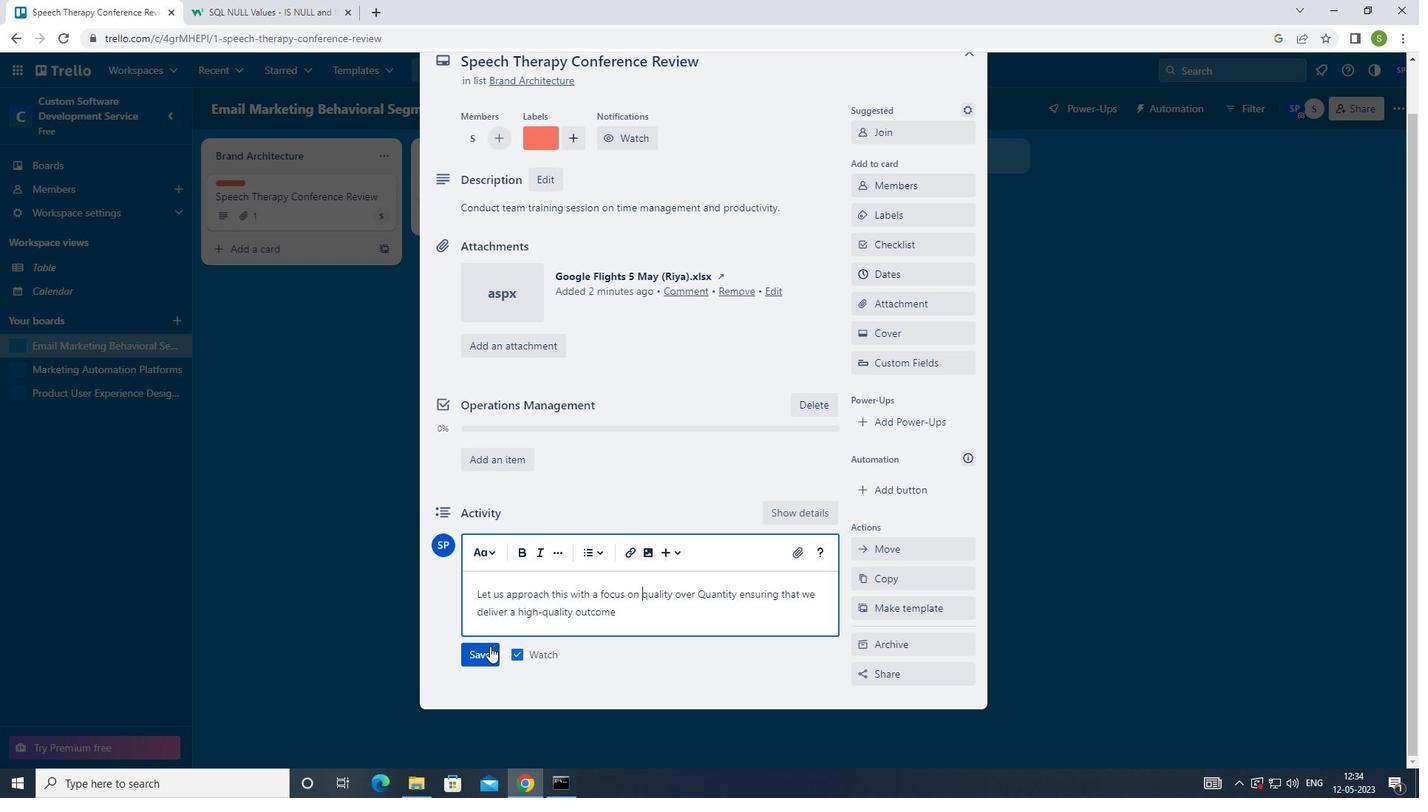 
Action: Mouse pressed left at (479, 654)
Screenshot: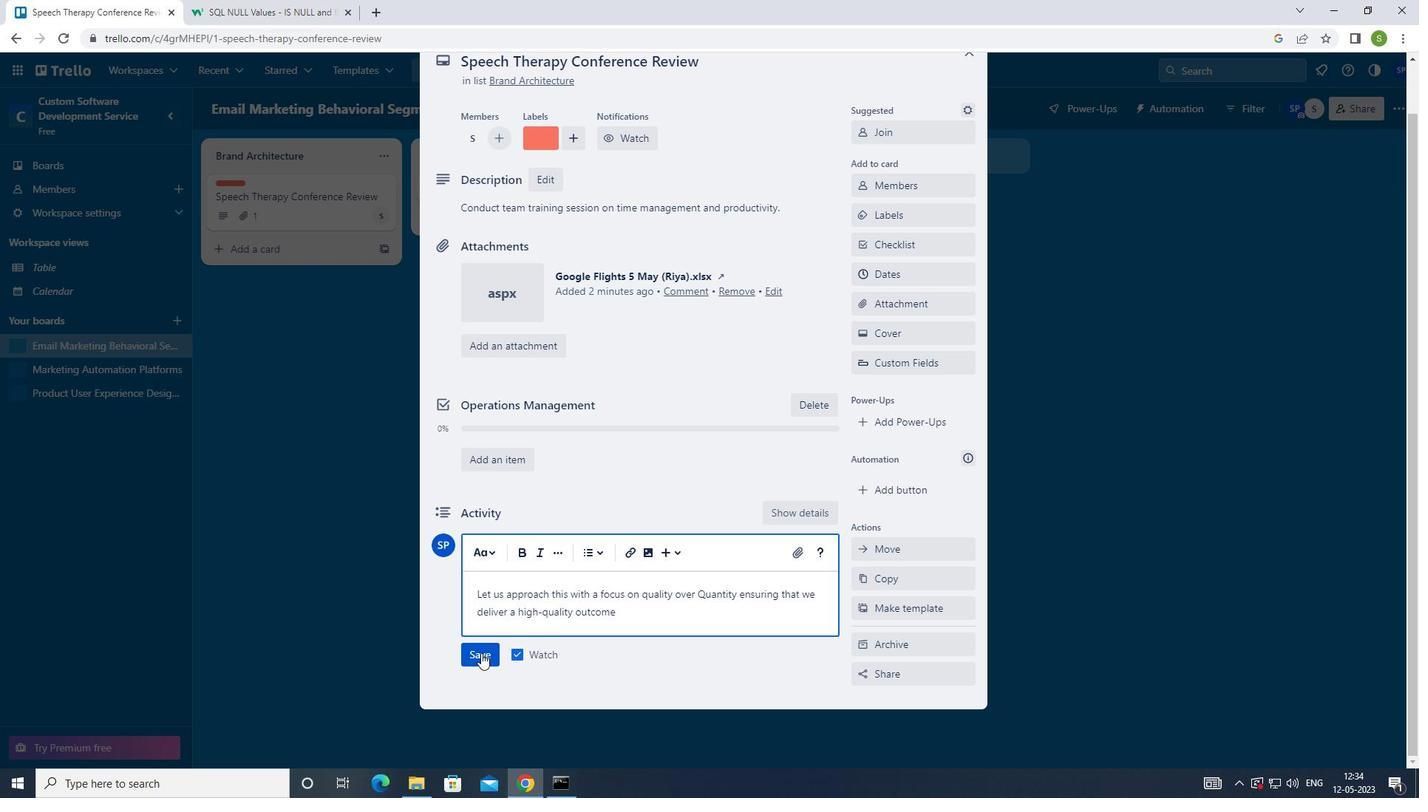 
Action: Mouse moved to (916, 279)
Screenshot: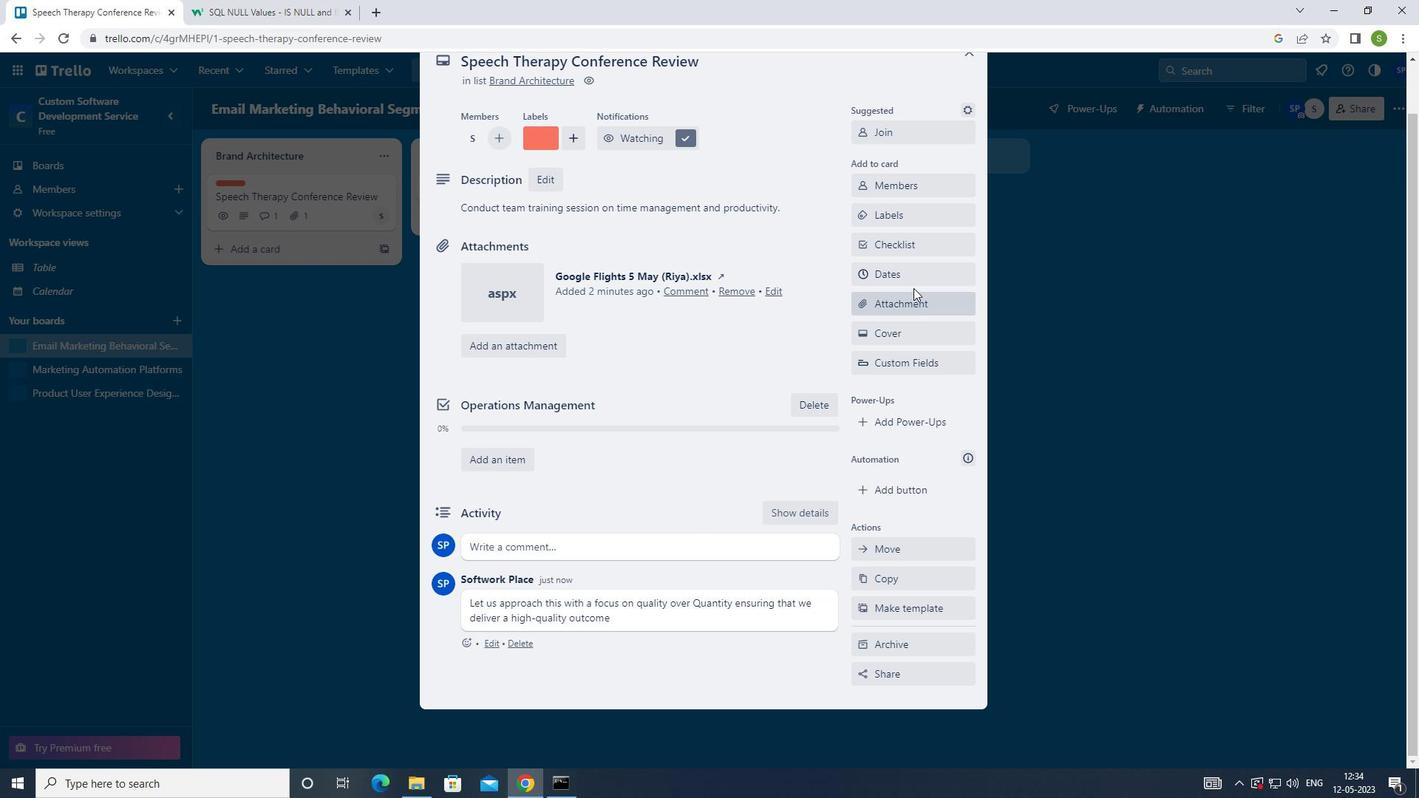 
Action: Mouse pressed left at (916, 279)
Screenshot: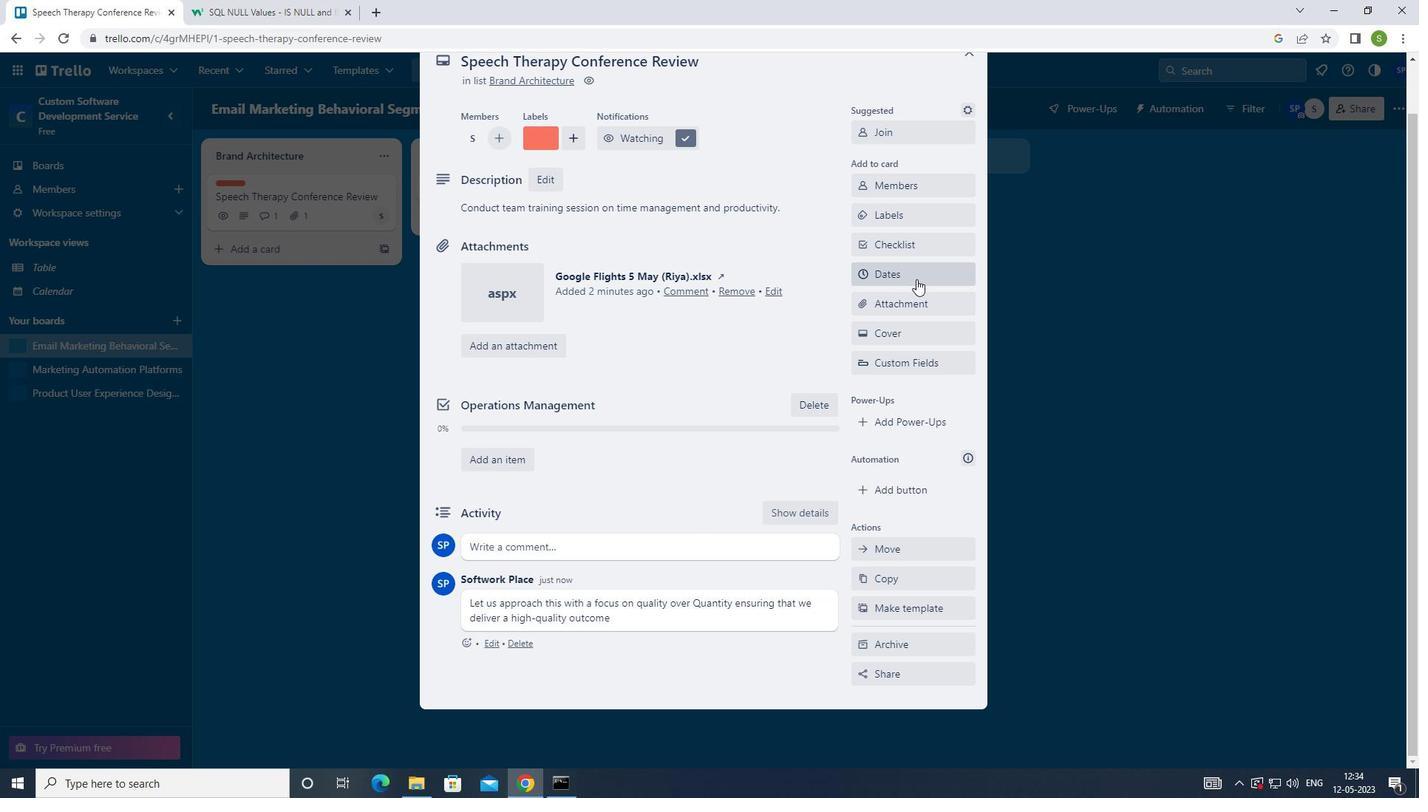 
Action: Mouse moved to (870, 380)
Screenshot: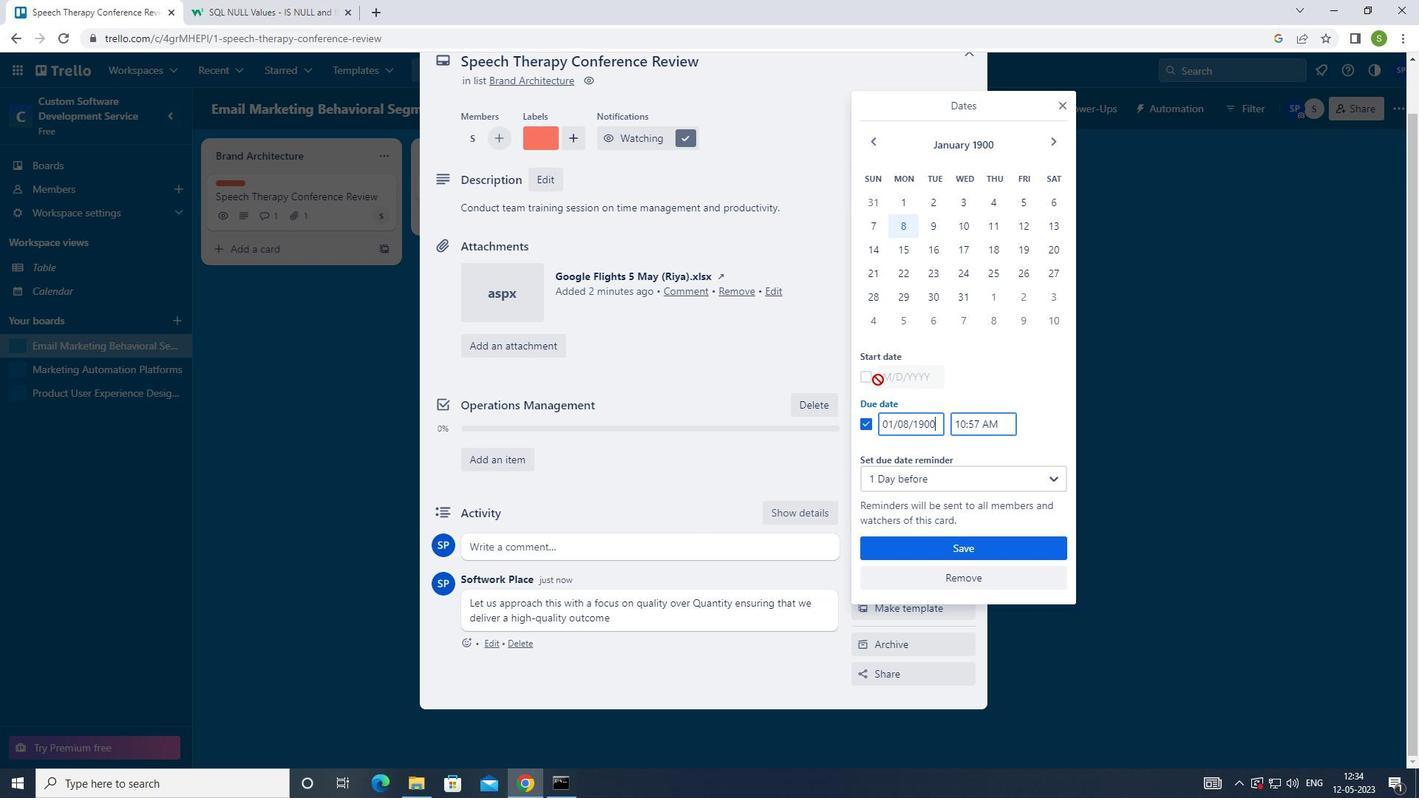 
Action: Mouse pressed left at (870, 380)
Screenshot: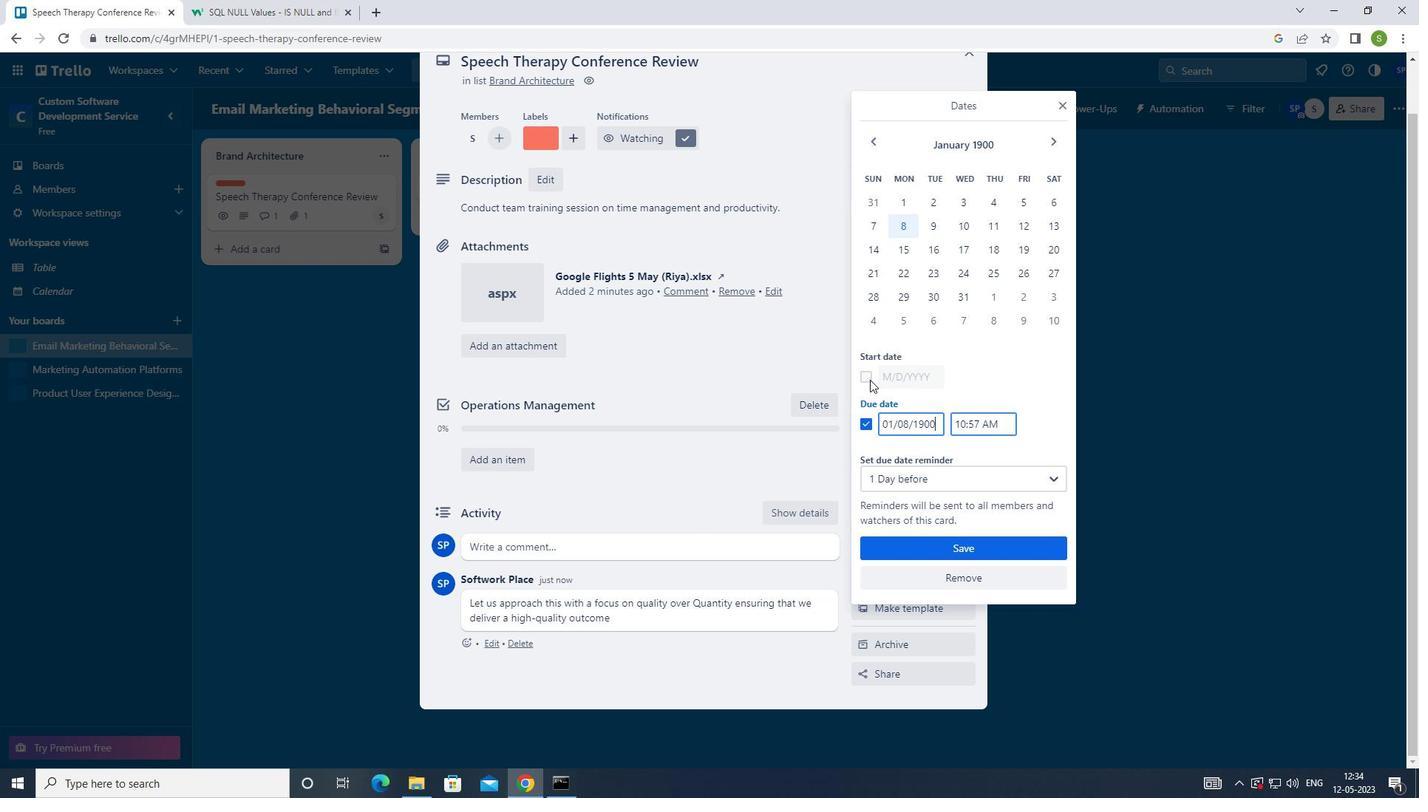 
Action: Mouse moved to (906, 374)
Screenshot: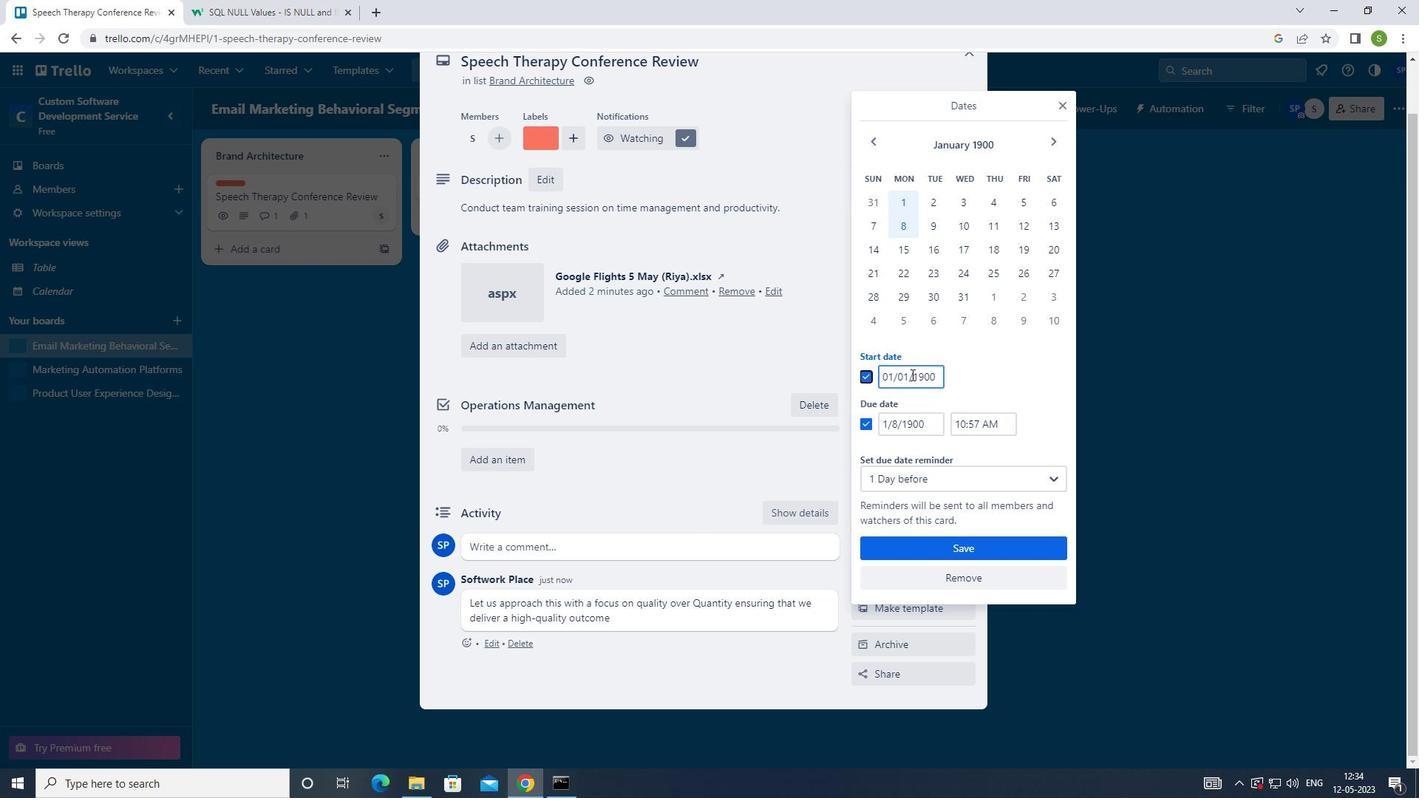 
Action: Mouse pressed left at (906, 374)
Screenshot: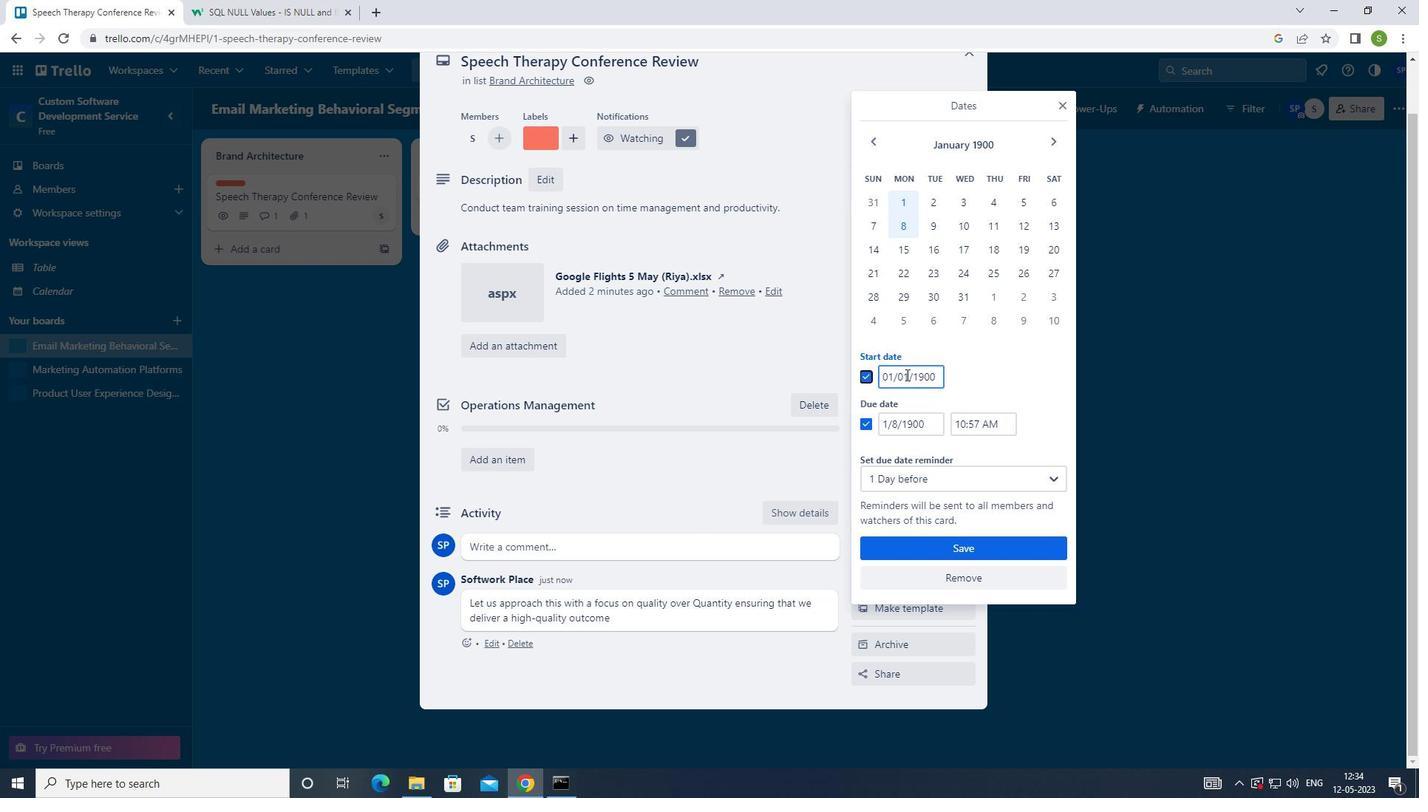 
Action: Mouse moved to (897, 377)
Screenshot: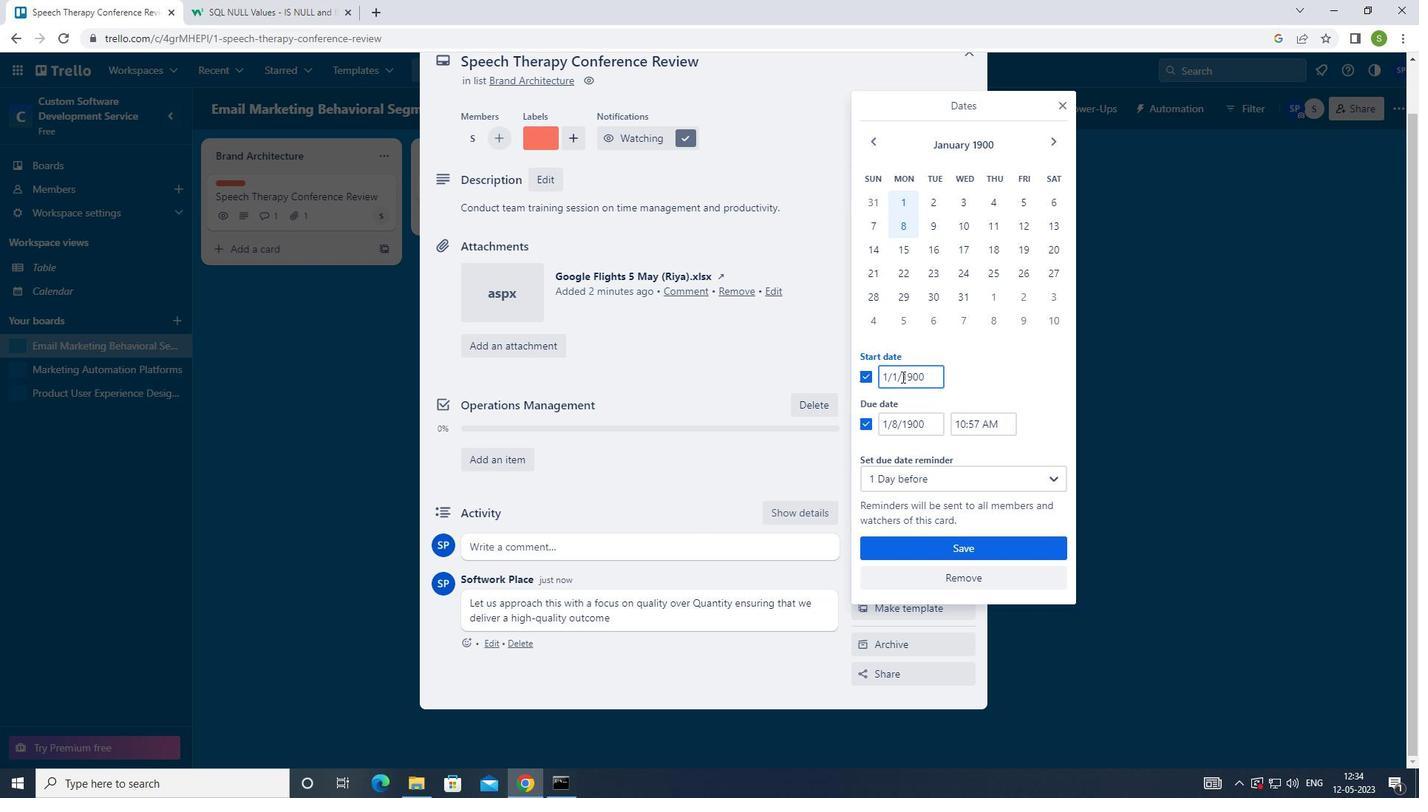 
Action: Mouse pressed left at (897, 377)
Screenshot: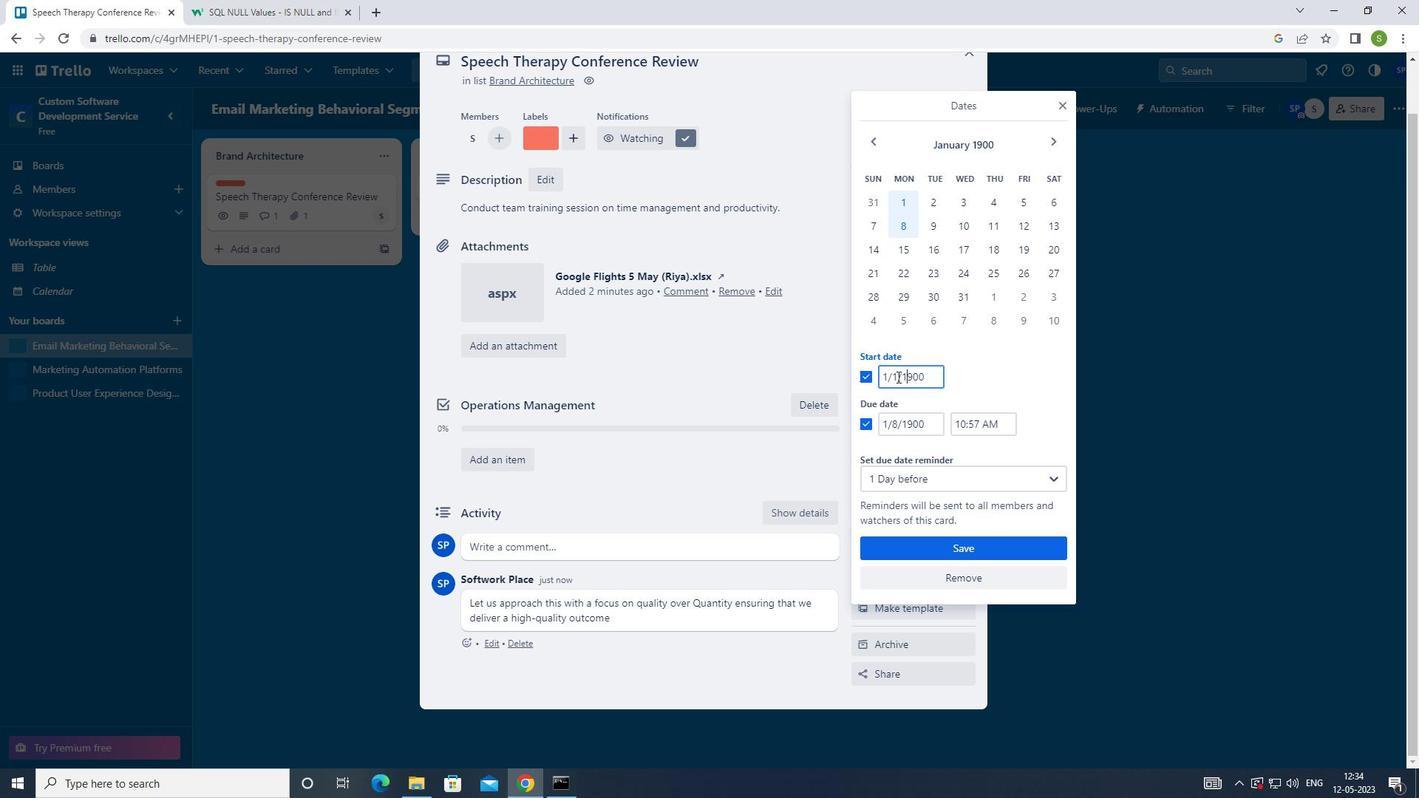 
Action: Mouse moved to (898, 374)
Screenshot: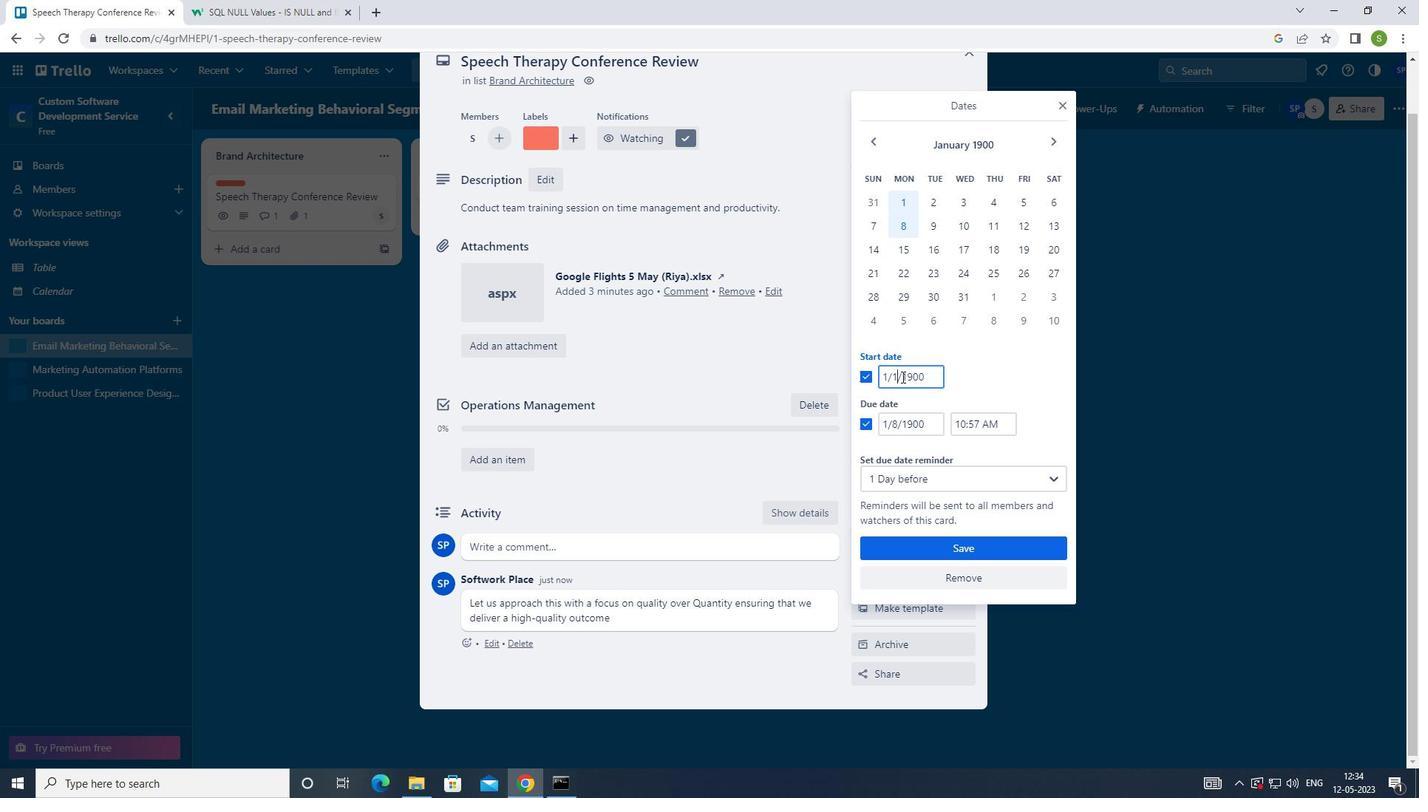 
Action: Key pressed <Key.backspace>2
Screenshot: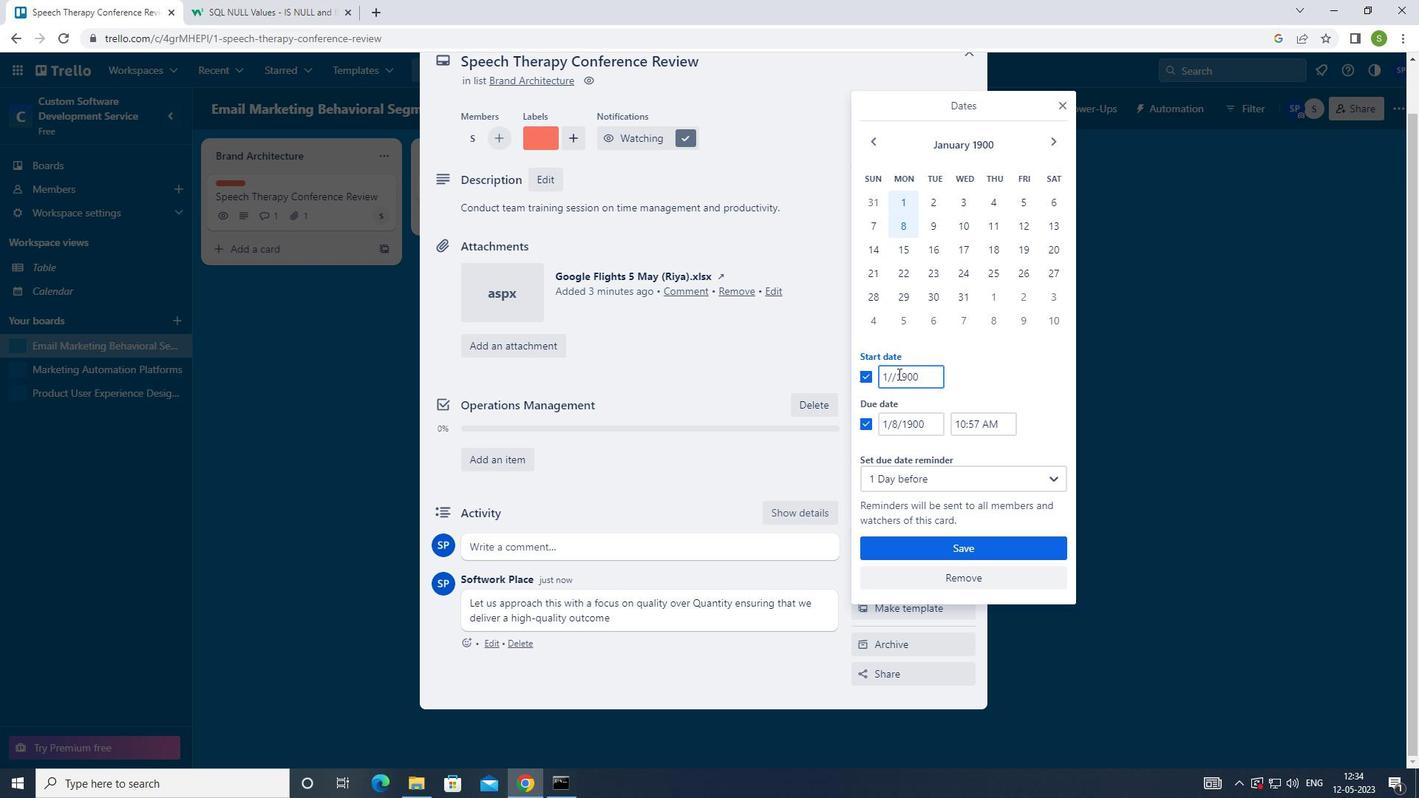 
Action: Mouse moved to (895, 423)
Screenshot: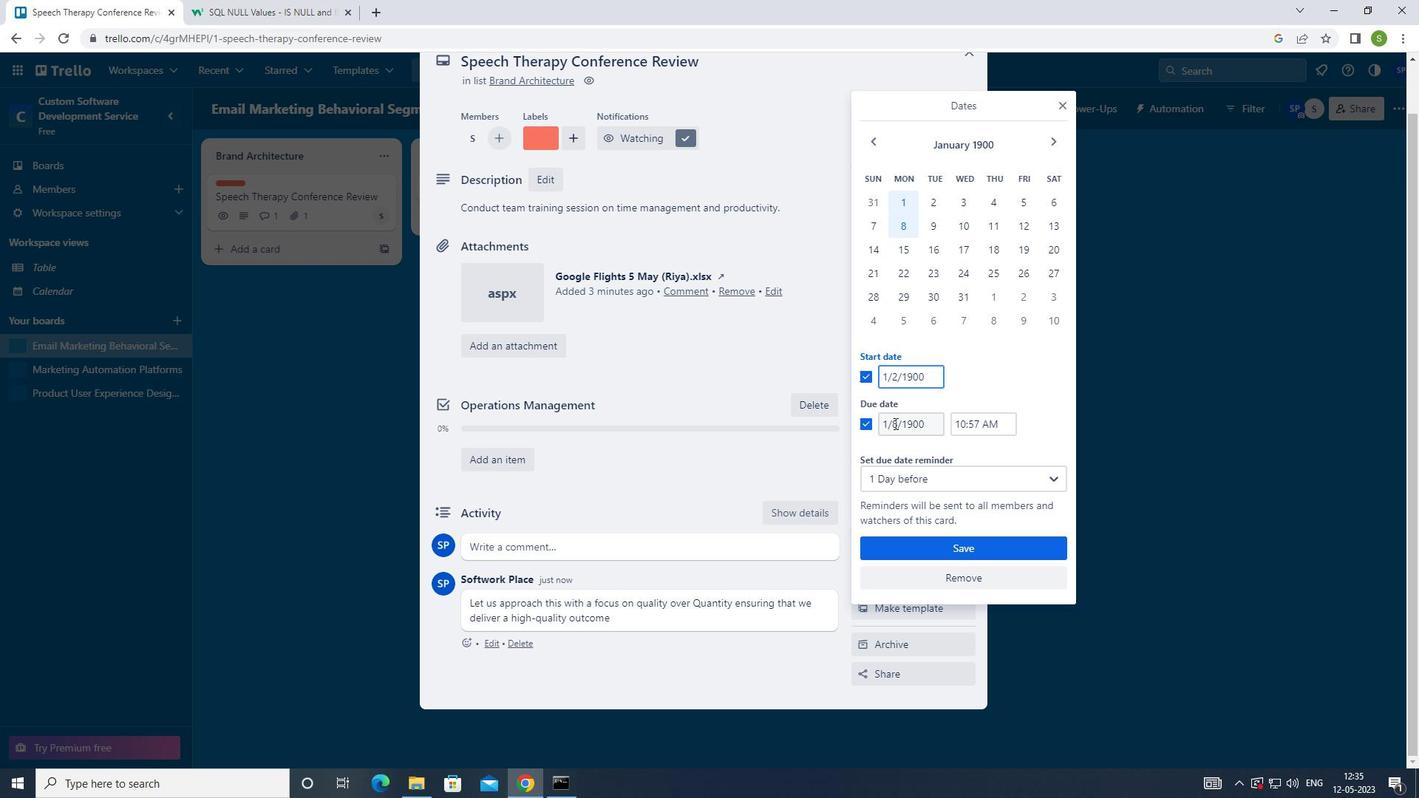 
Action: Mouse pressed left at (895, 423)
Screenshot: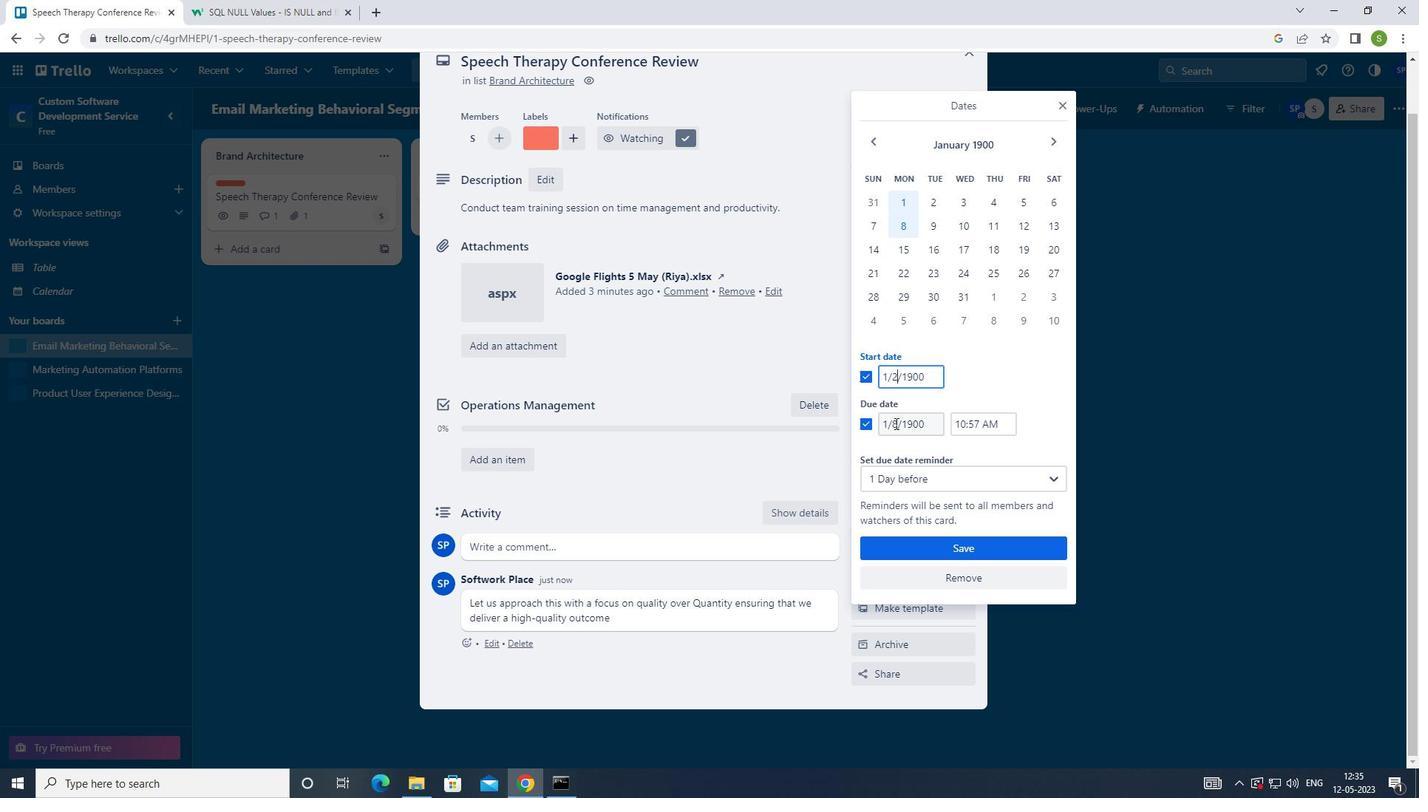 
Action: Mouse moved to (882, 425)
Screenshot: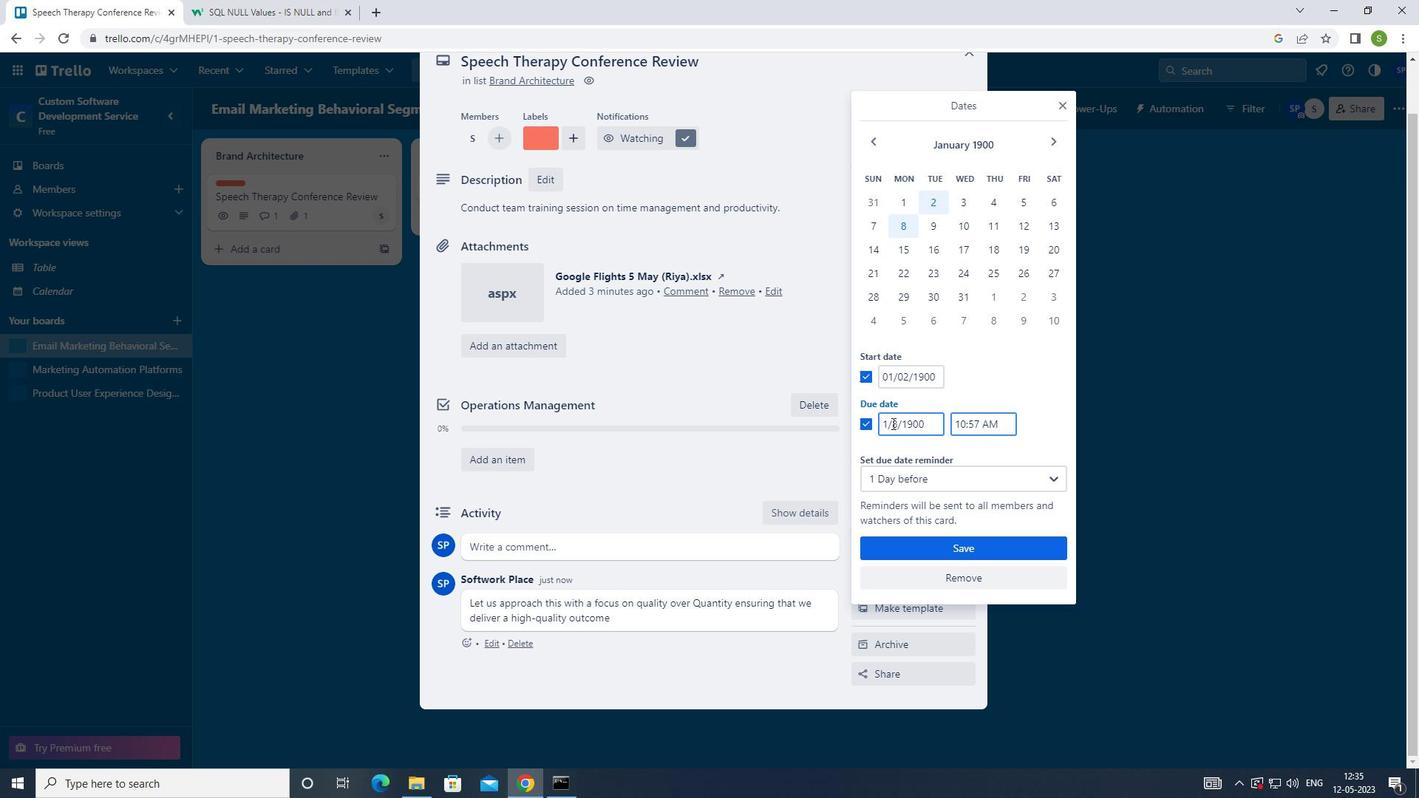 
Action: Key pressed <Key.backspace>9
Screenshot: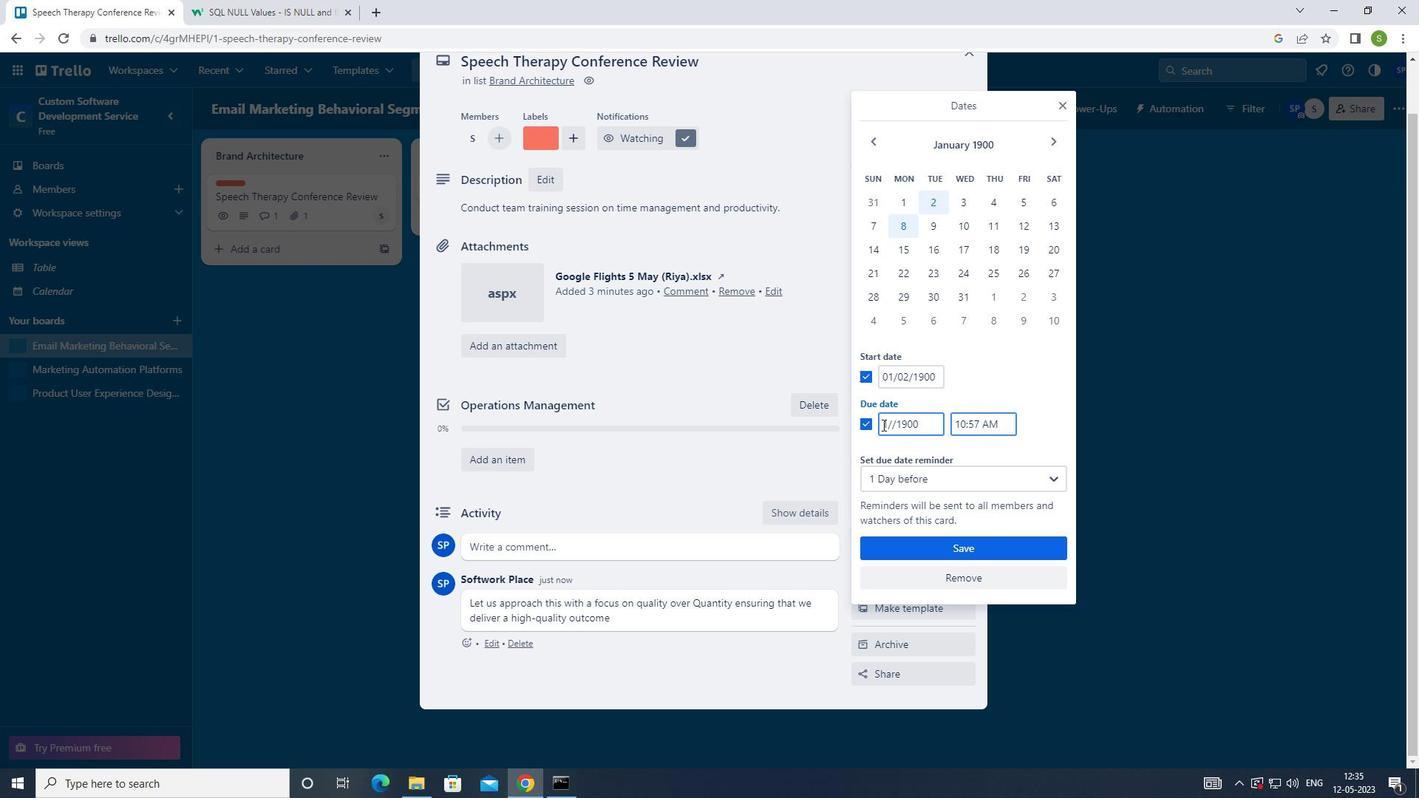 
Action: Mouse moved to (933, 550)
Screenshot: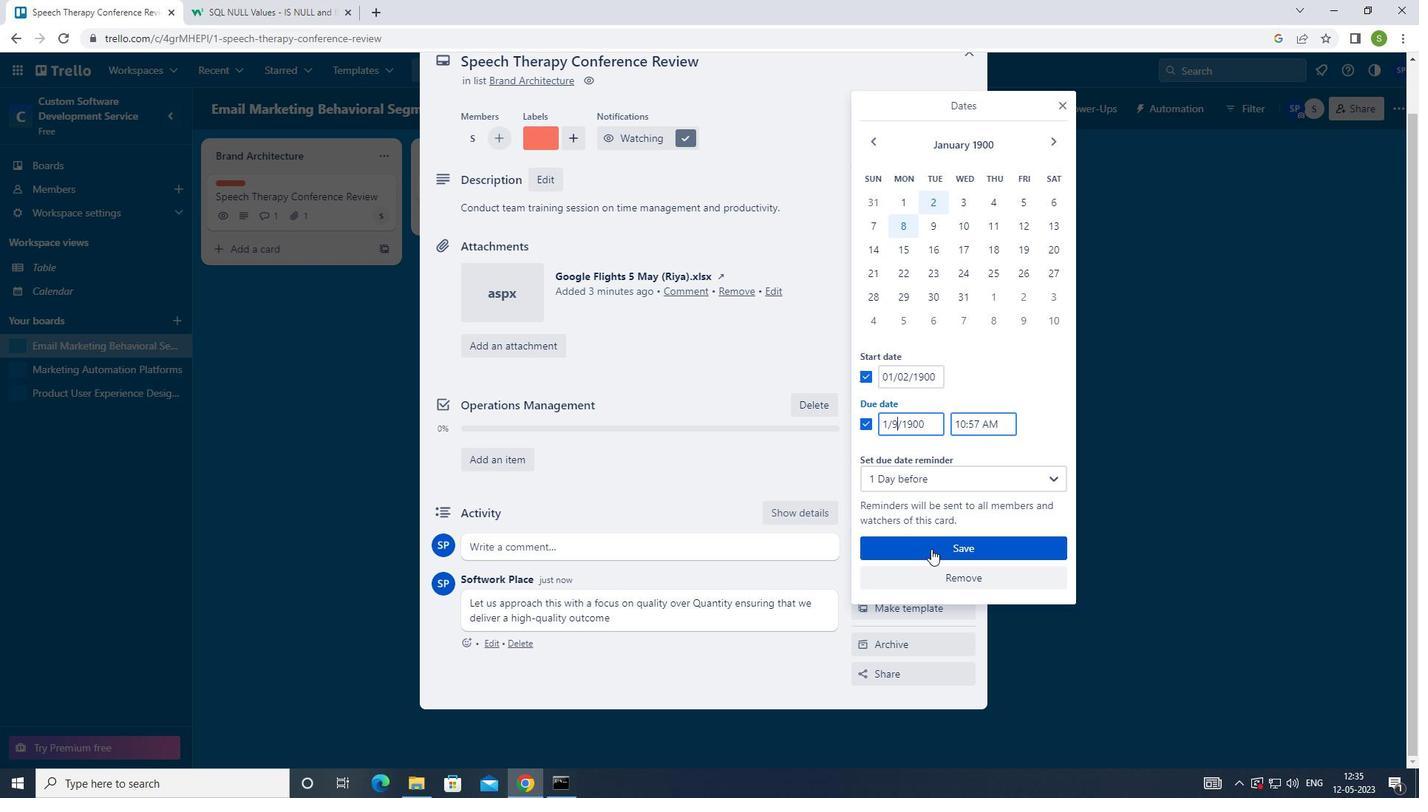 
Action: Mouse pressed left at (933, 550)
Screenshot: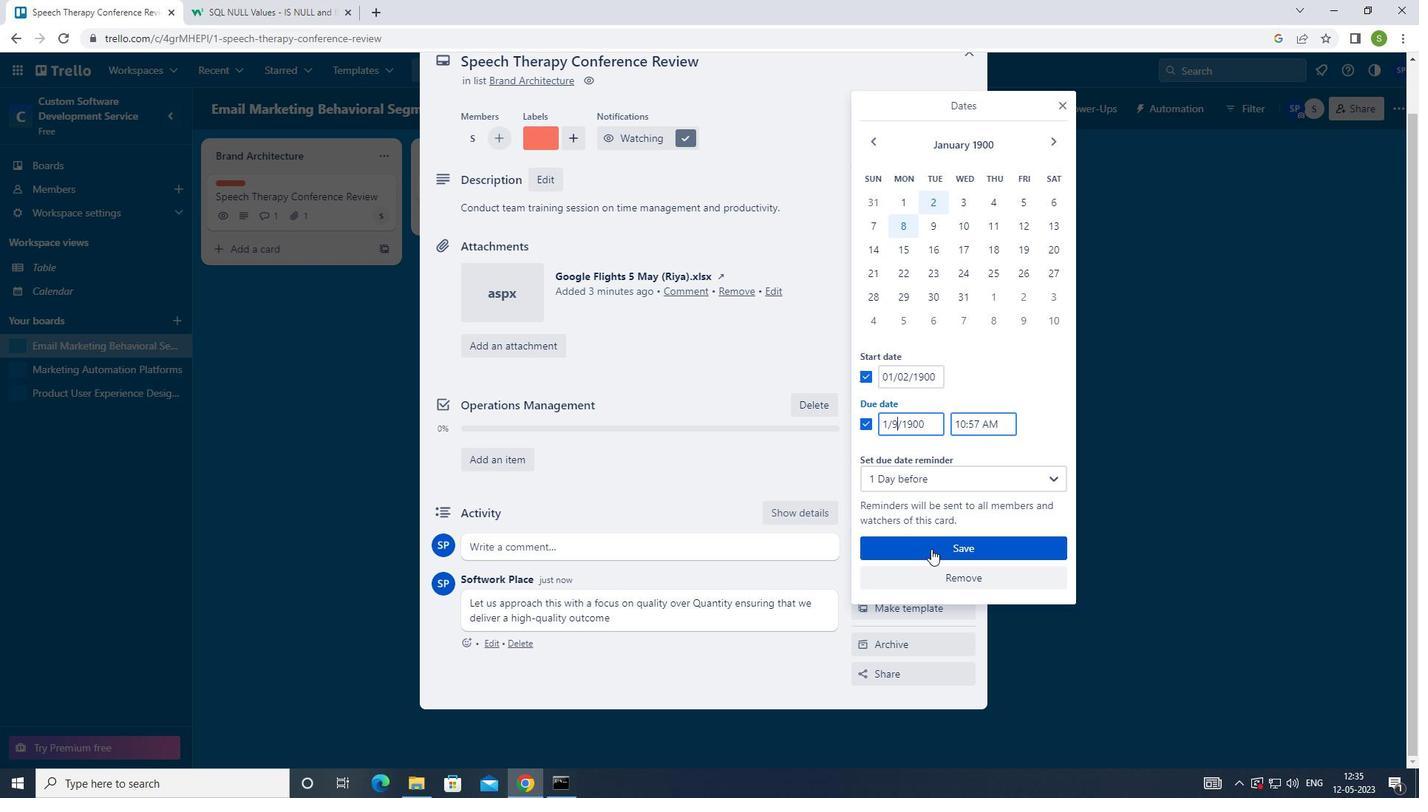 
Action: Mouse moved to (941, 547)
Screenshot: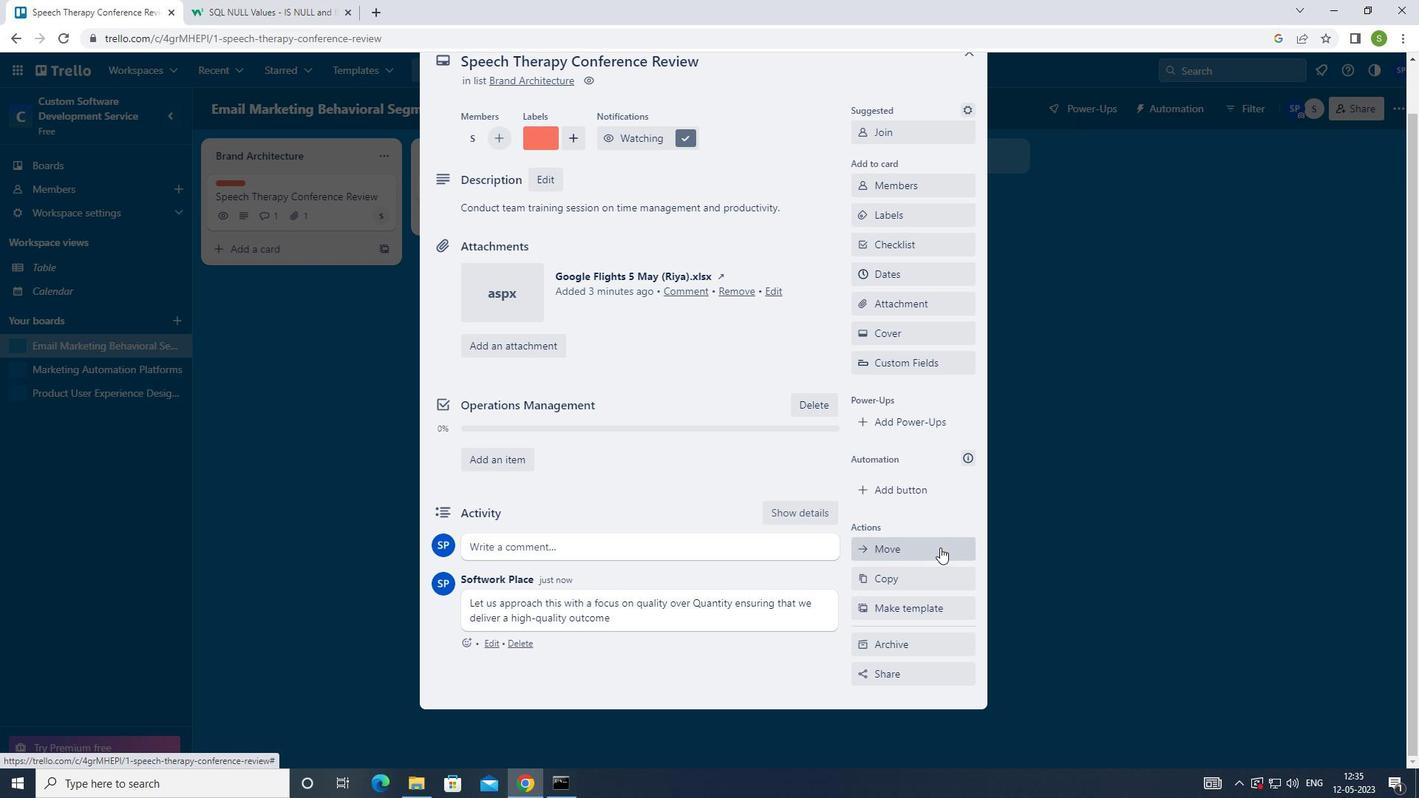
Action: Key pressed <Key.f8>
Screenshot: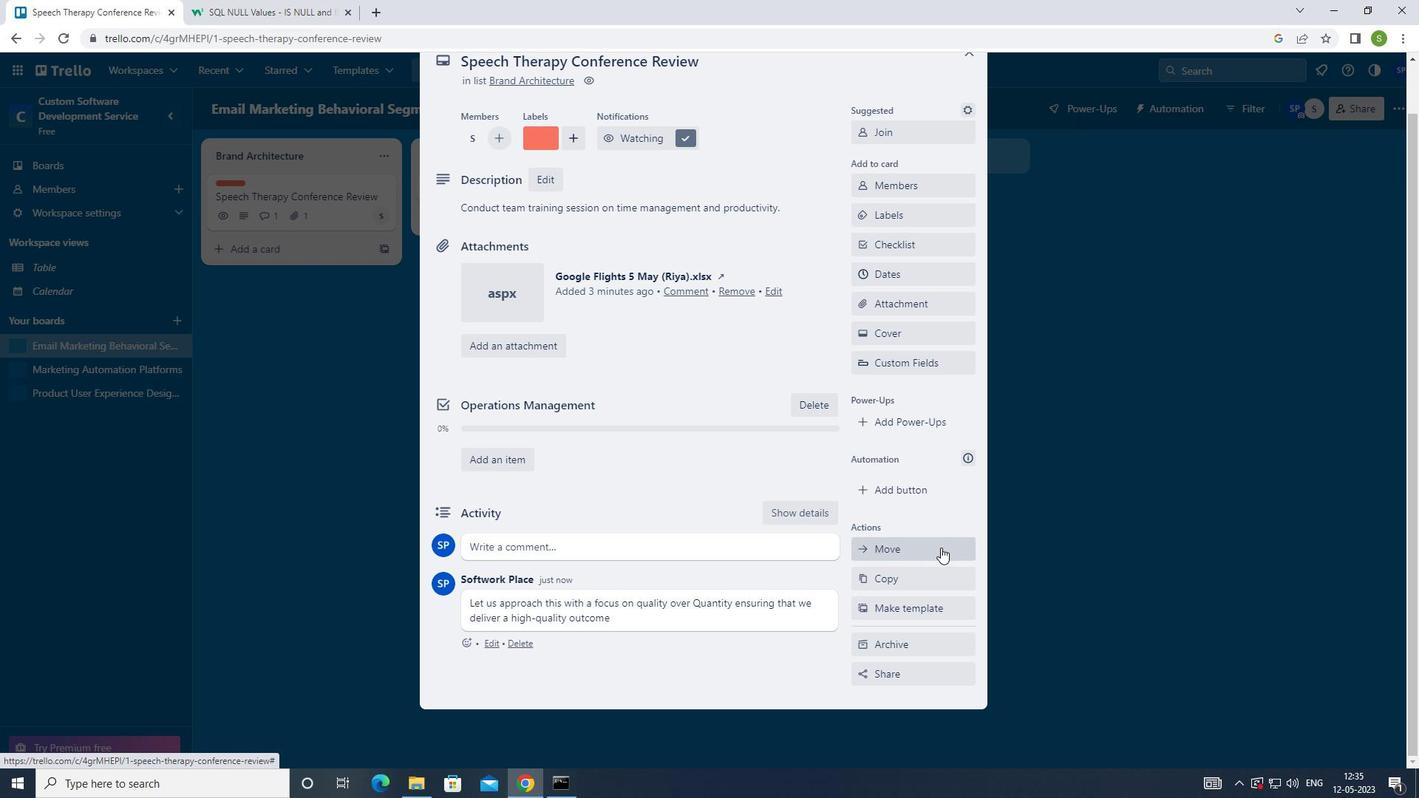 
